 Task: Find connections with filter location Taquarituba with filter topic #Jobinterviewswith filter profile language French with filter current company Embassy Group with filter school St. Joseph's High School with filter industry Appliances, Electrical, and Electronics Manufacturing with filter service category WordPress Design with filter keywords title Taper
Action: Mouse moved to (664, 109)
Screenshot: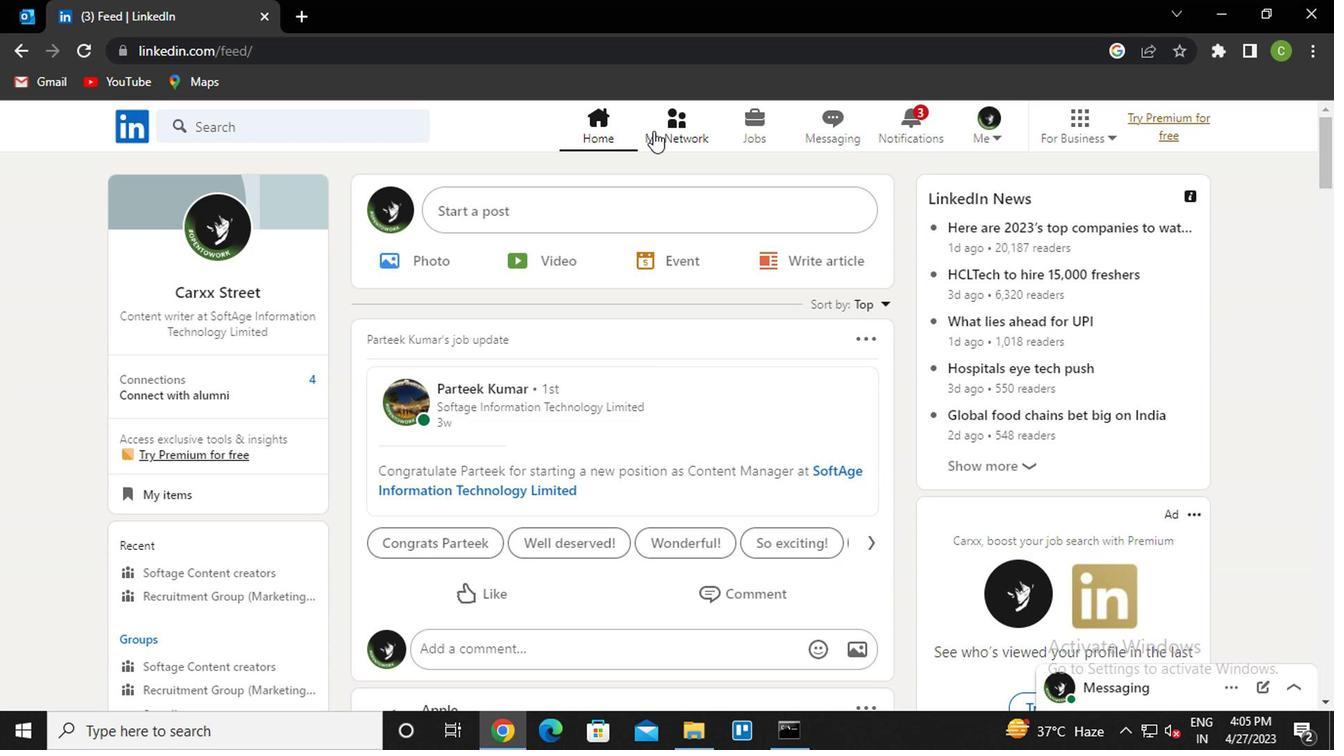 
Action: Mouse pressed left at (664, 109)
Screenshot: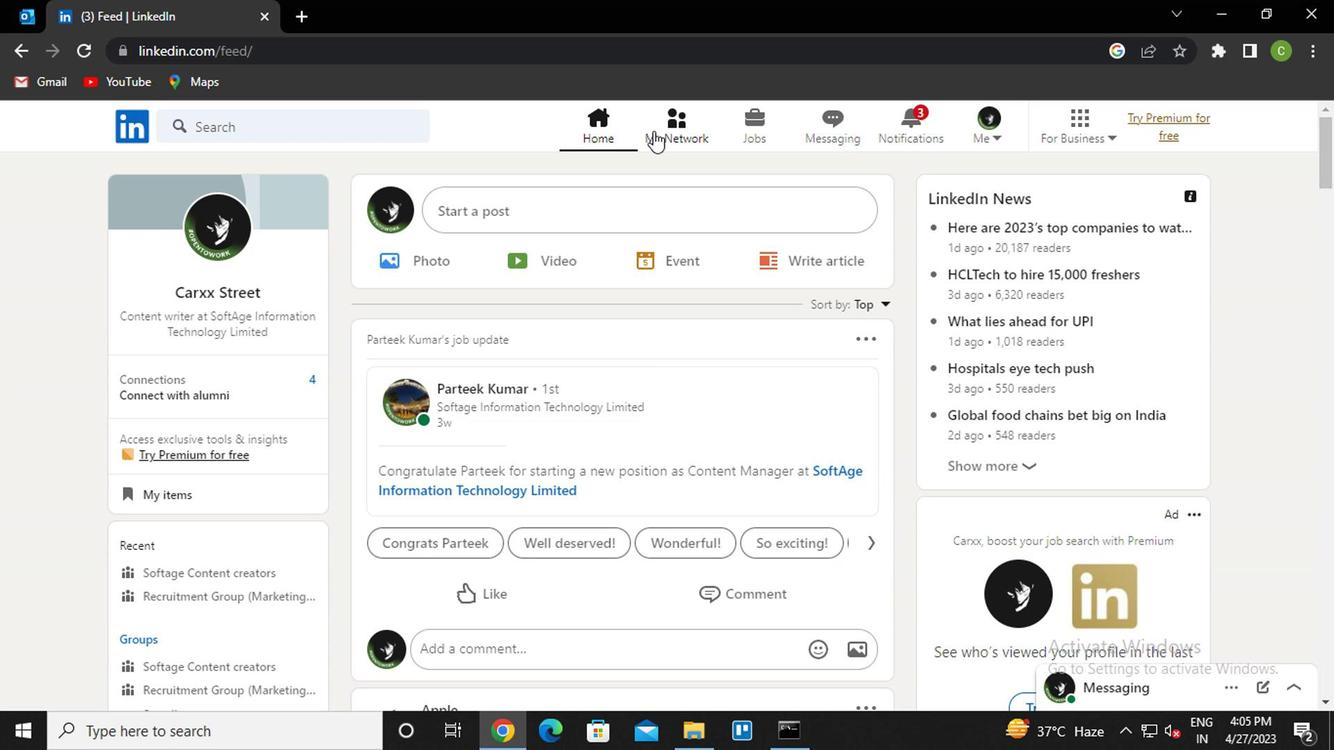 
Action: Mouse moved to (244, 224)
Screenshot: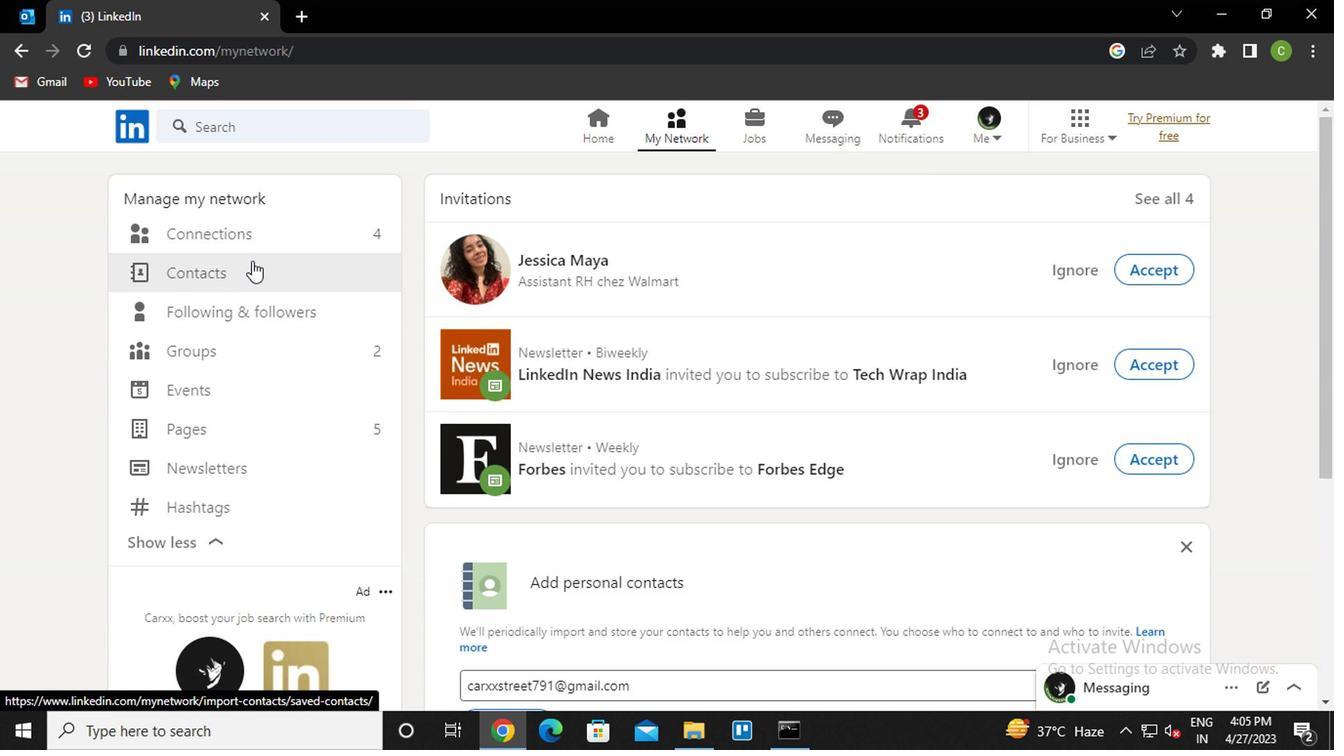
Action: Mouse pressed left at (244, 224)
Screenshot: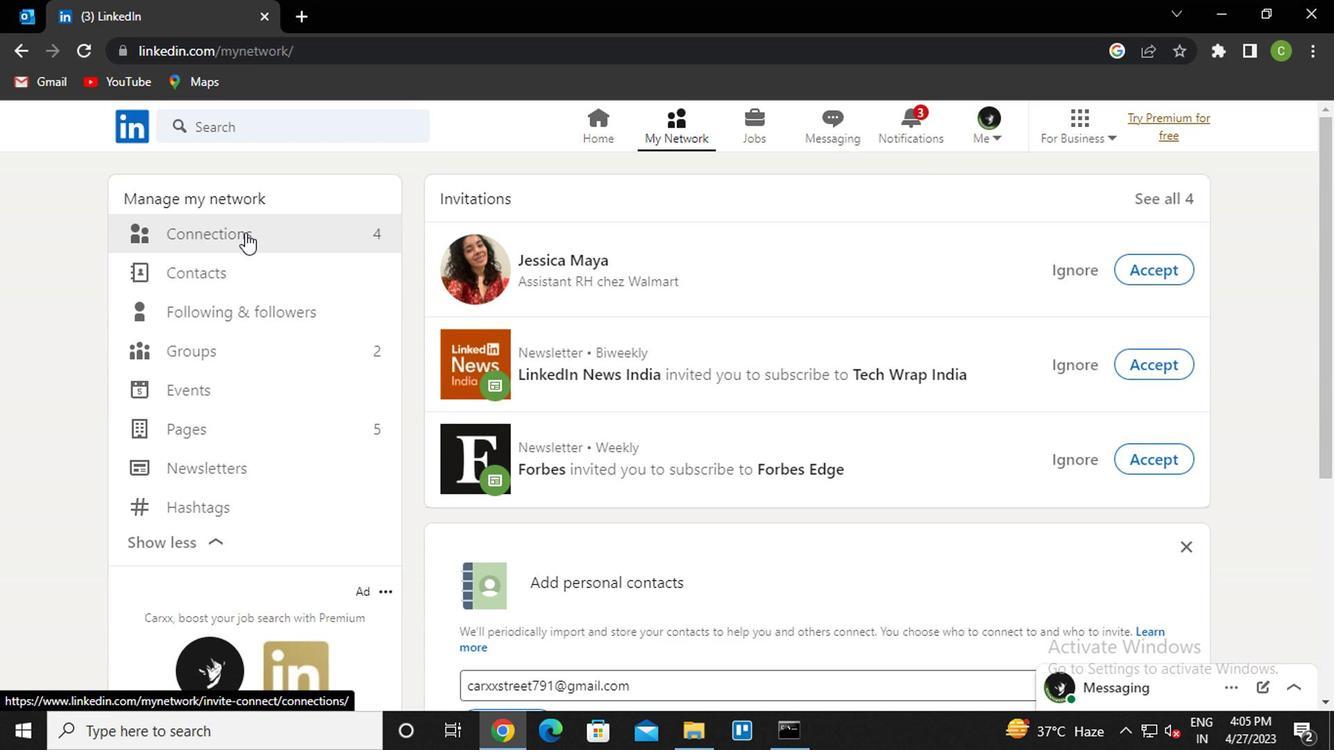 
Action: Mouse moved to (809, 226)
Screenshot: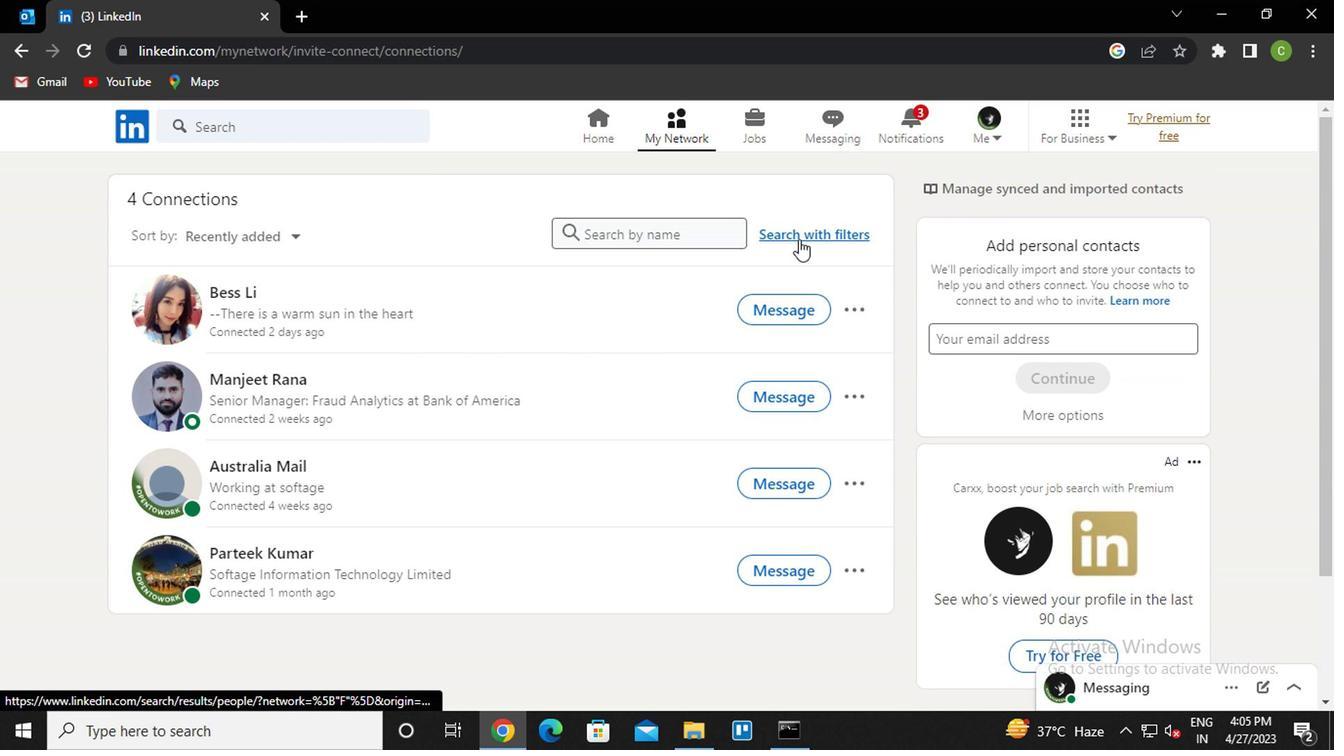 
Action: Mouse pressed left at (809, 226)
Screenshot: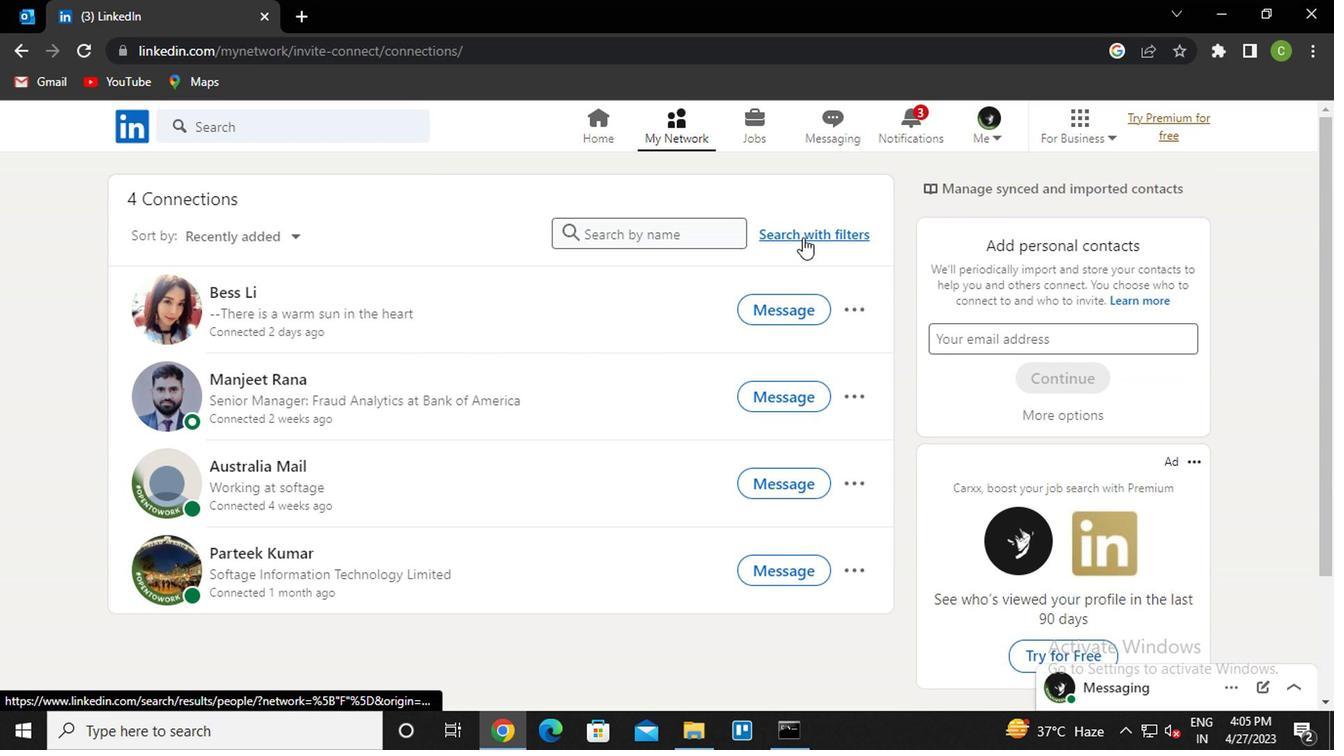 
Action: Mouse moved to (738, 177)
Screenshot: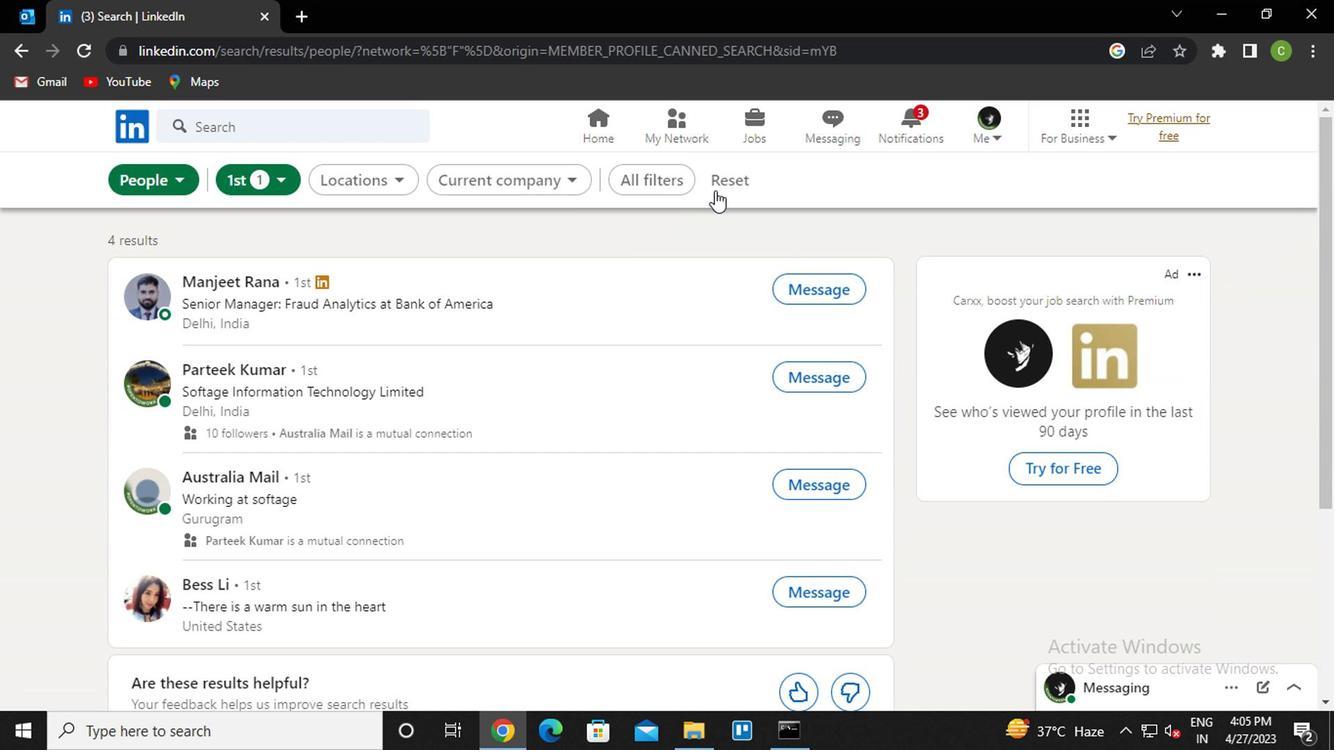
Action: Mouse pressed left at (738, 177)
Screenshot: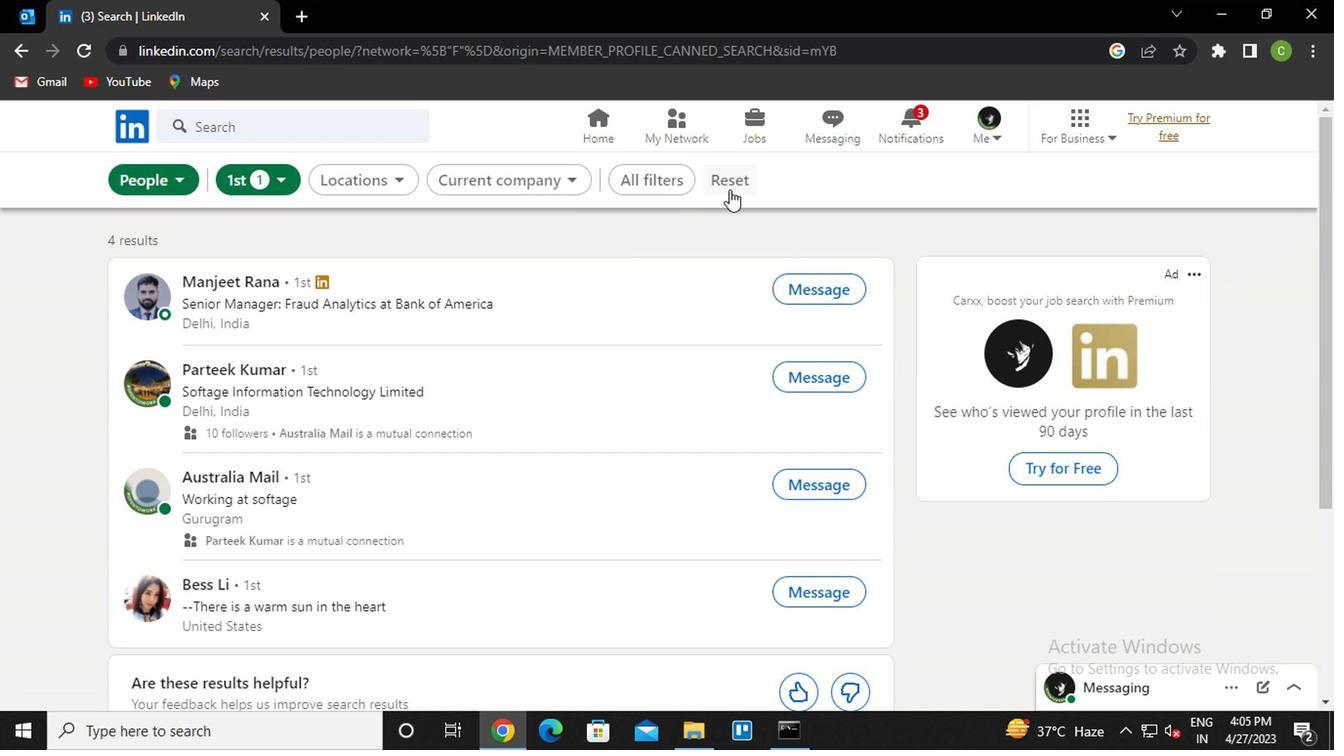 
Action: Mouse moved to (715, 161)
Screenshot: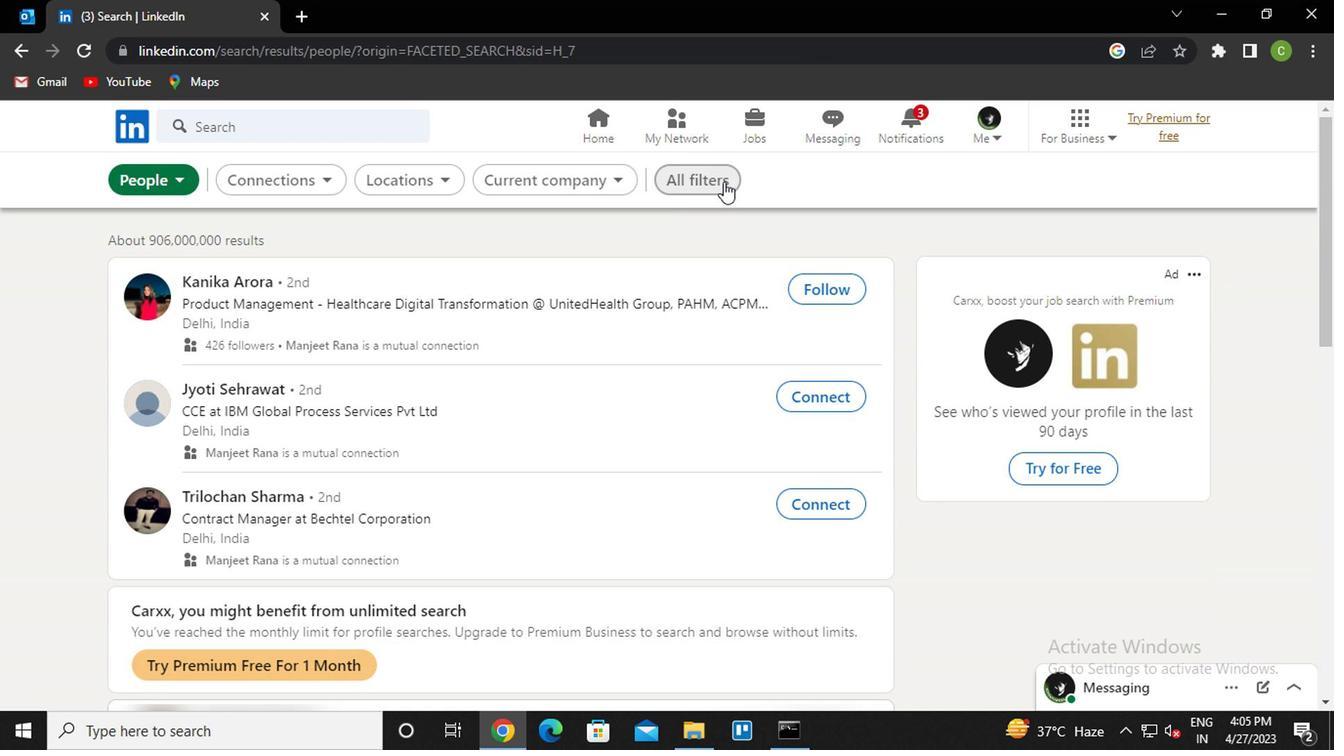 
Action: Mouse pressed left at (715, 161)
Screenshot: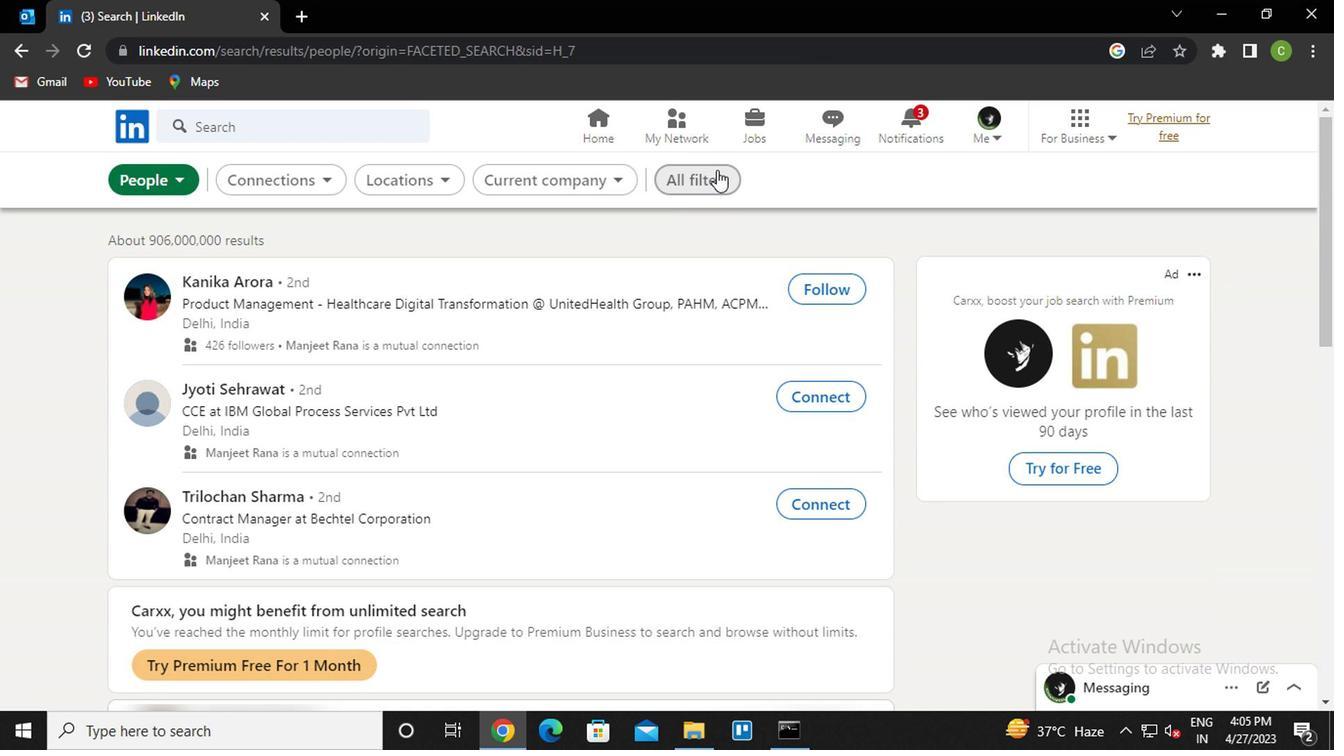 
Action: Mouse moved to (1039, 474)
Screenshot: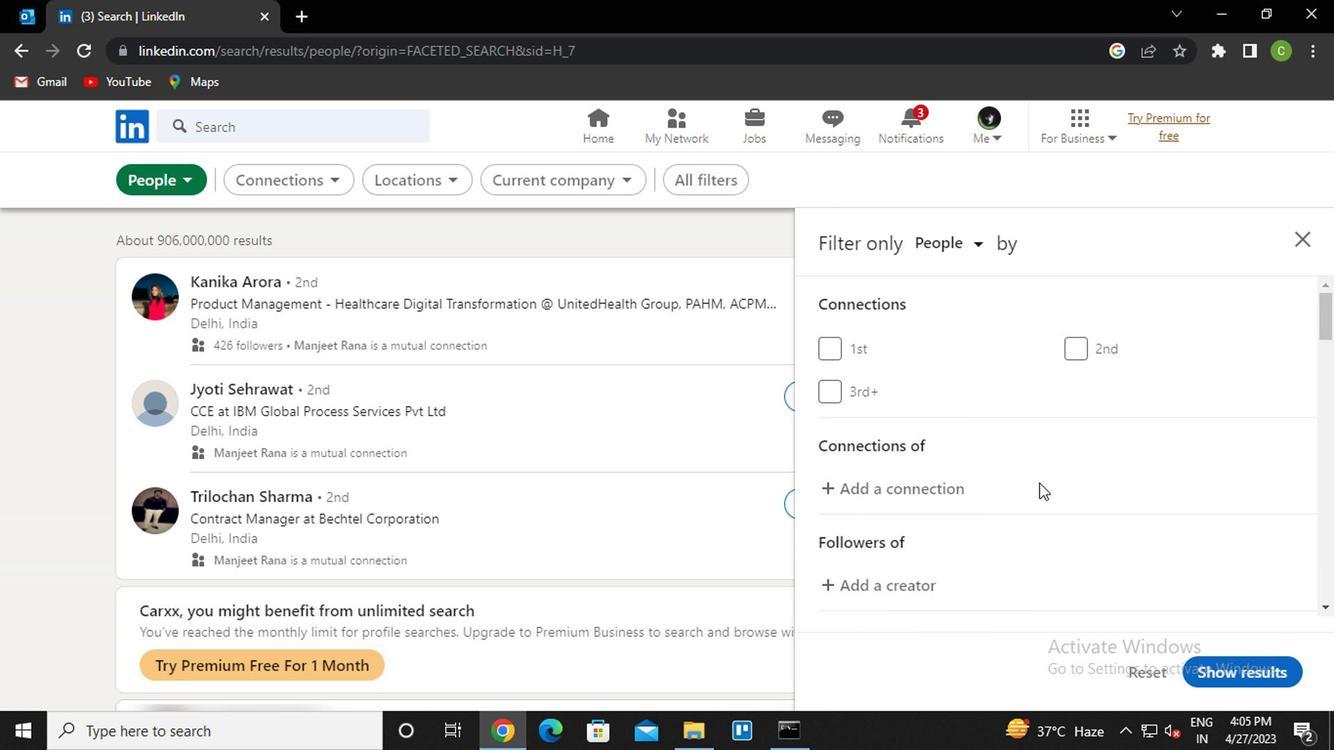 
Action: Mouse scrolled (1039, 474) with delta (0, 0)
Screenshot: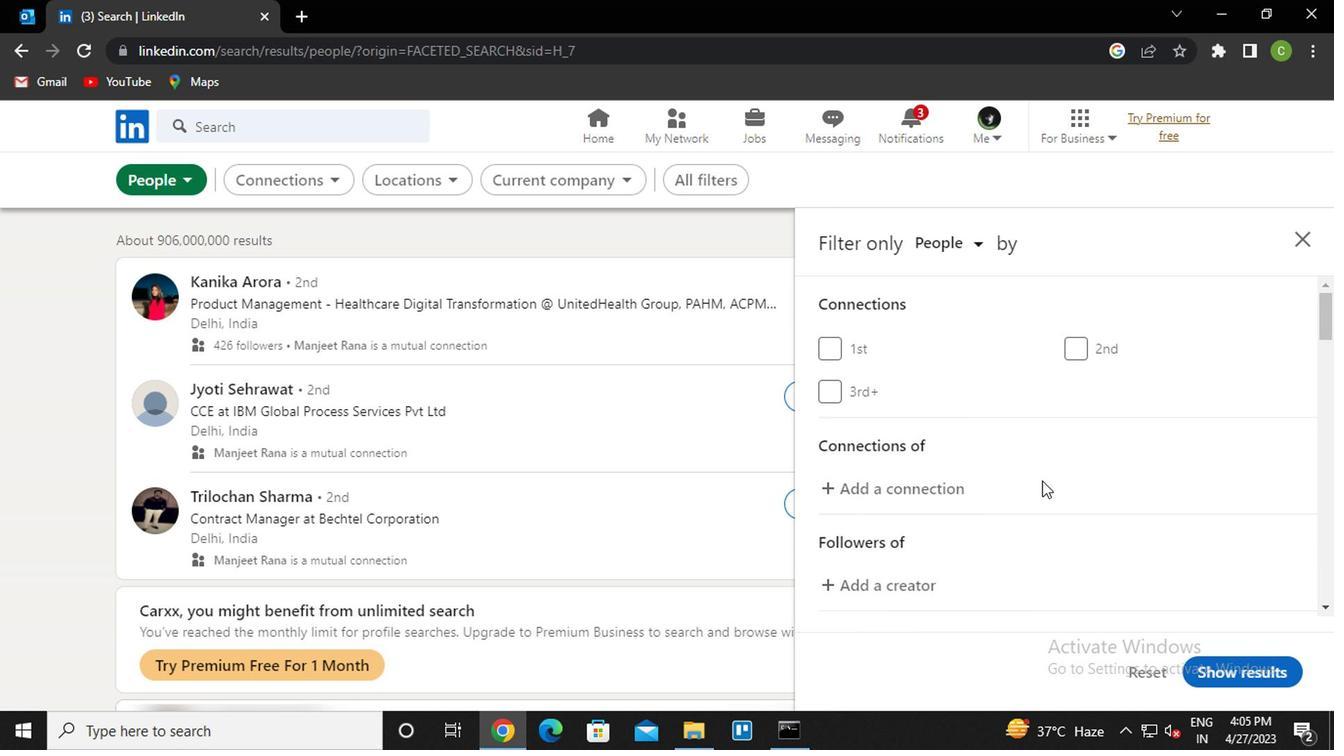 
Action: Mouse scrolled (1039, 474) with delta (0, 0)
Screenshot: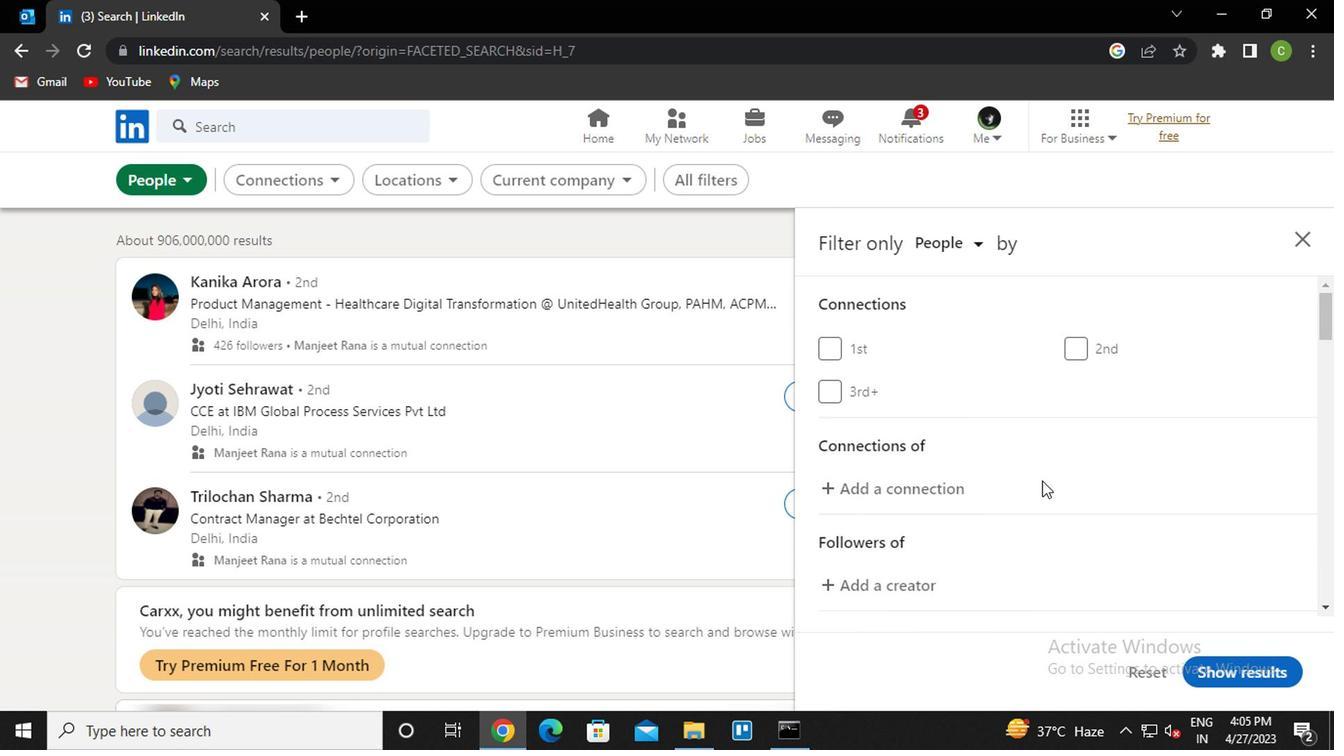 
Action: Mouse scrolled (1039, 474) with delta (0, 0)
Screenshot: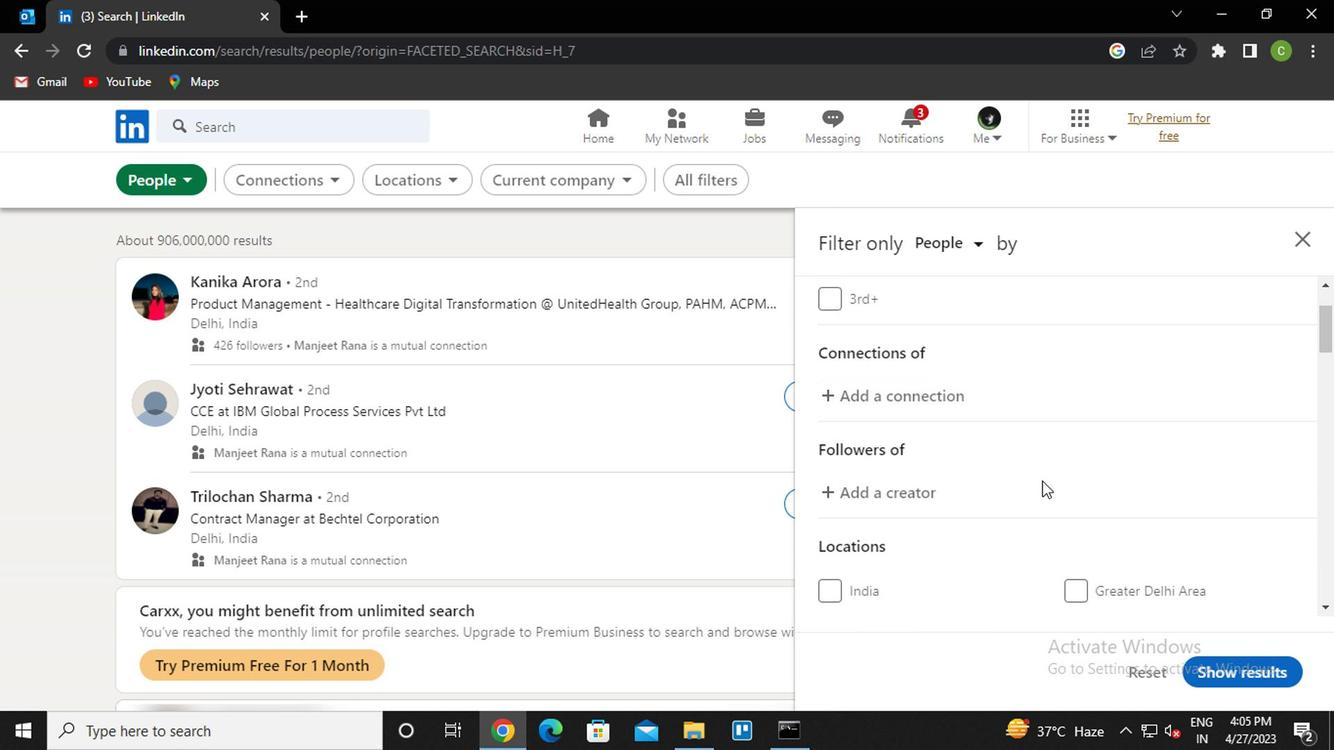 
Action: Mouse moved to (1124, 462)
Screenshot: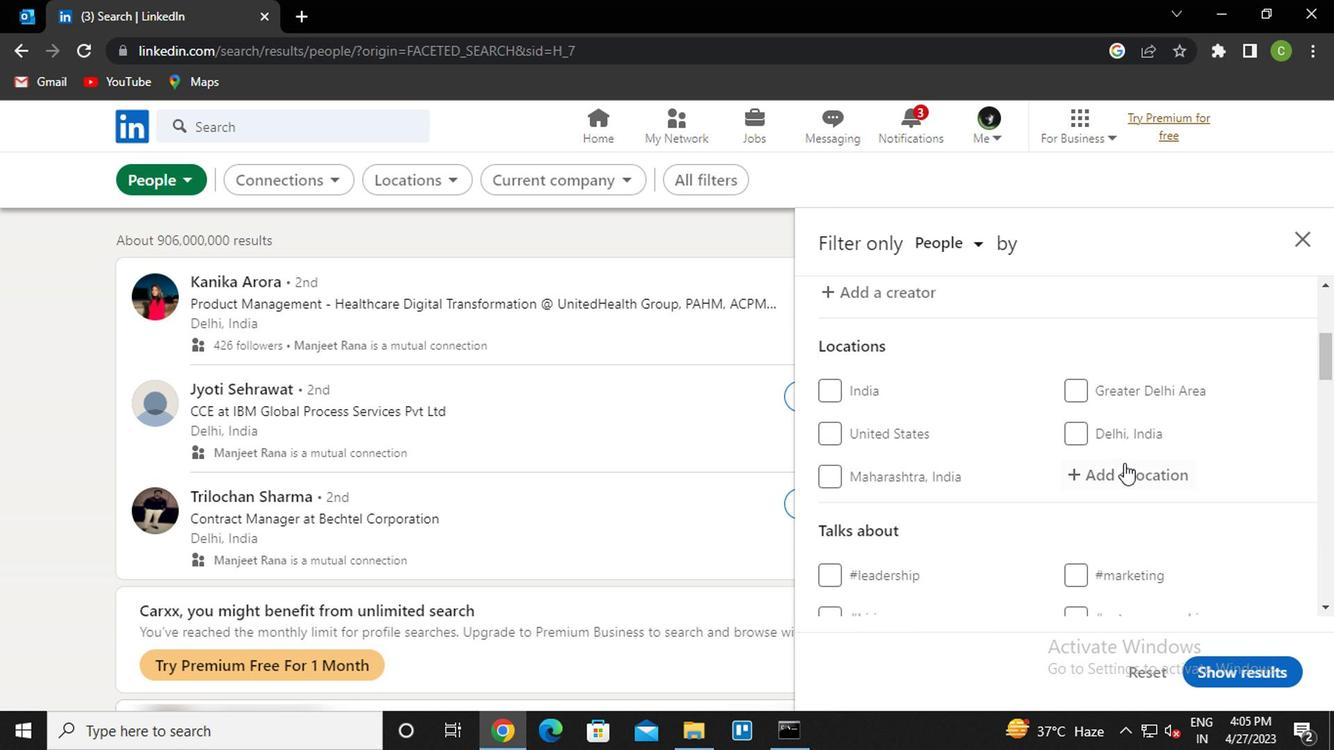 
Action: Mouse pressed left at (1124, 462)
Screenshot: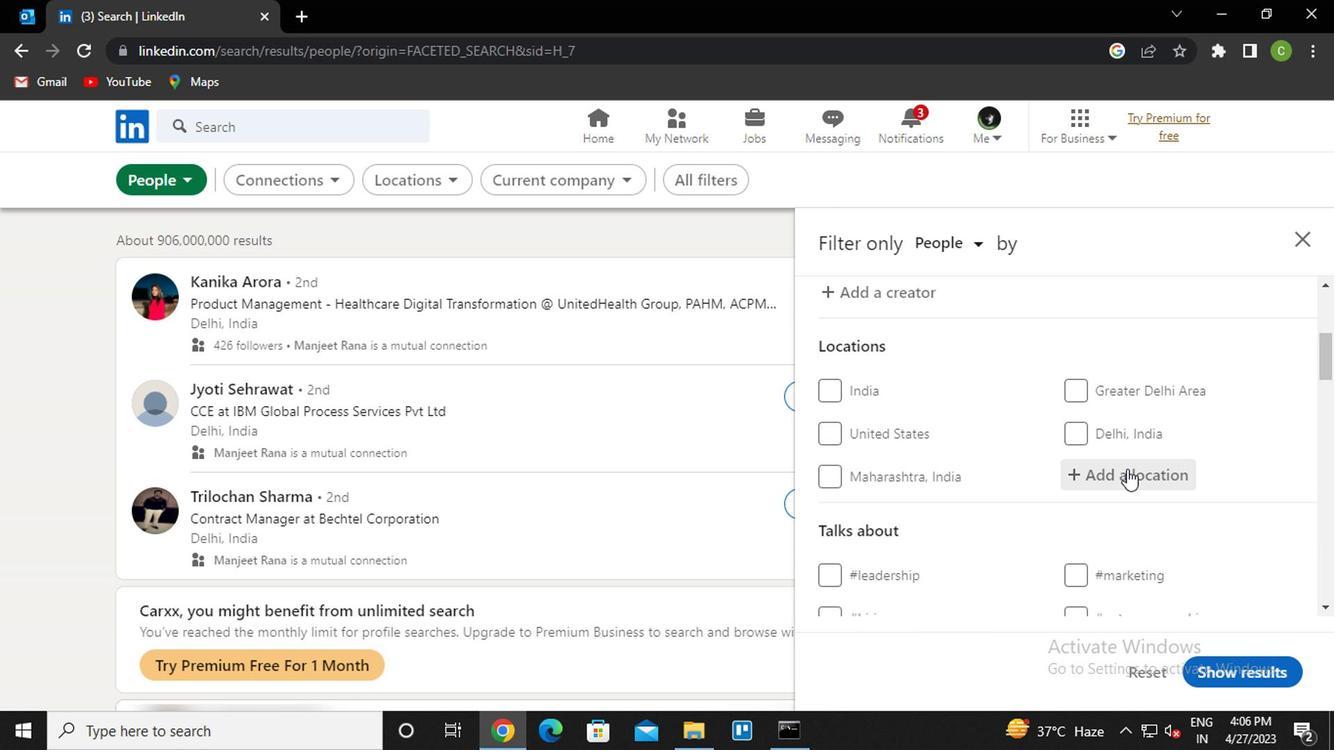 
Action: Key pressed <Key.caps_lock>t<Key.caps_lock>aquarituba<Key.down><Key.enter>
Screenshot: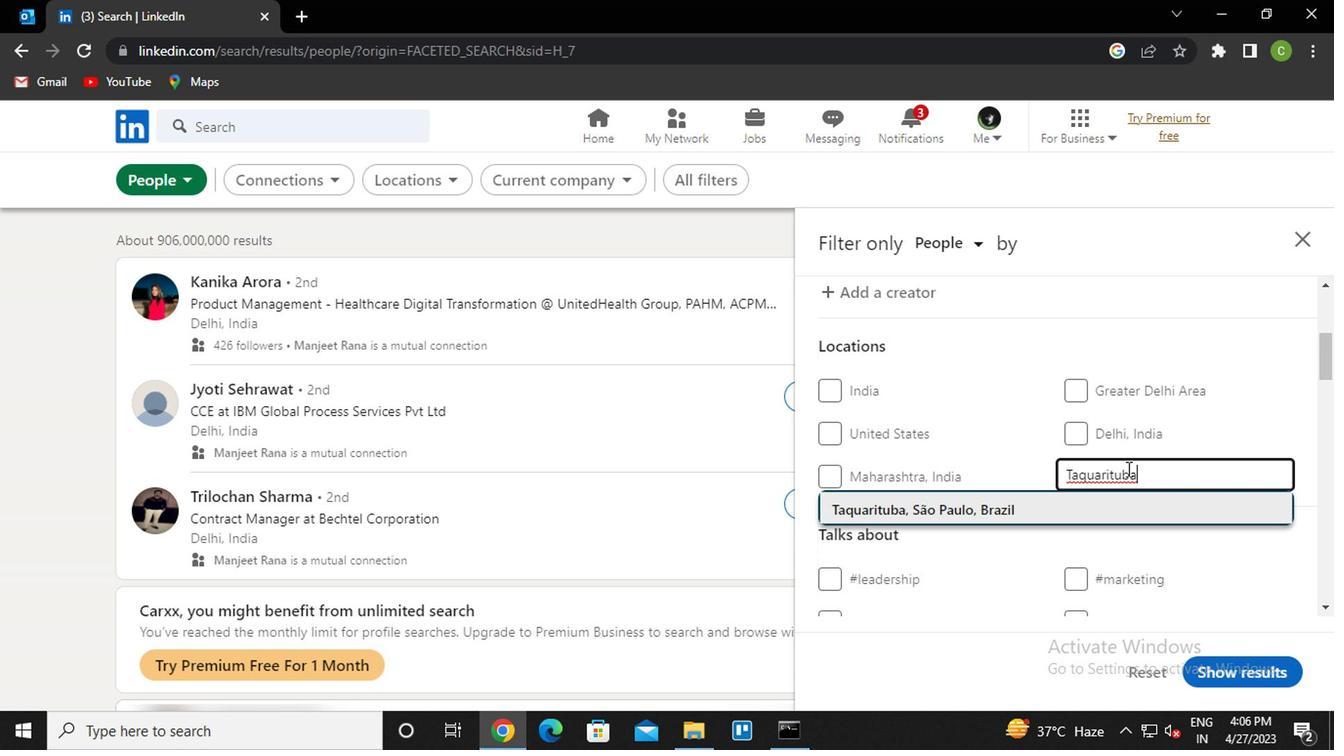 
Action: Mouse moved to (1117, 469)
Screenshot: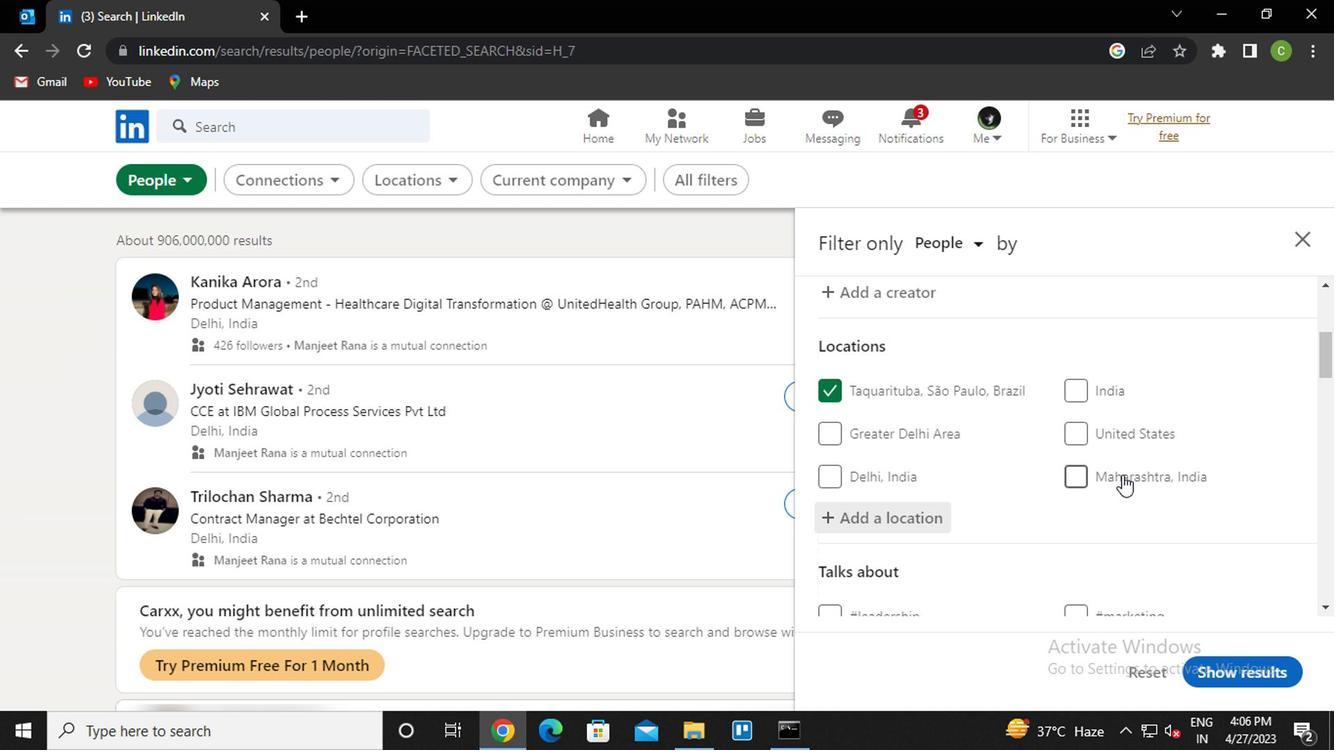 
Action: Mouse scrolled (1117, 469) with delta (0, 0)
Screenshot: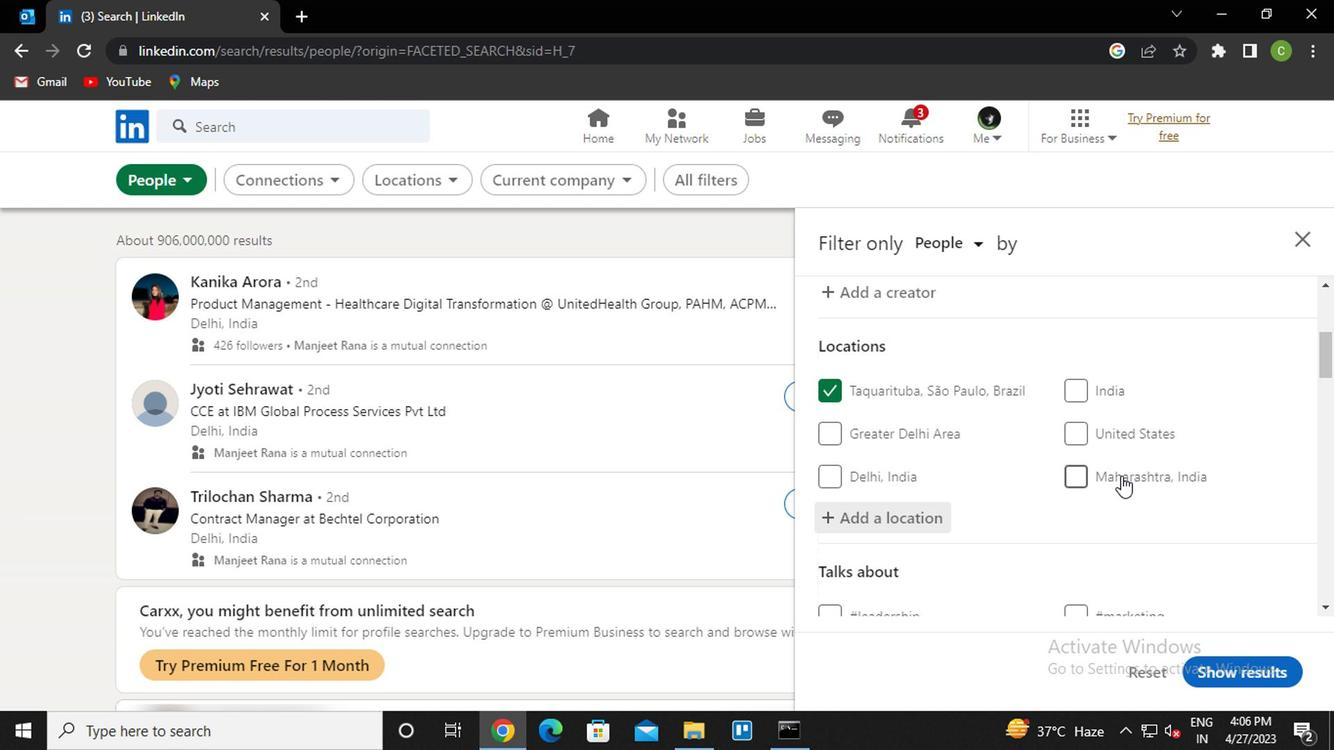 
Action: Mouse scrolled (1117, 469) with delta (0, 0)
Screenshot: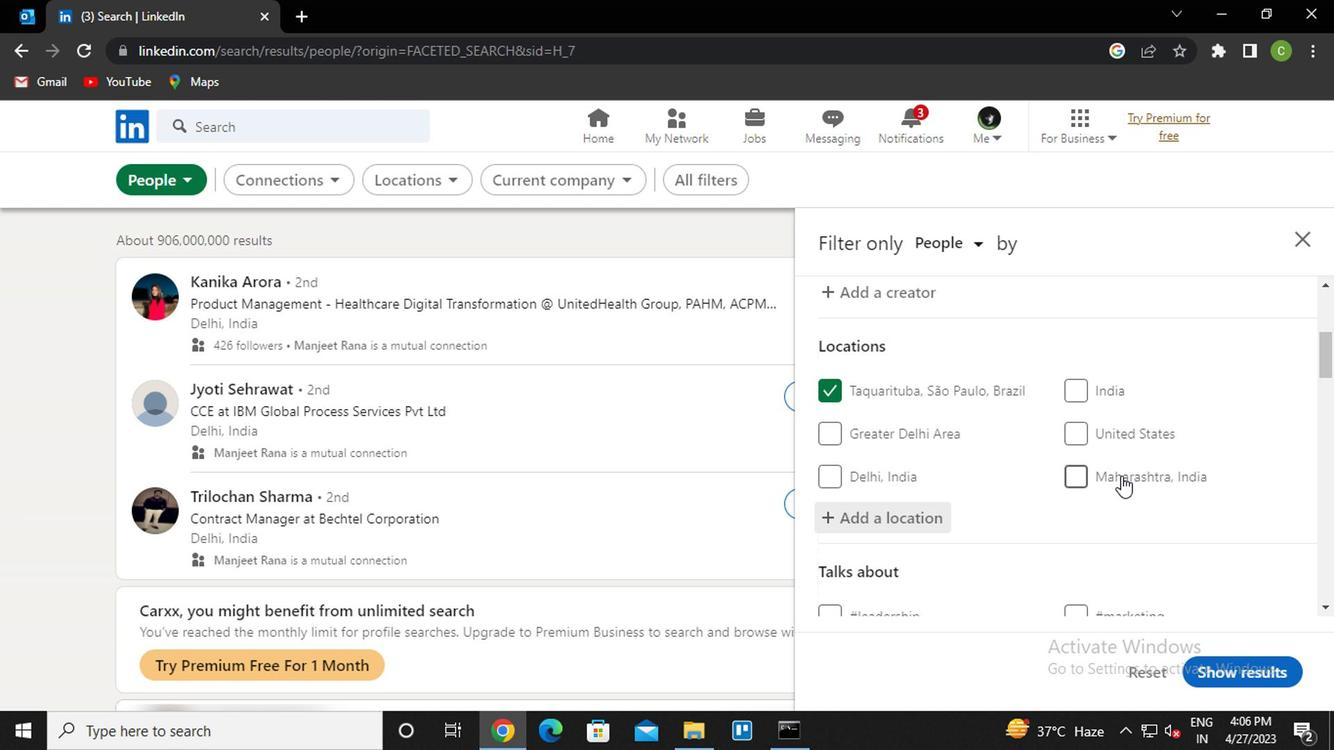 
Action: Mouse scrolled (1117, 469) with delta (0, 0)
Screenshot: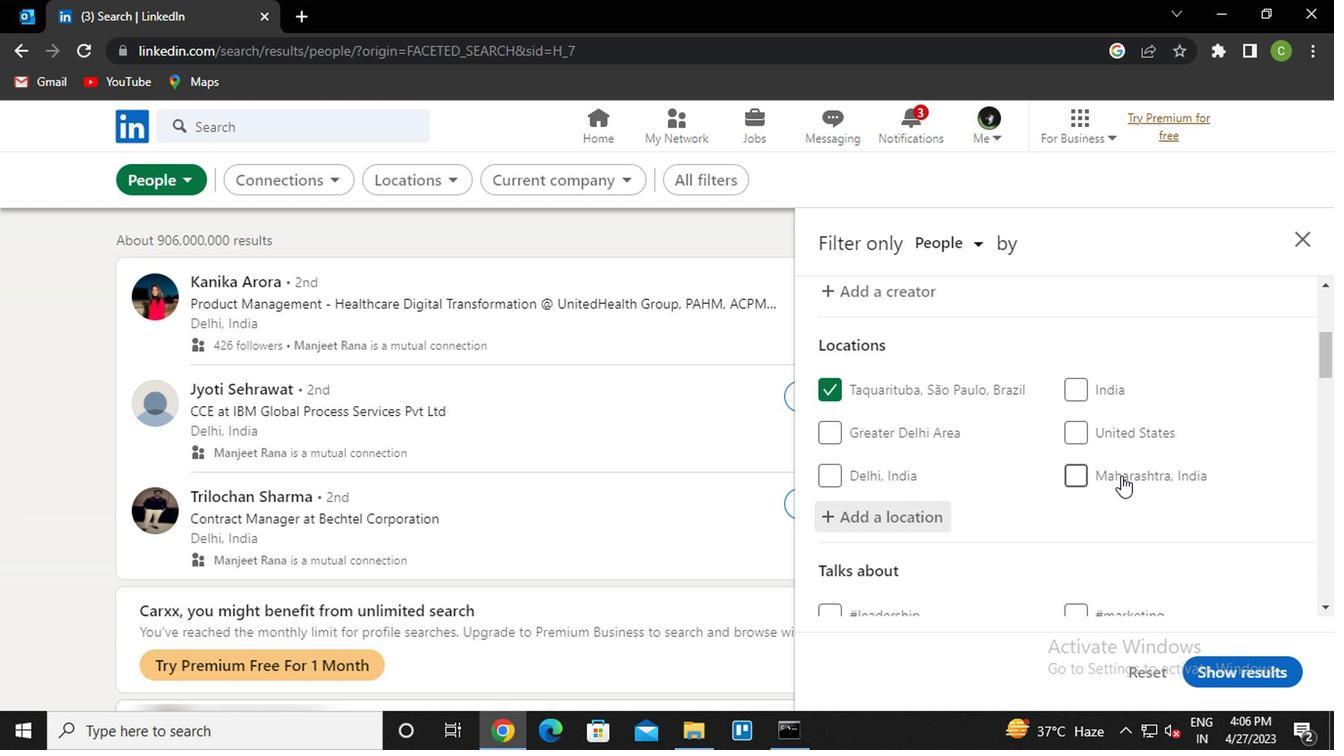 
Action: Mouse moved to (1115, 472)
Screenshot: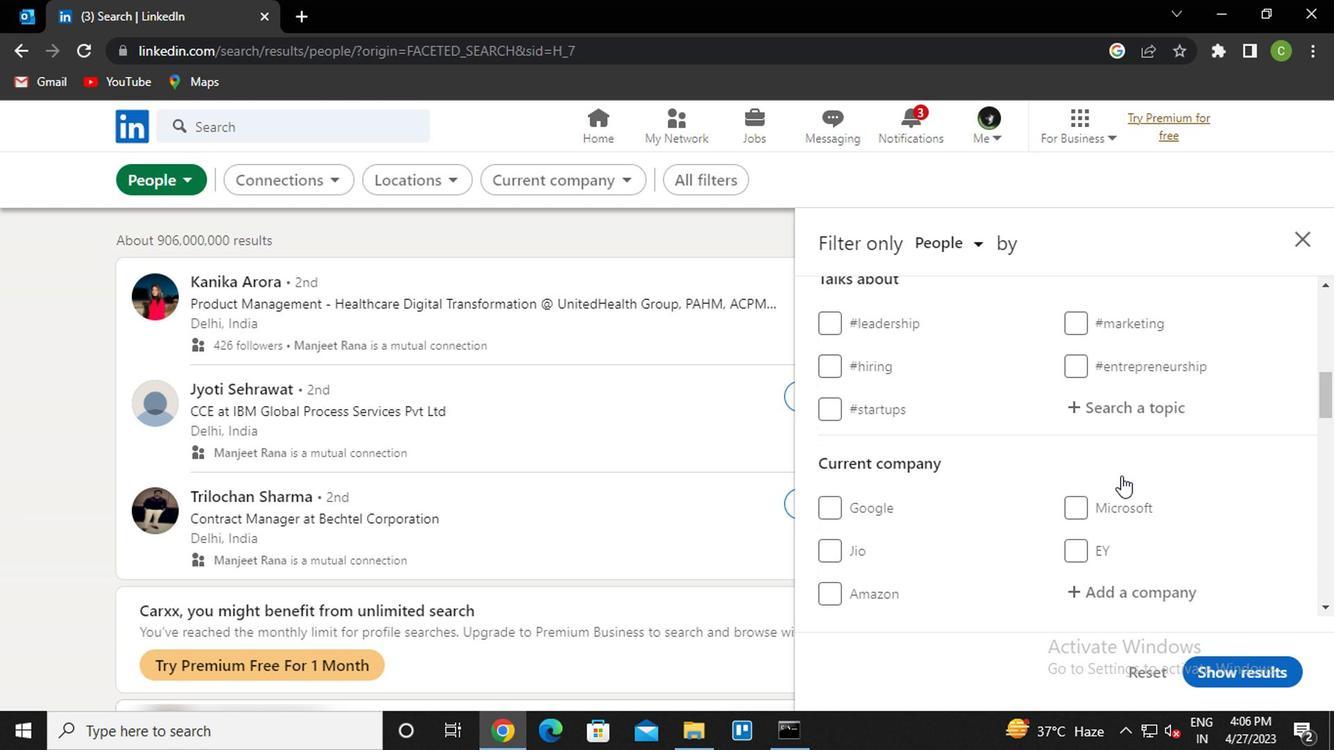 
Action: Mouse scrolled (1115, 472) with delta (0, 0)
Screenshot: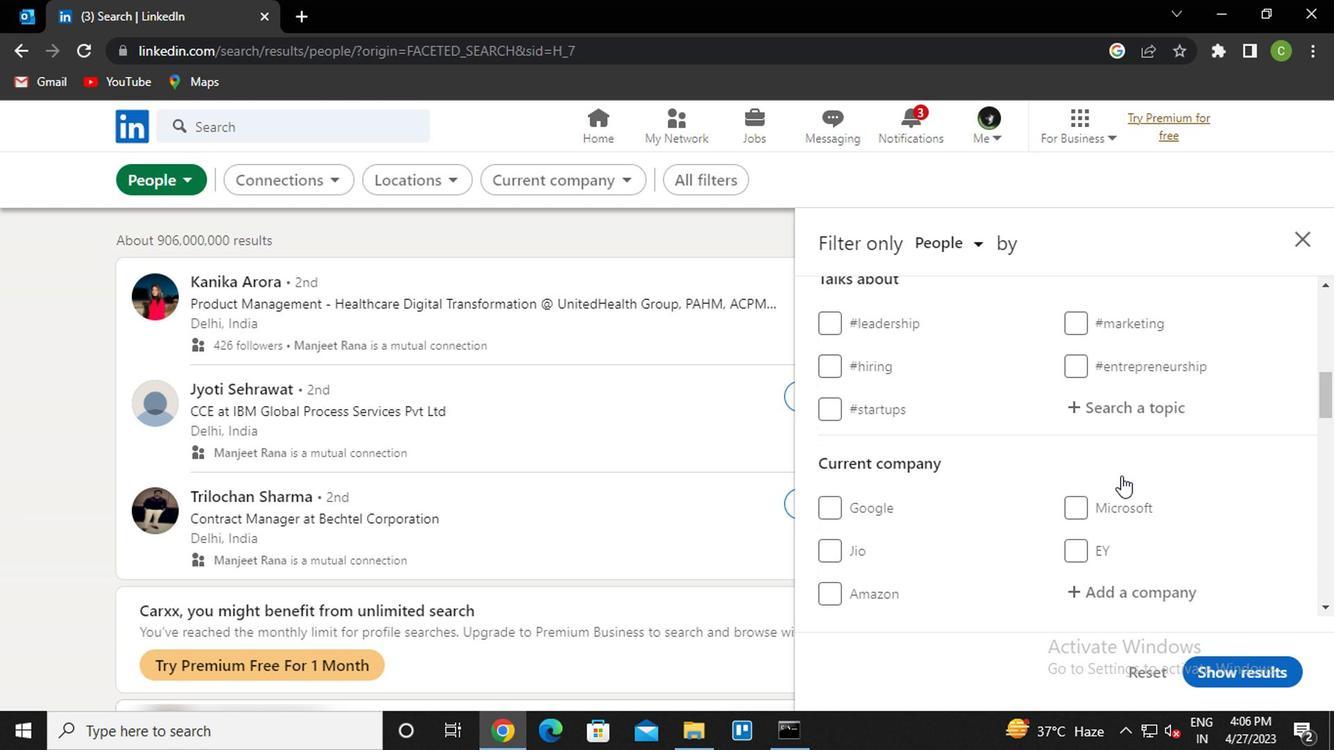 
Action: Mouse scrolled (1115, 472) with delta (0, 0)
Screenshot: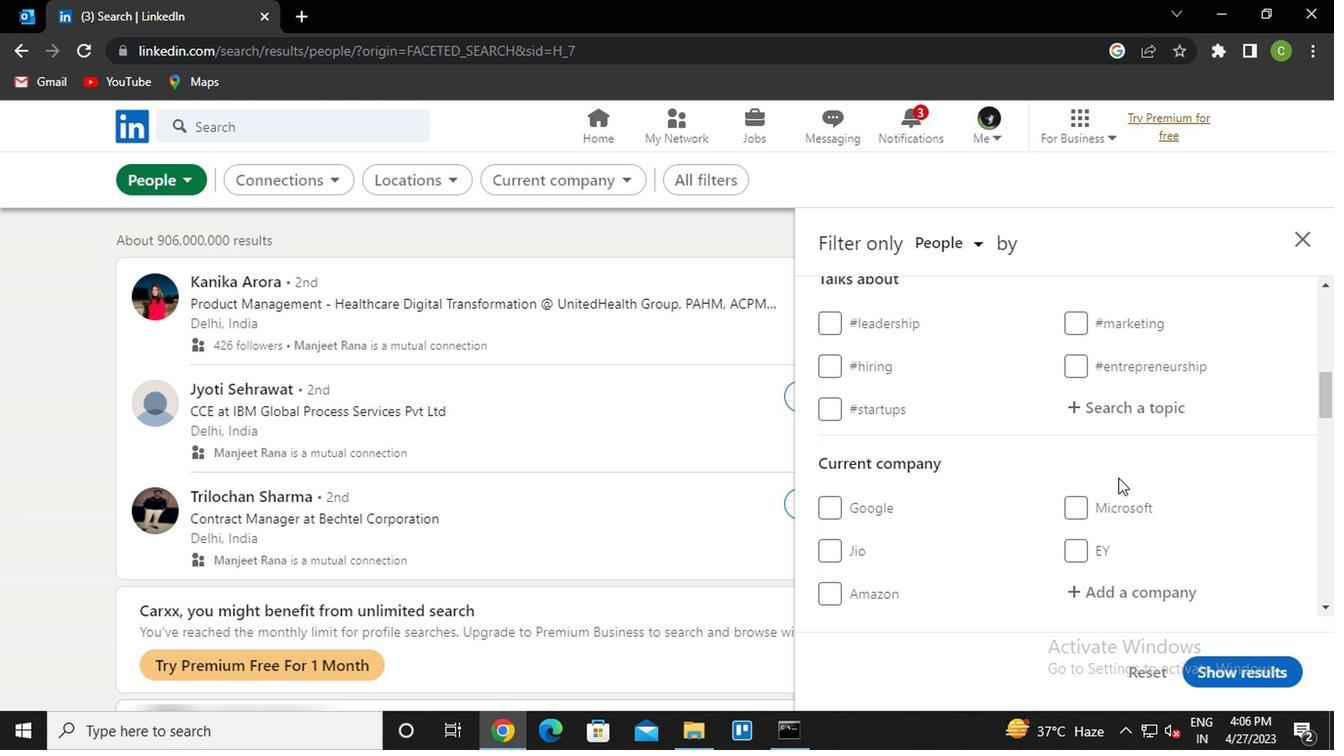 
Action: Mouse scrolled (1115, 470) with delta (0, -1)
Screenshot: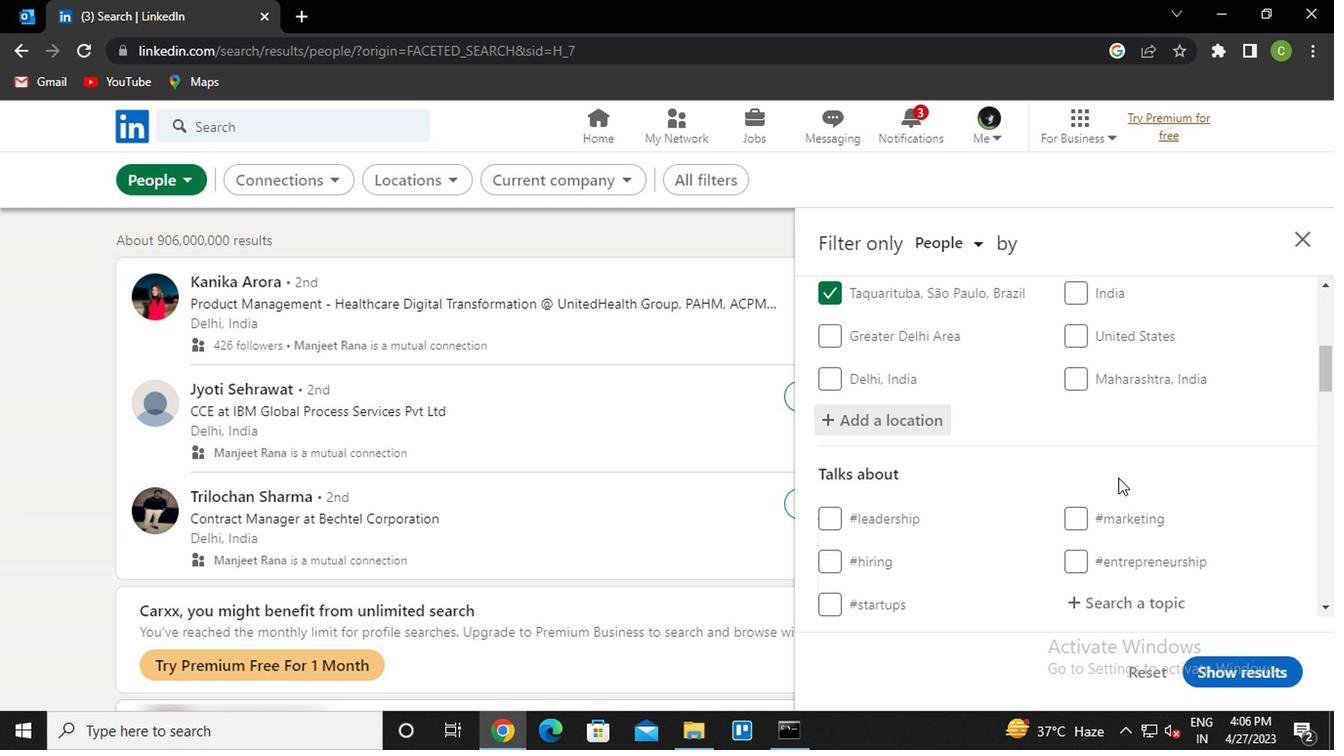 
Action: Mouse moved to (1107, 497)
Screenshot: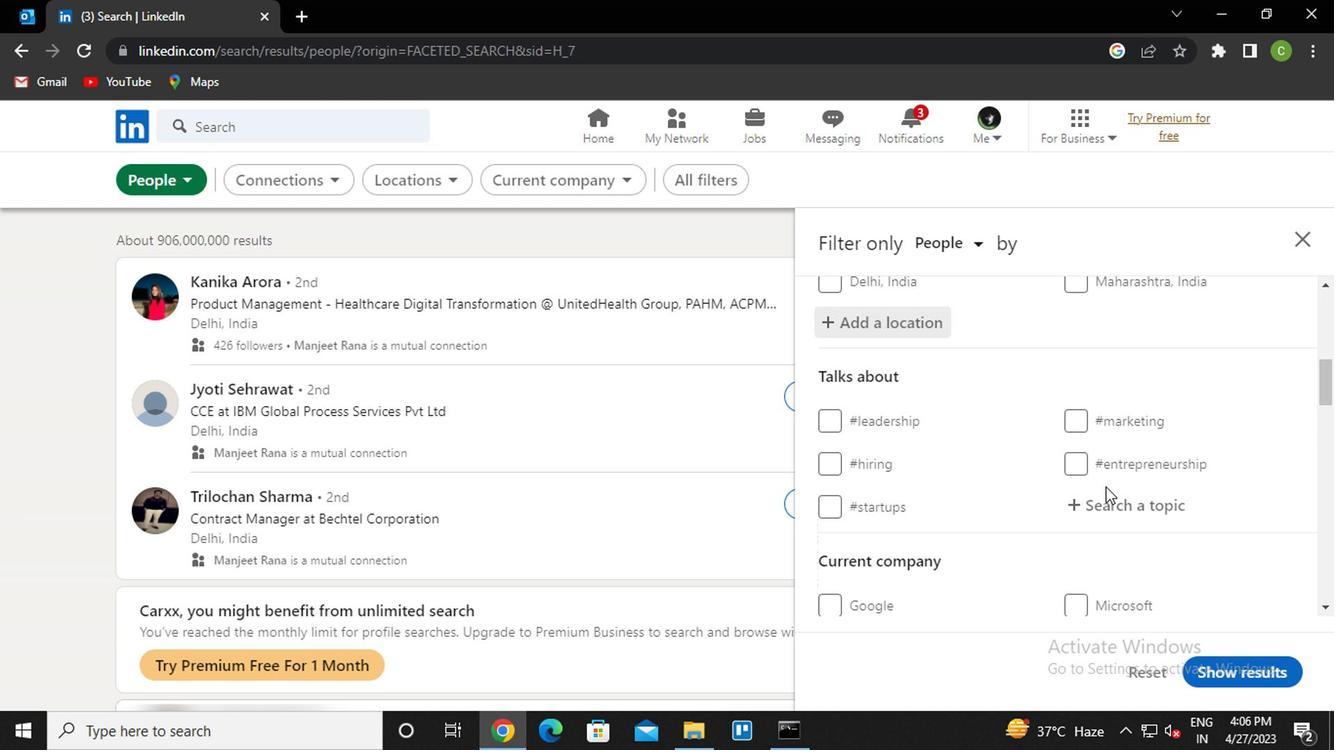 
Action: Mouse pressed left at (1107, 497)
Screenshot: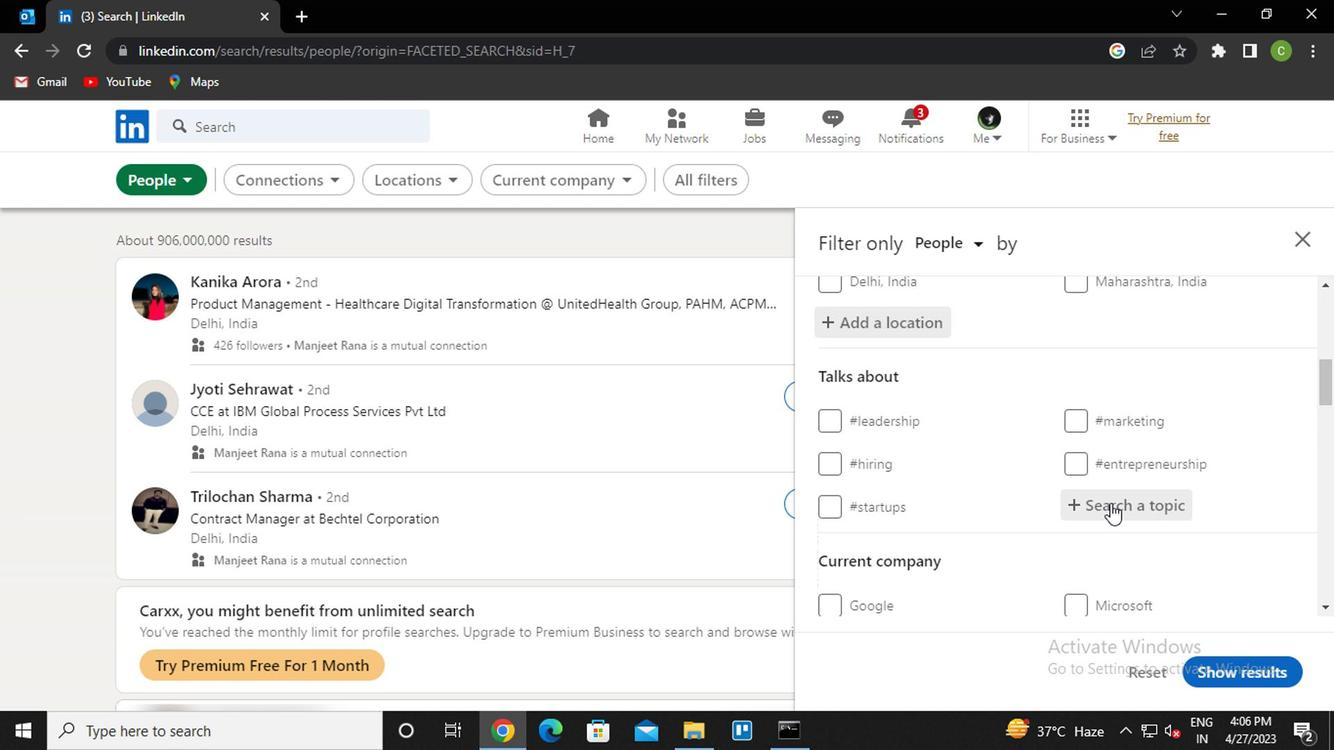 
Action: Key pressed jobinter<Key.down><Key.down><Key.enter>
Screenshot: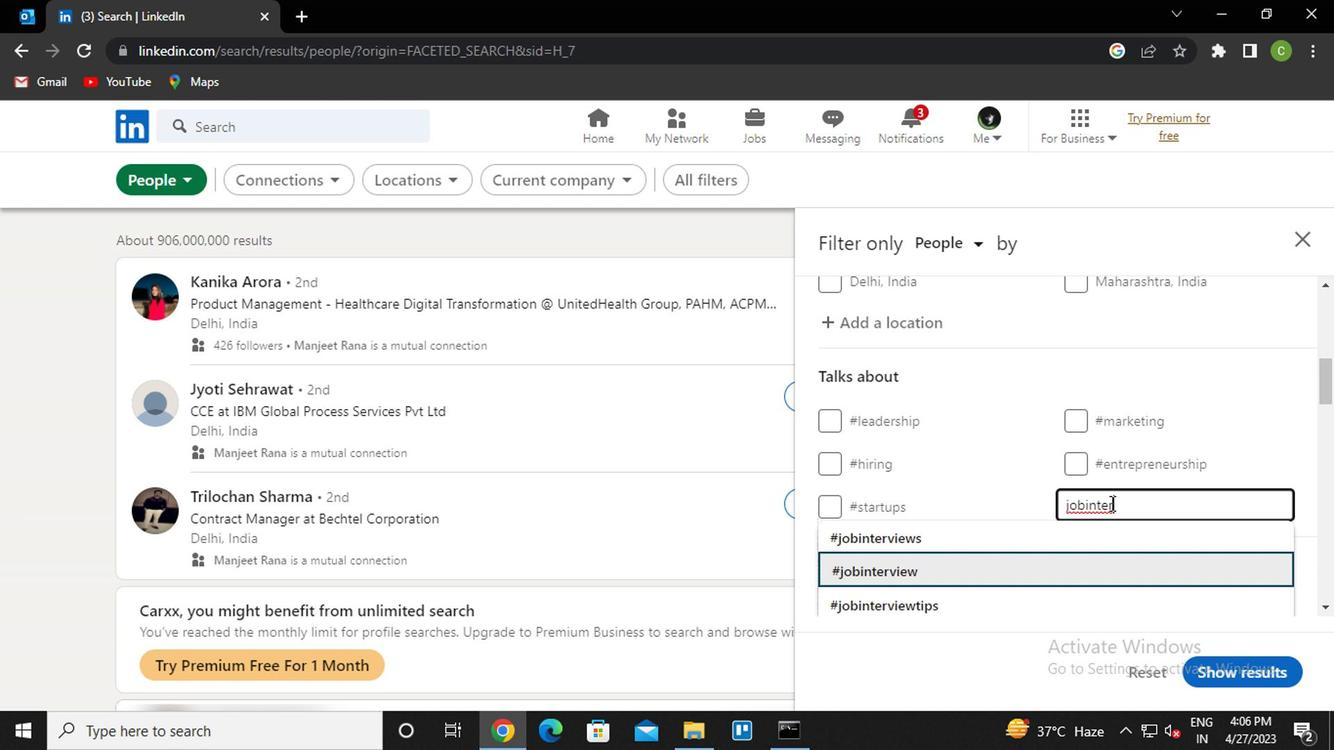 
Action: Mouse scrolled (1107, 496) with delta (0, -1)
Screenshot: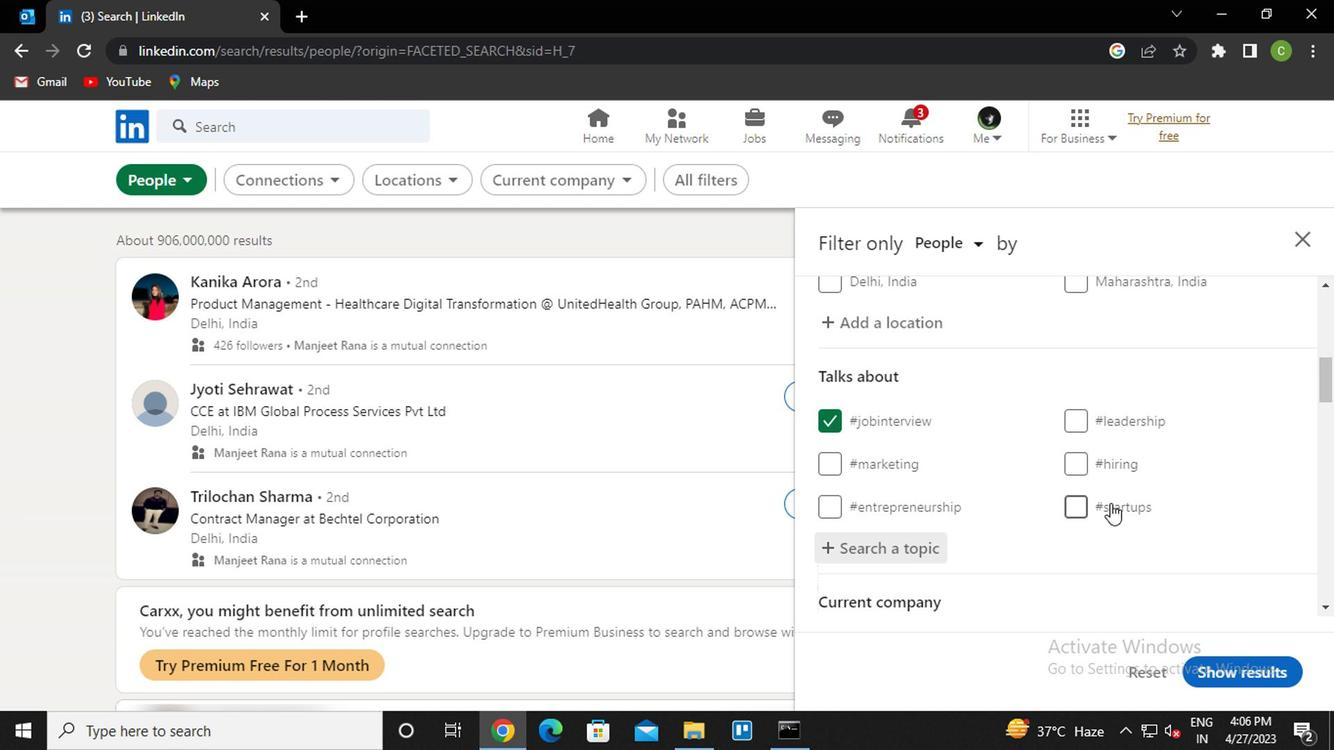 
Action: Mouse scrolled (1107, 496) with delta (0, -1)
Screenshot: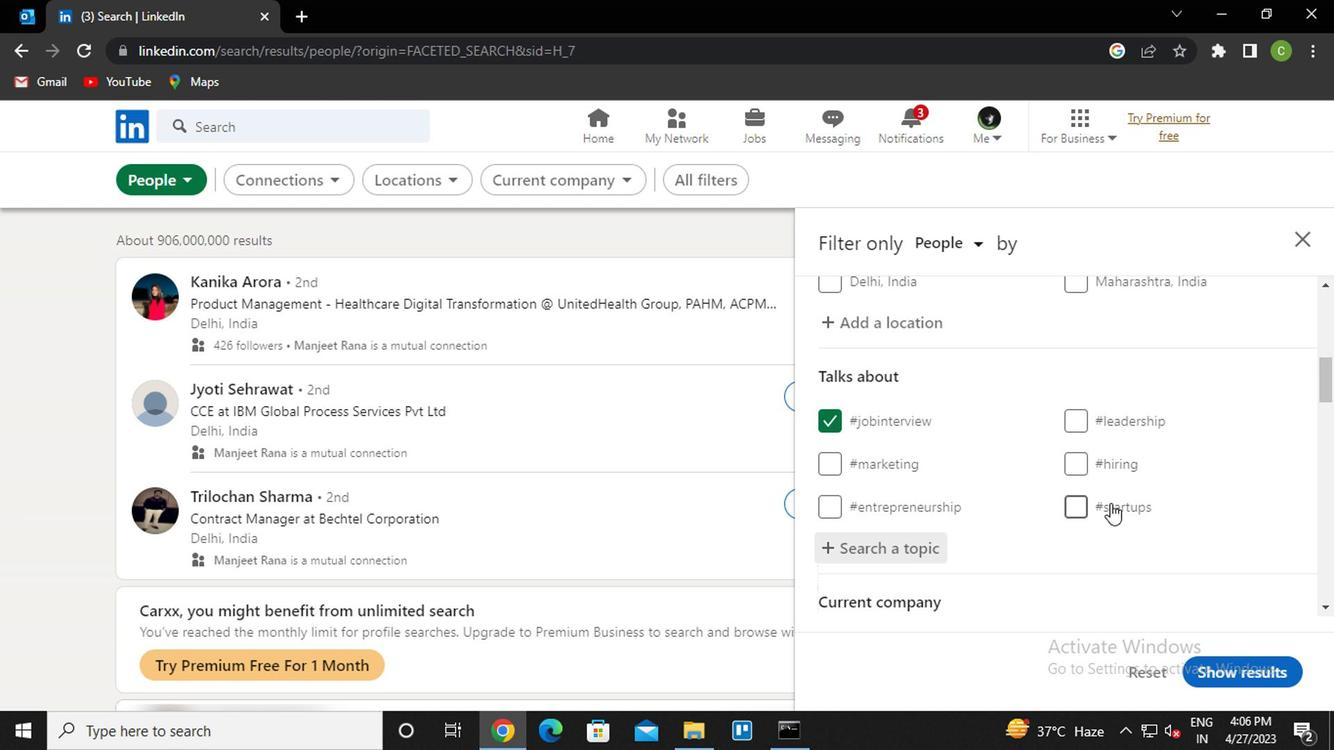 
Action: Mouse scrolled (1107, 496) with delta (0, -1)
Screenshot: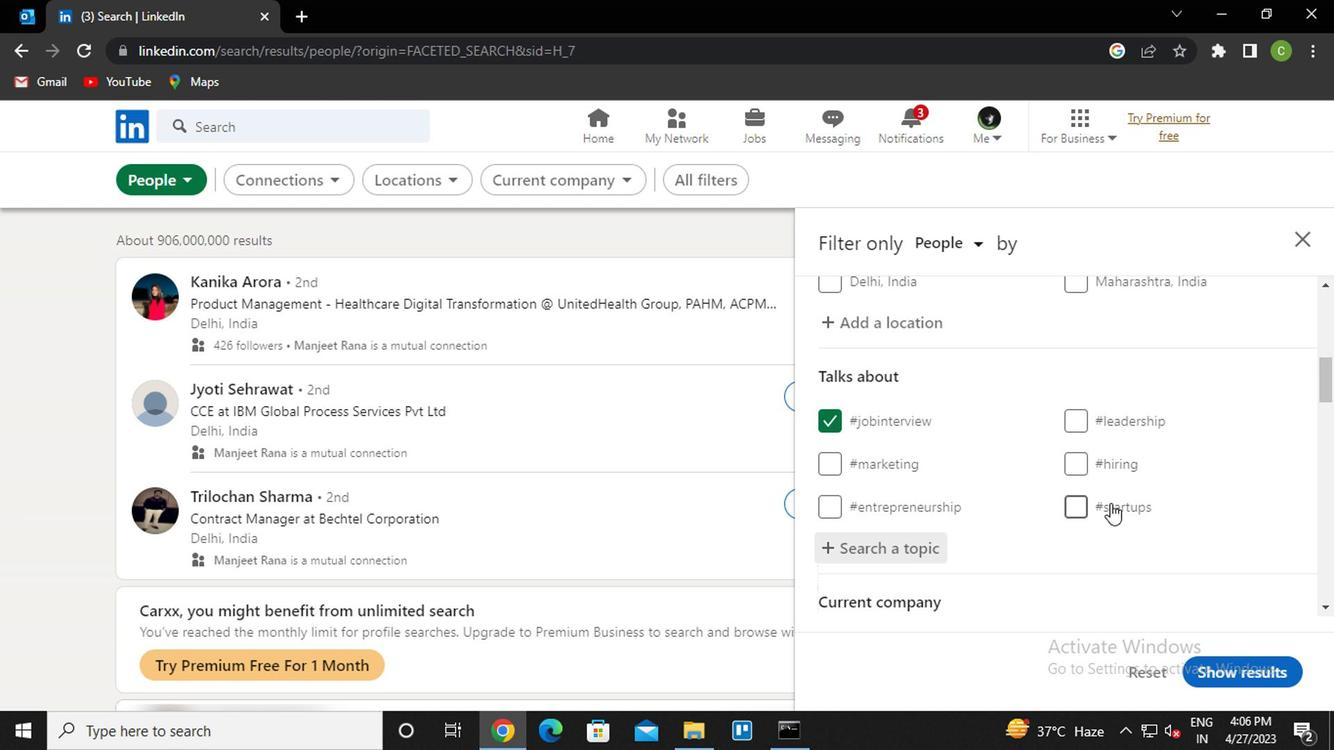 
Action: Mouse moved to (1107, 498)
Screenshot: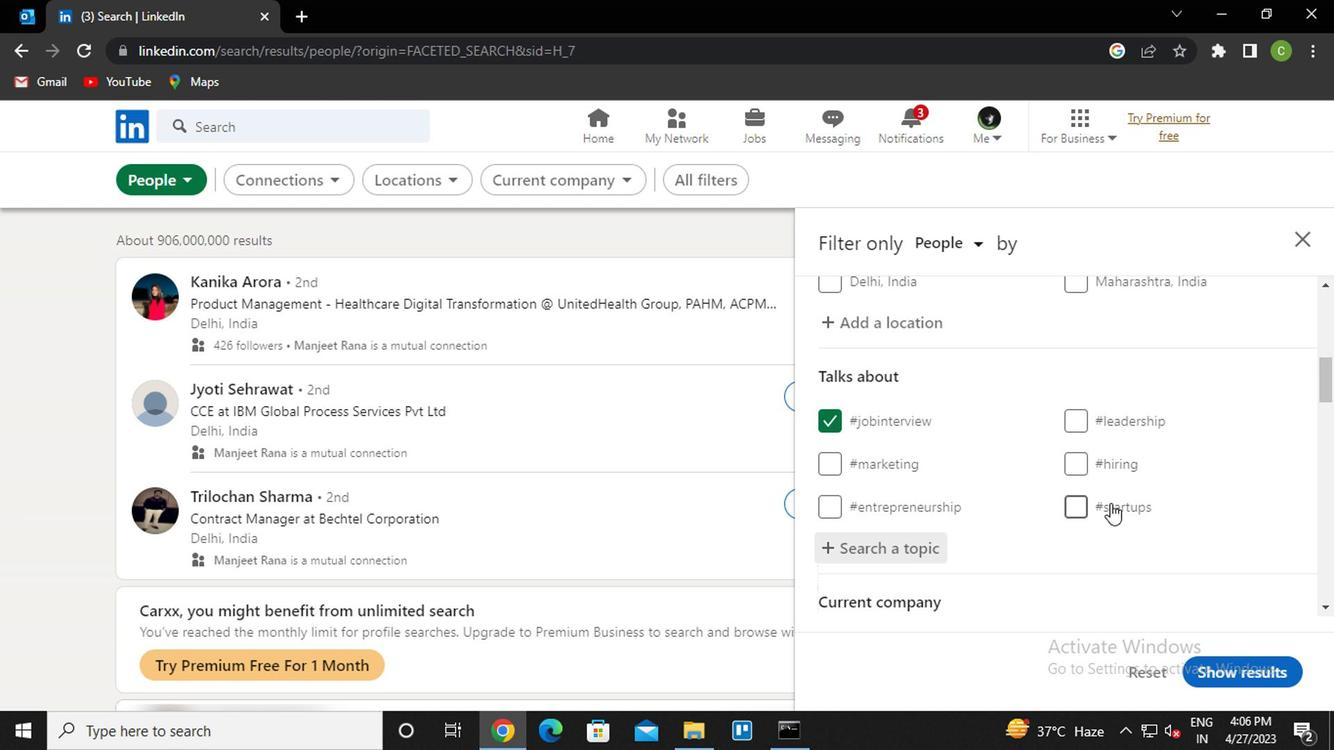 
Action: Mouse scrolled (1107, 497) with delta (0, 0)
Screenshot: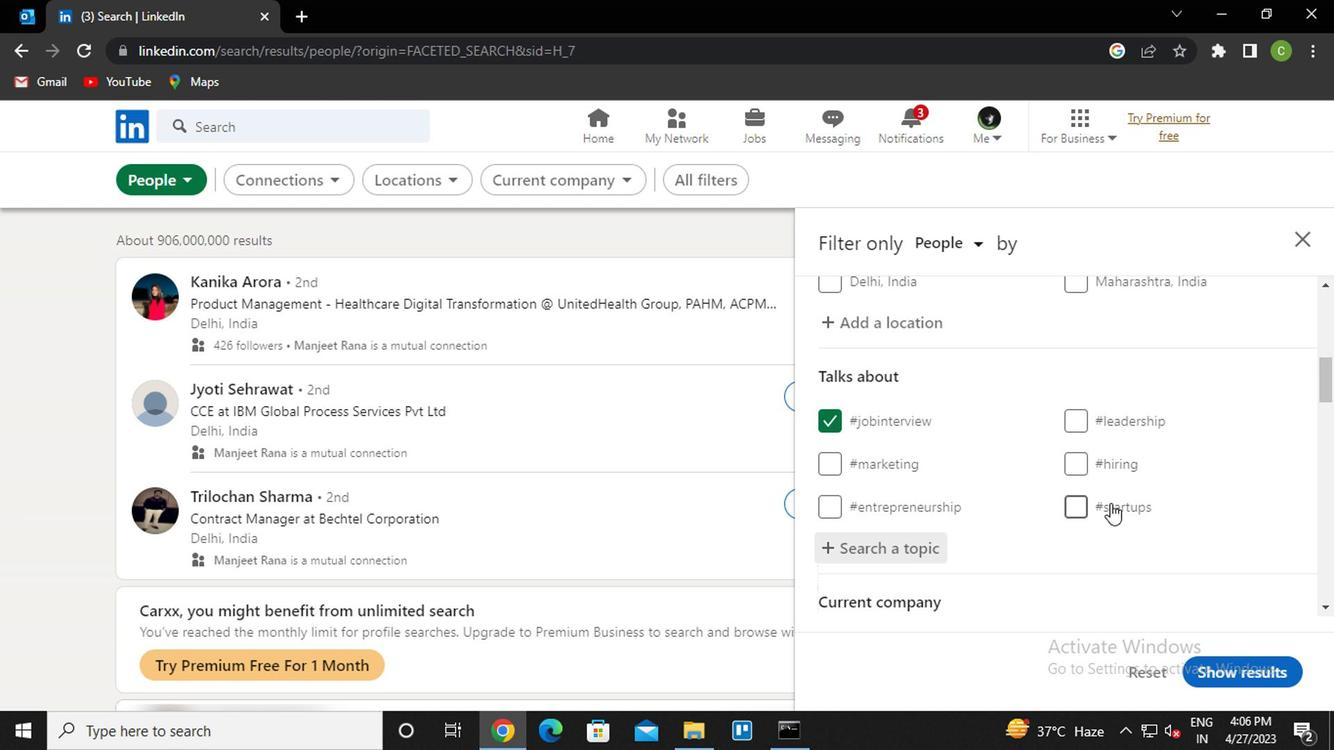 
Action: Mouse scrolled (1107, 497) with delta (0, 0)
Screenshot: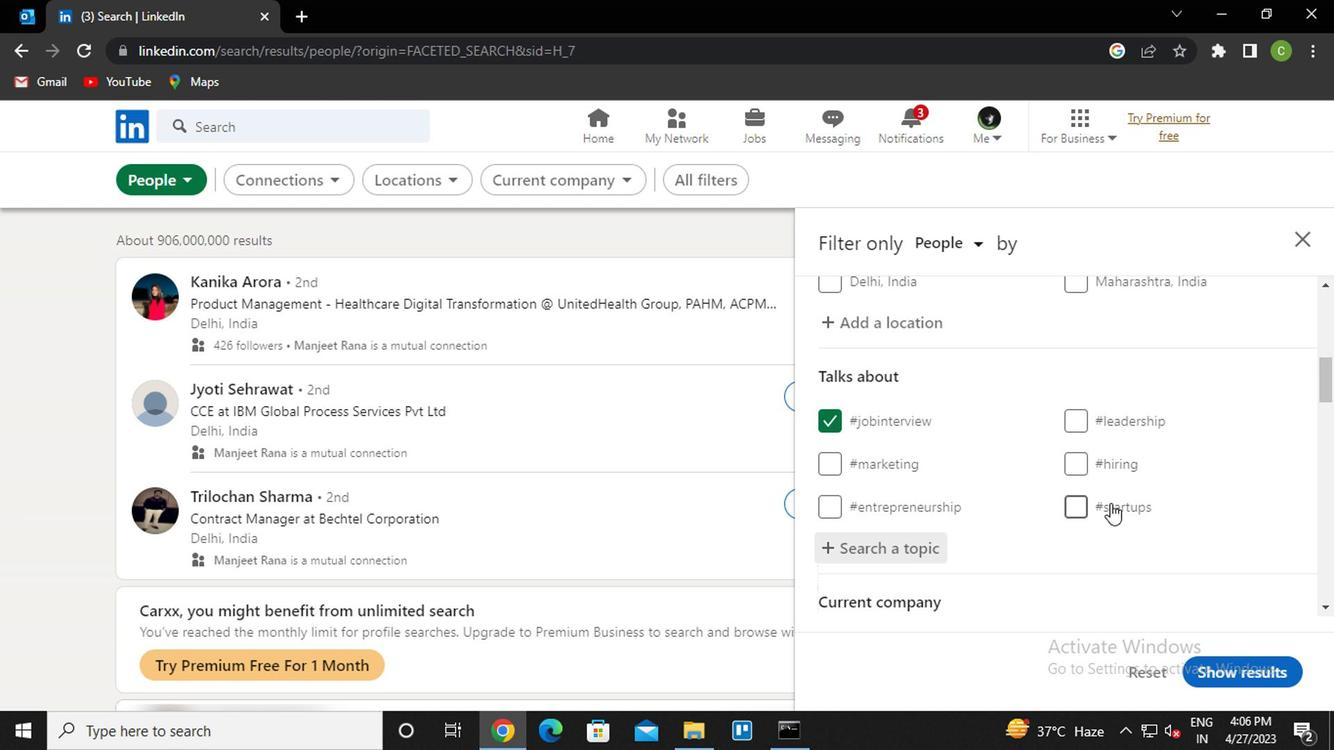 
Action: Mouse scrolled (1107, 497) with delta (0, 0)
Screenshot: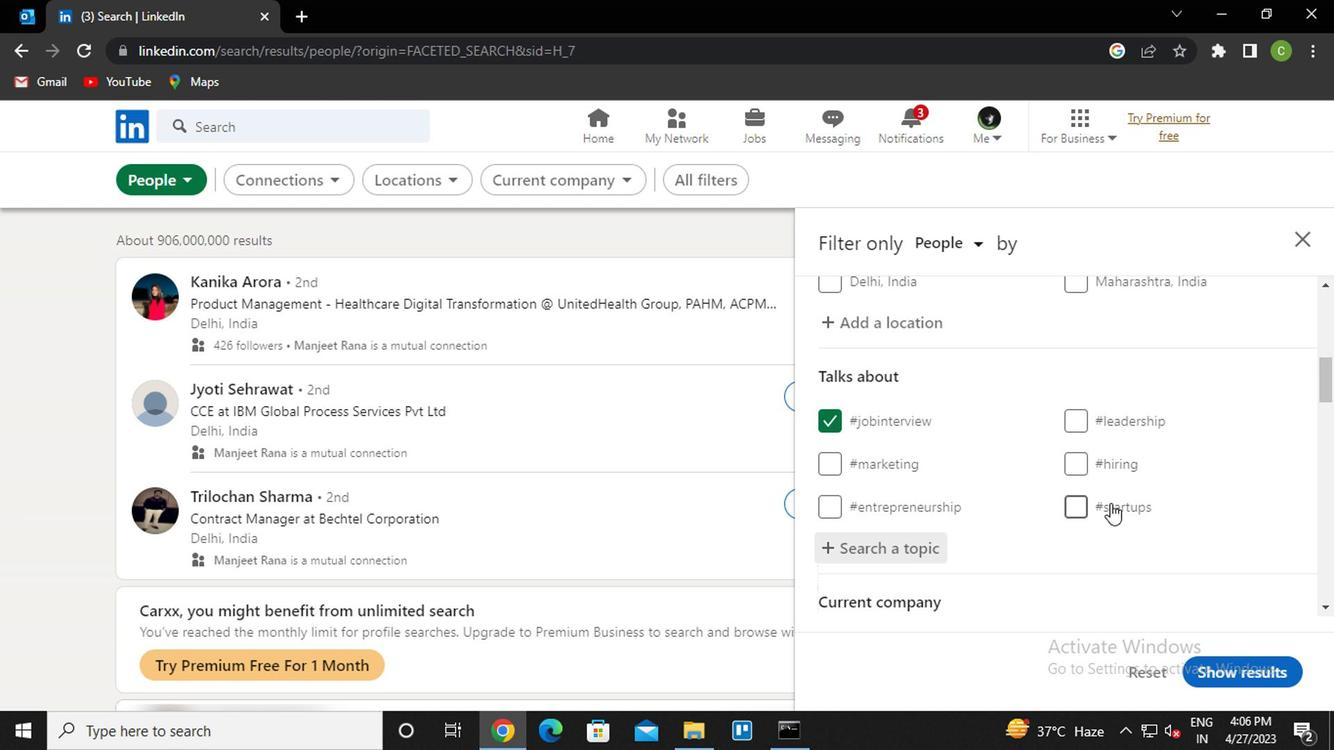 
Action: Mouse scrolled (1107, 497) with delta (0, 0)
Screenshot: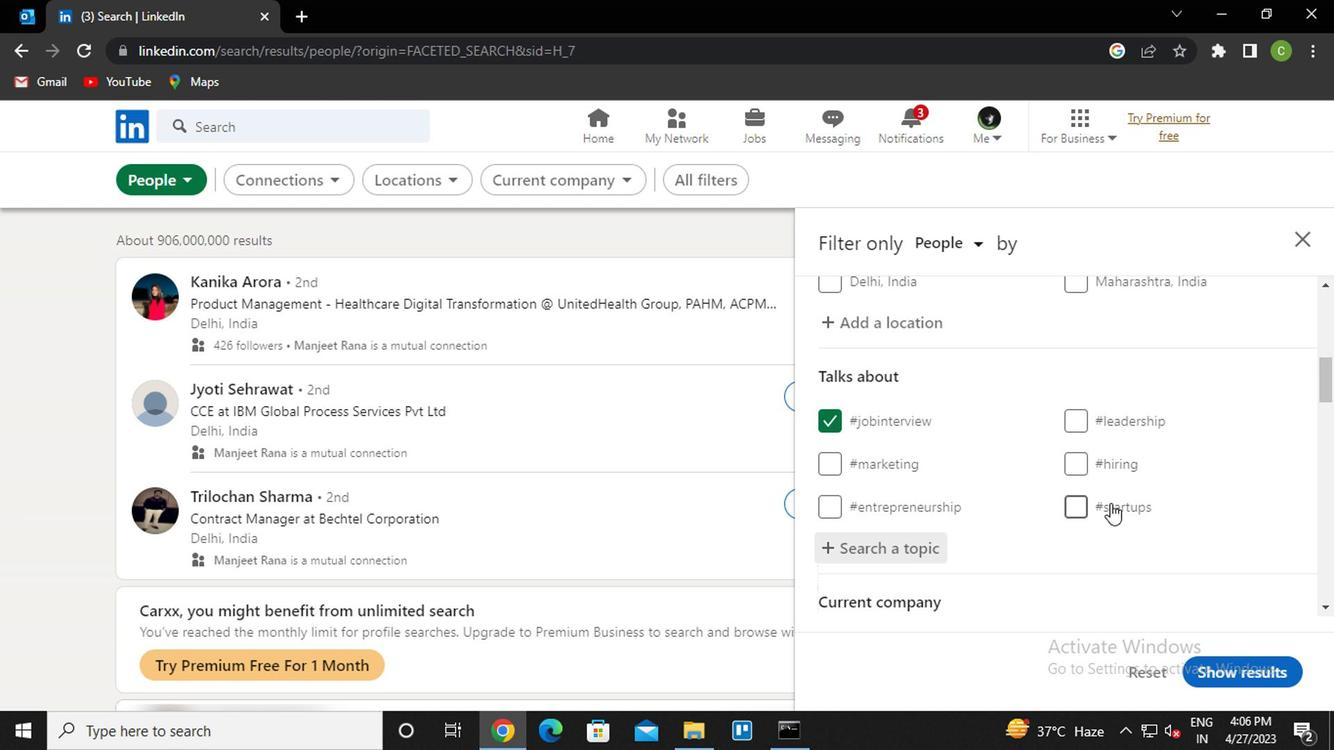 
Action: Mouse scrolled (1107, 497) with delta (0, 0)
Screenshot: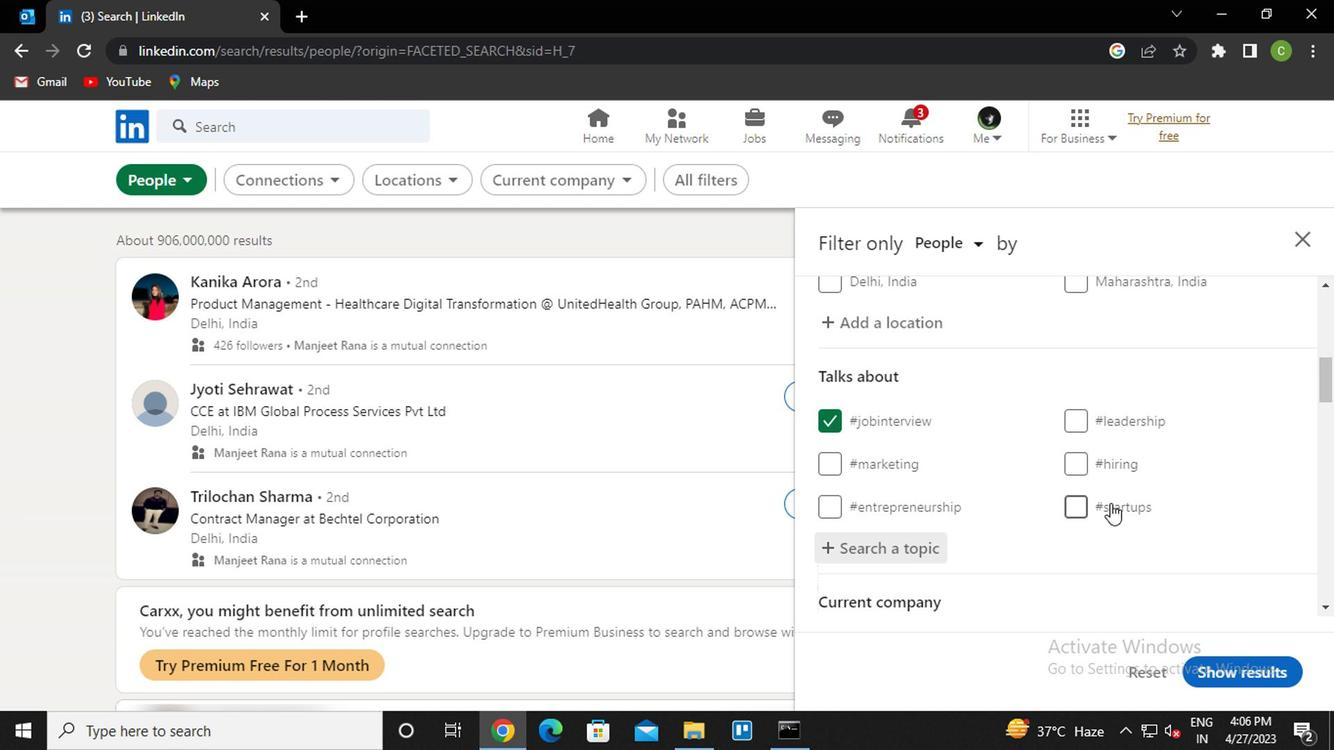 
Action: Mouse scrolled (1107, 497) with delta (0, 0)
Screenshot: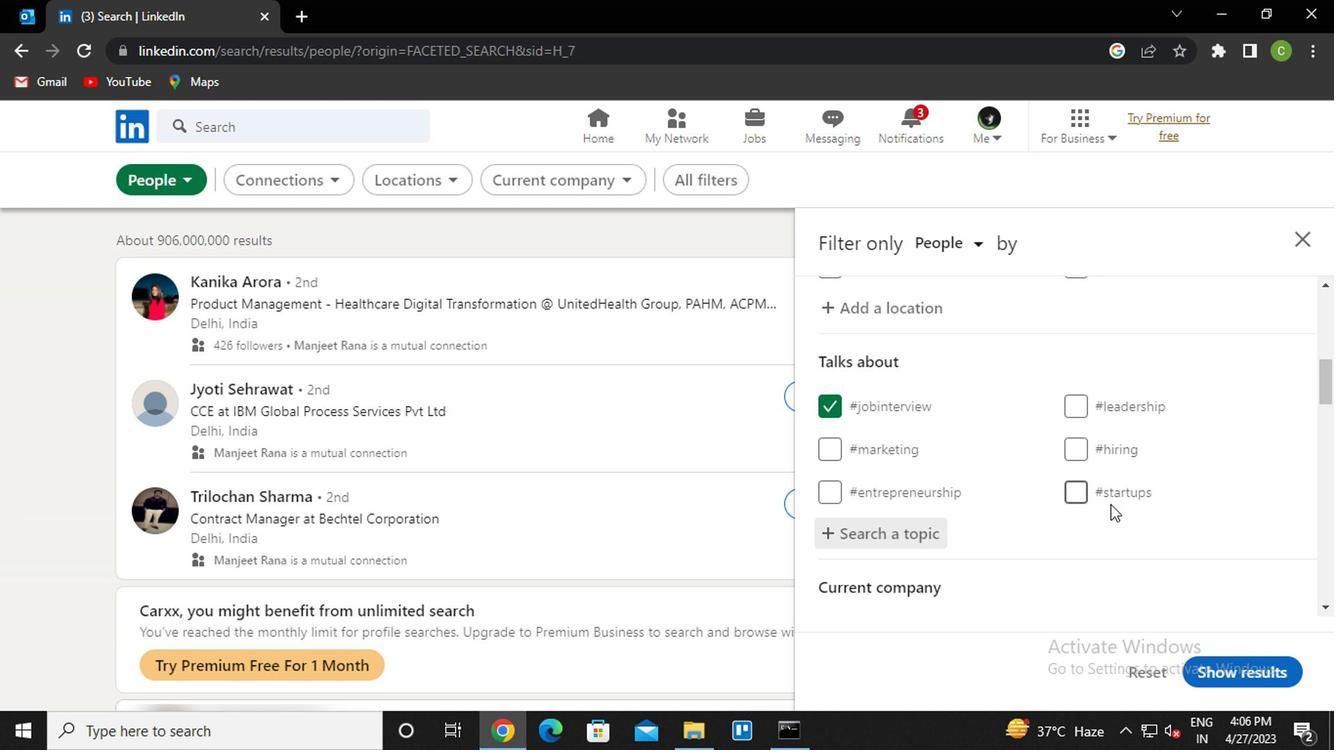 
Action: Mouse scrolled (1107, 497) with delta (0, 0)
Screenshot: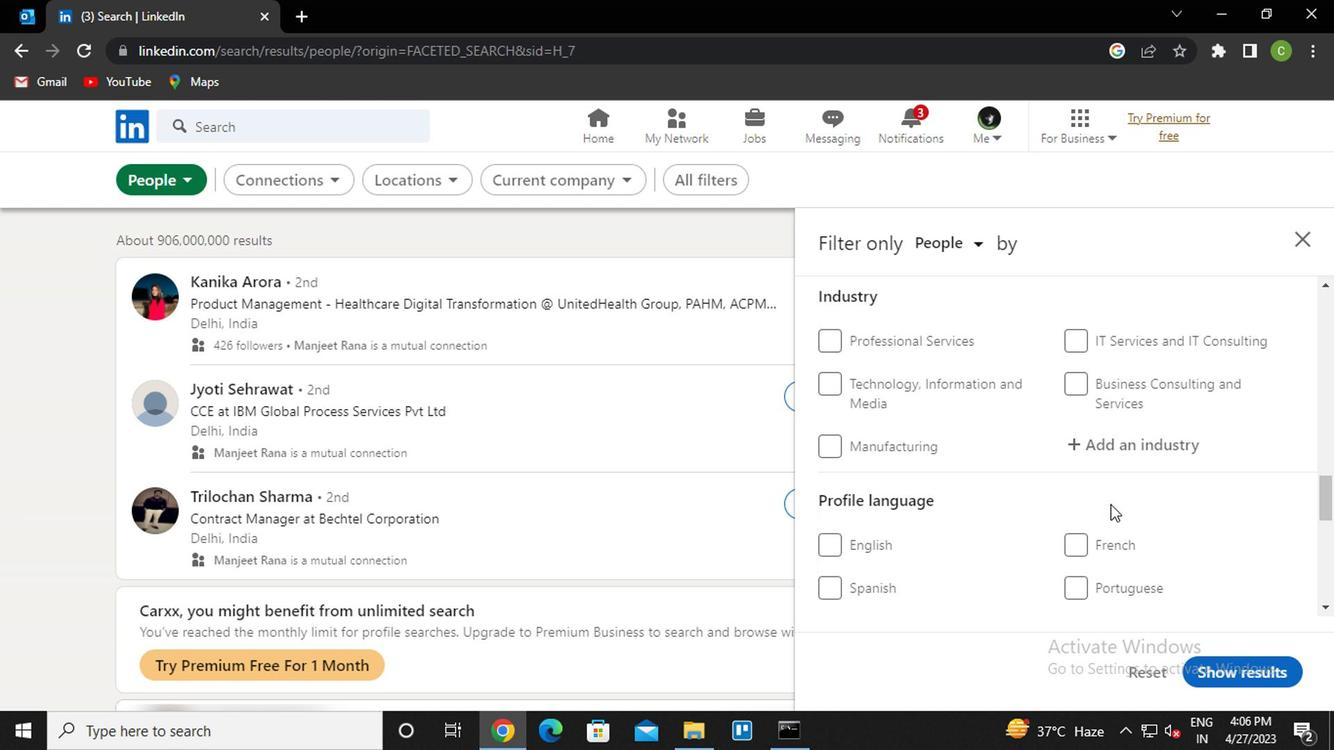 
Action: Mouse moved to (1071, 430)
Screenshot: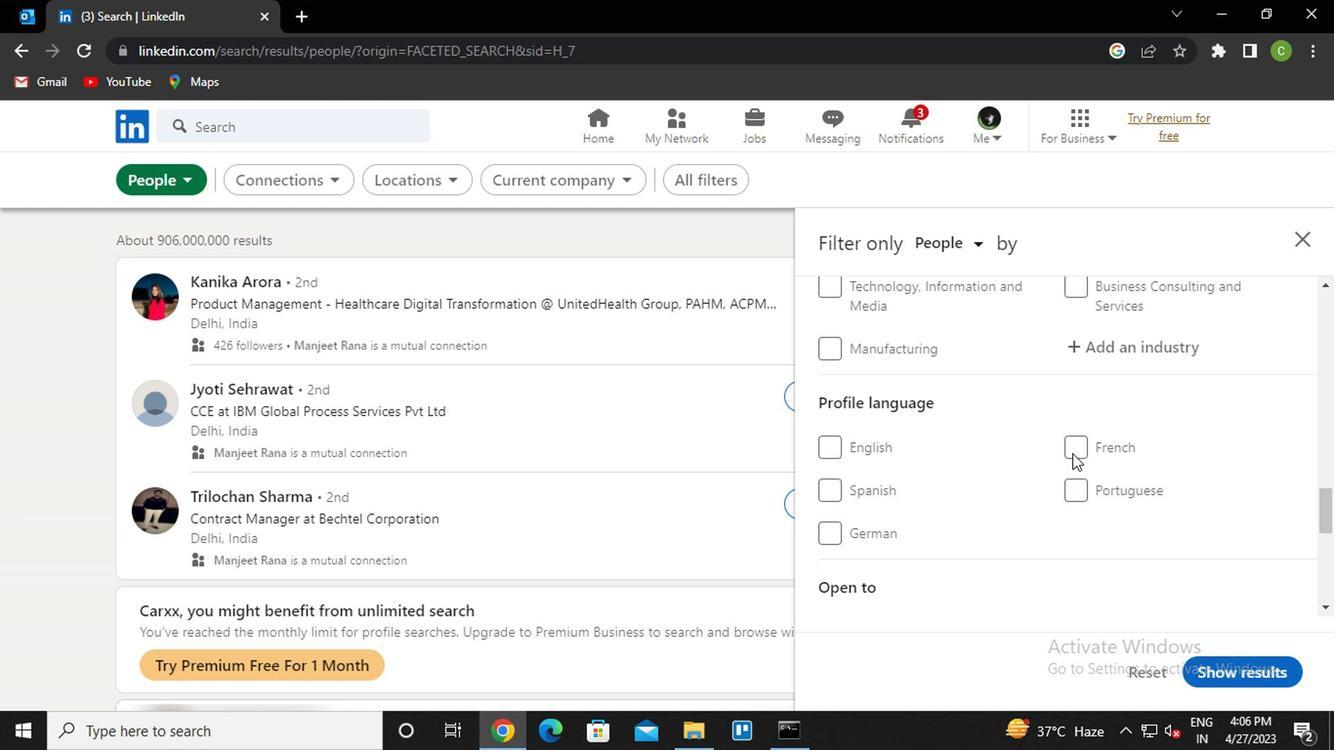 
Action: Mouse pressed left at (1071, 430)
Screenshot: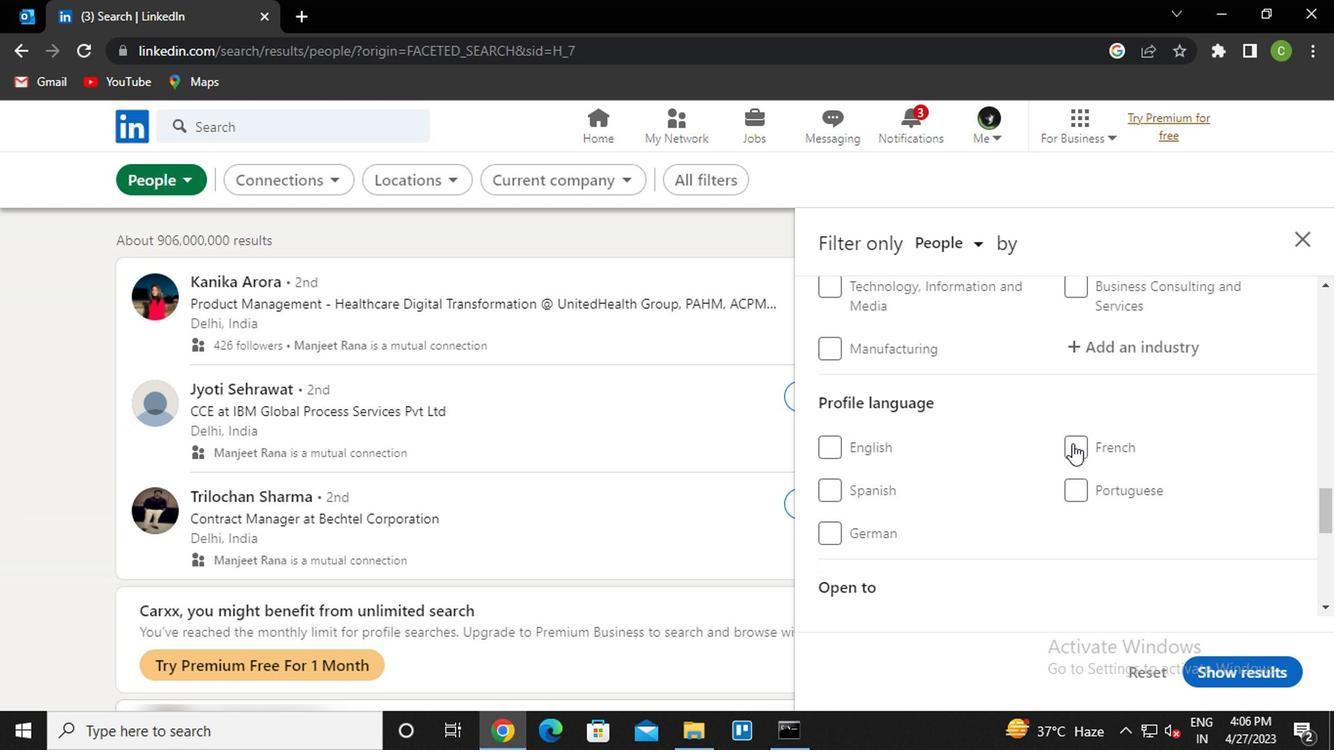 
Action: Mouse moved to (1071, 458)
Screenshot: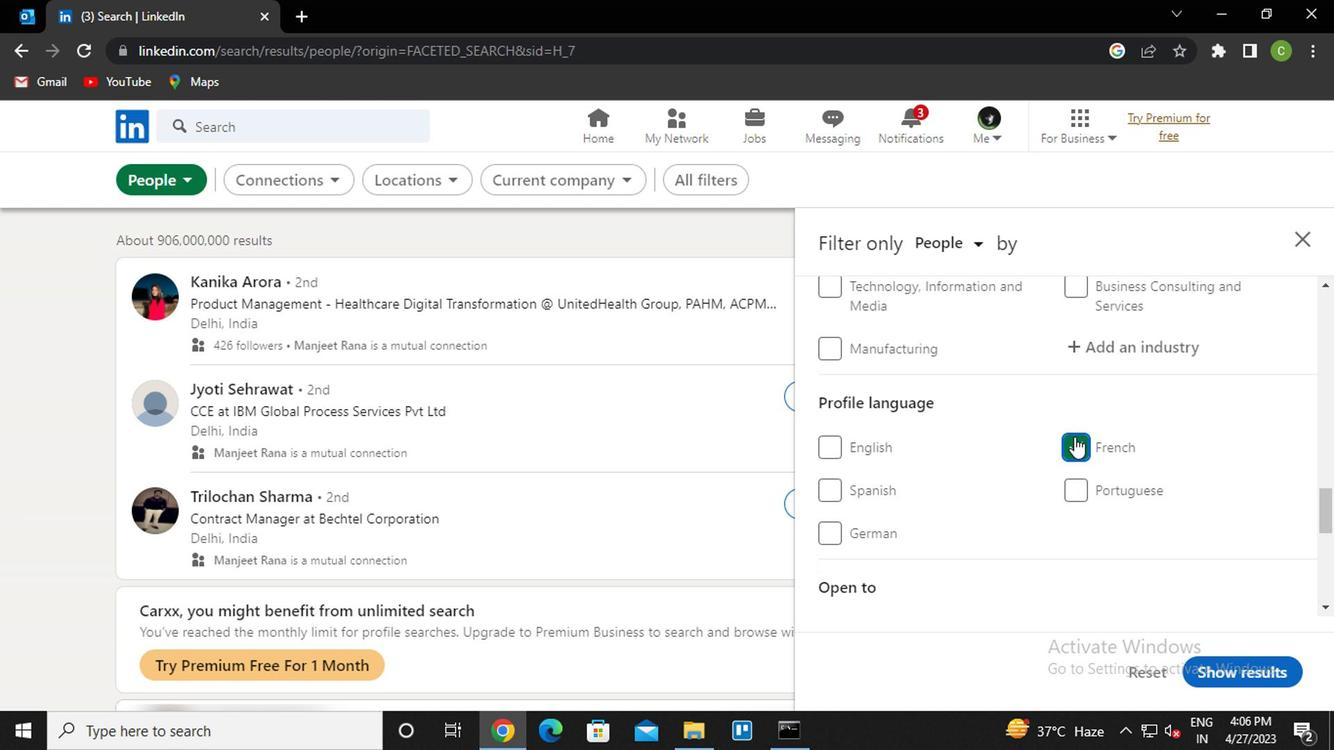 
Action: Mouse scrolled (1071, 458) with delta (0, 0)
Screenshot: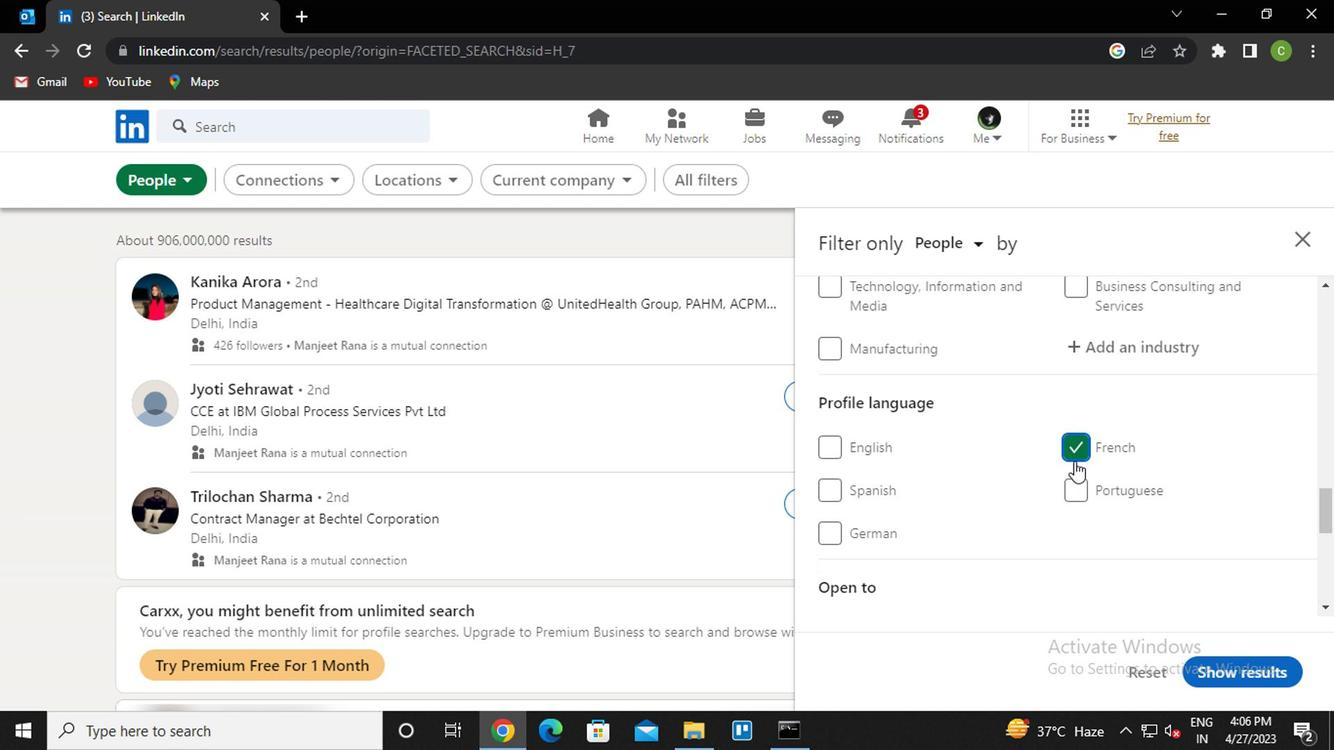 
Action: Mouse scrolled (1071, 458) with delta (0, 0)
Screenshot: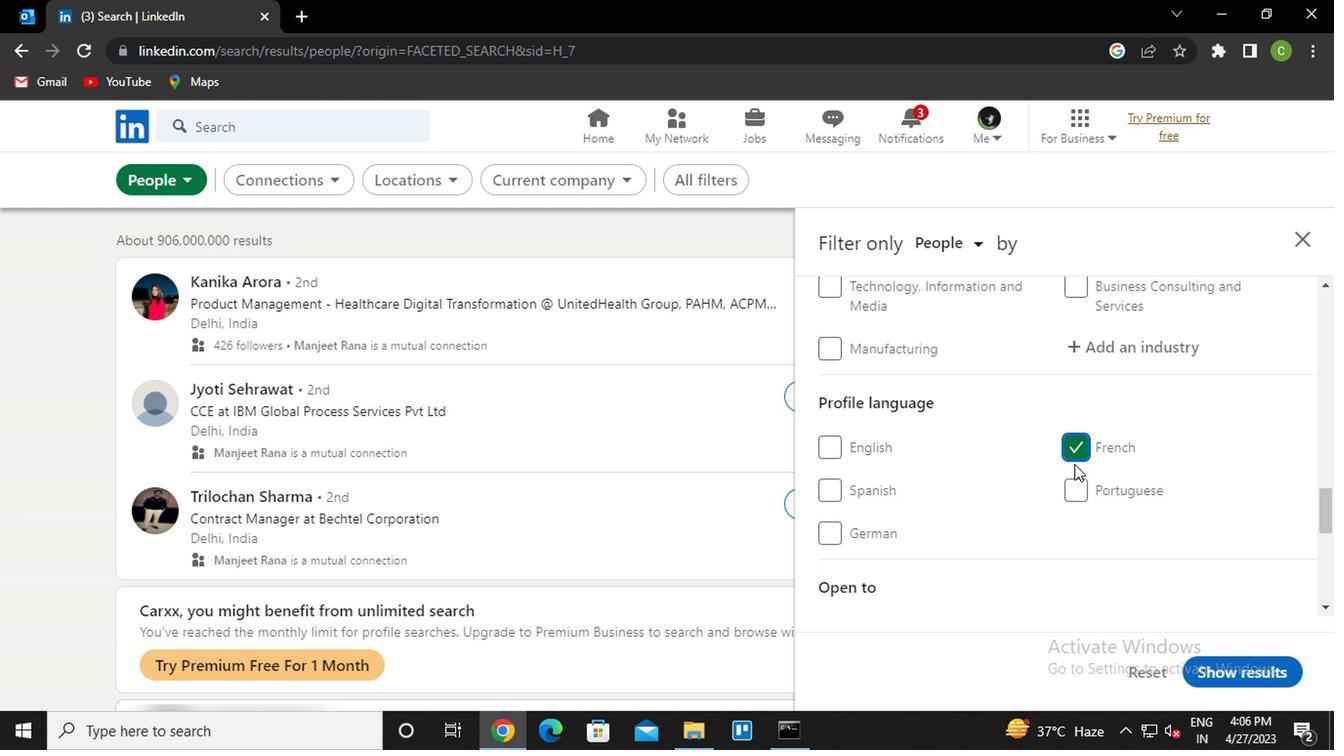 
Action: Mouse scrolled (1071, 458) with delta (0, 0)
Screenshot: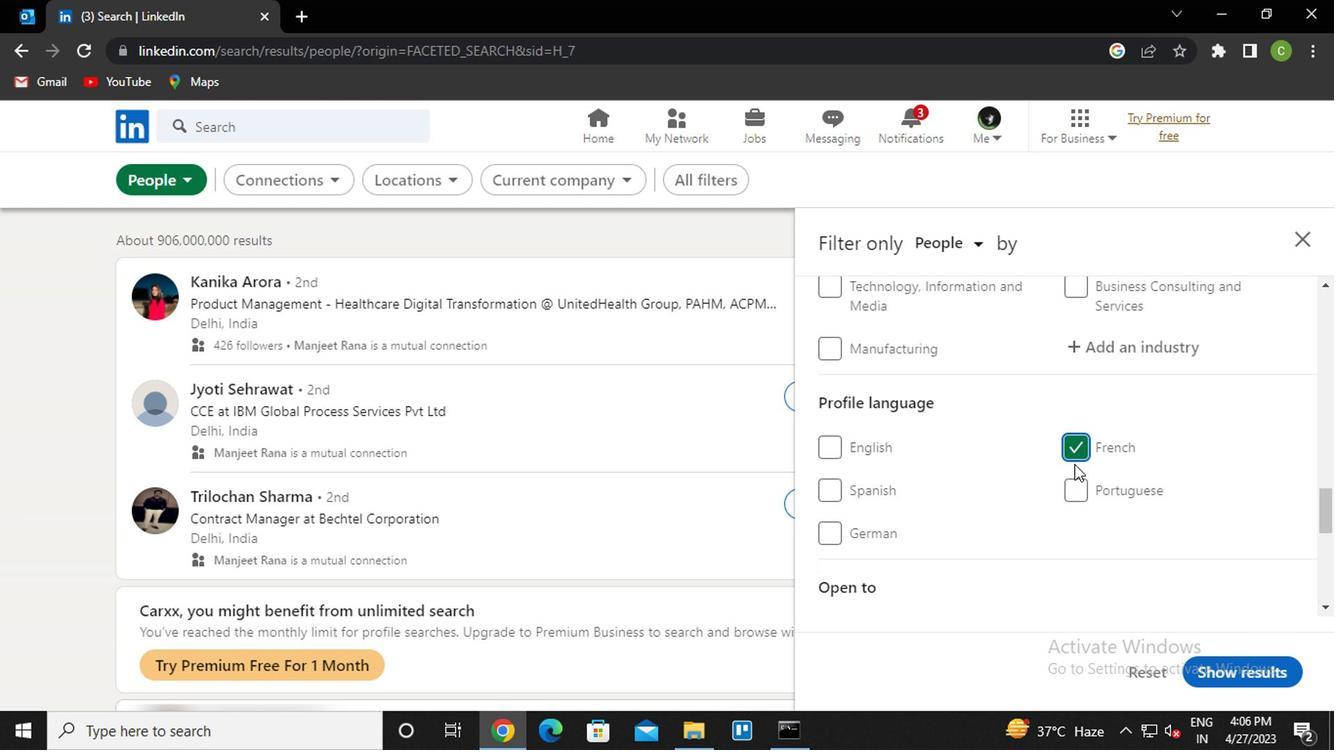
Action: Mouse scrolled (1071, 458) with delta (0, 0)
Screenshot: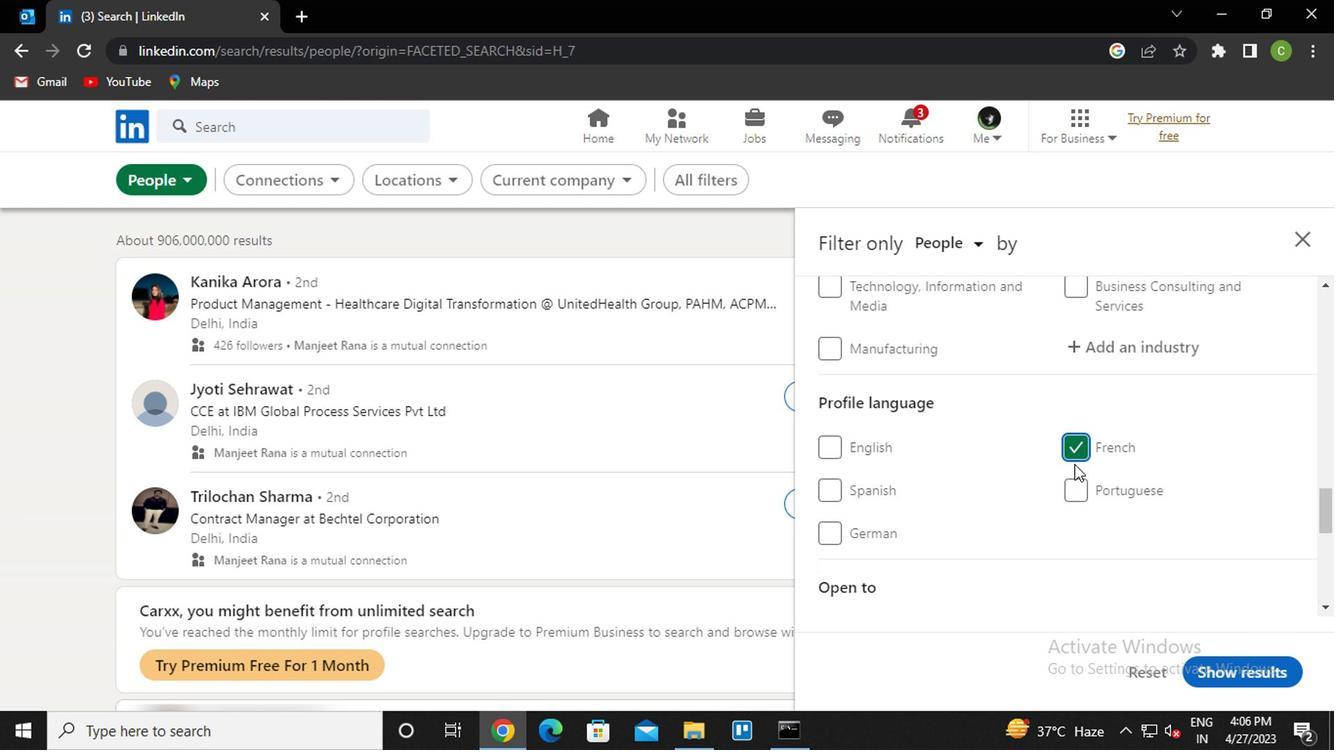 
Action: Mouse scrolled (1071, 458) with delta (0, 0)
Screenshot: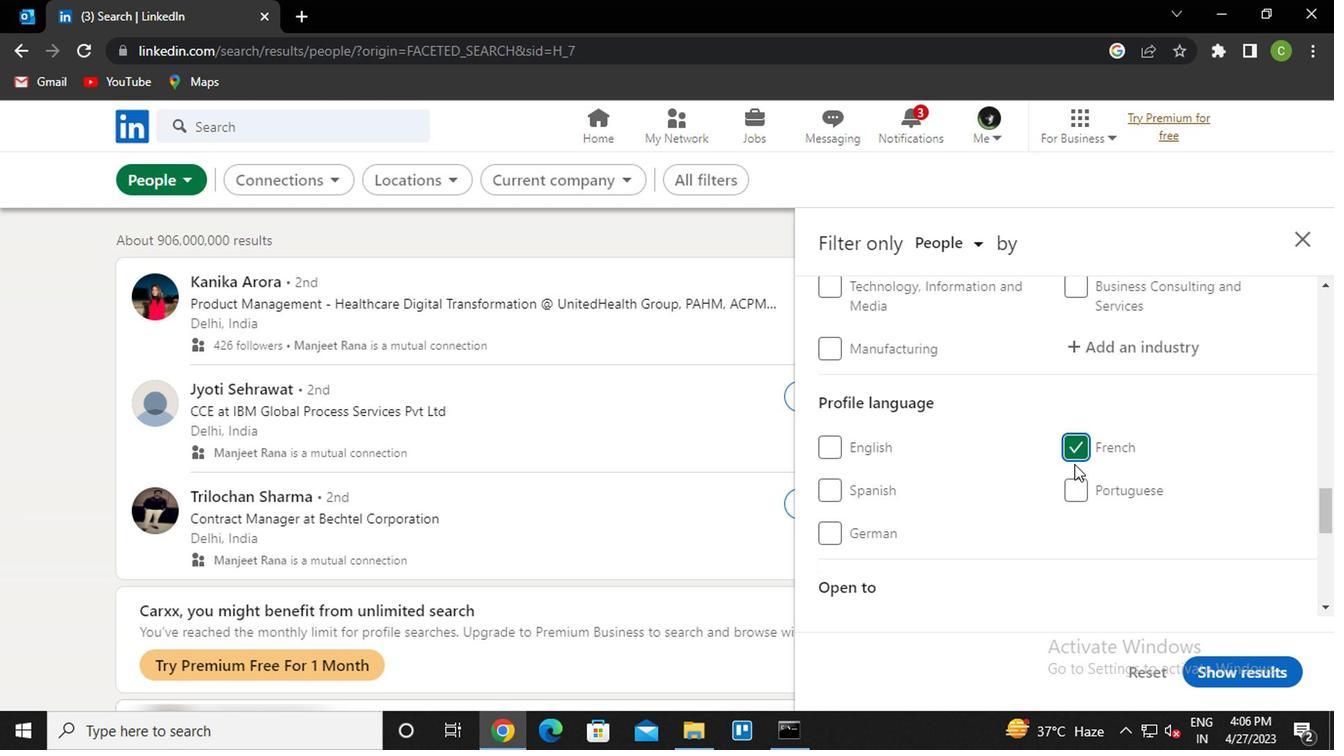 
Action: Mouse scrolled (1071, 458) with delta (0, 0)
Screenshot: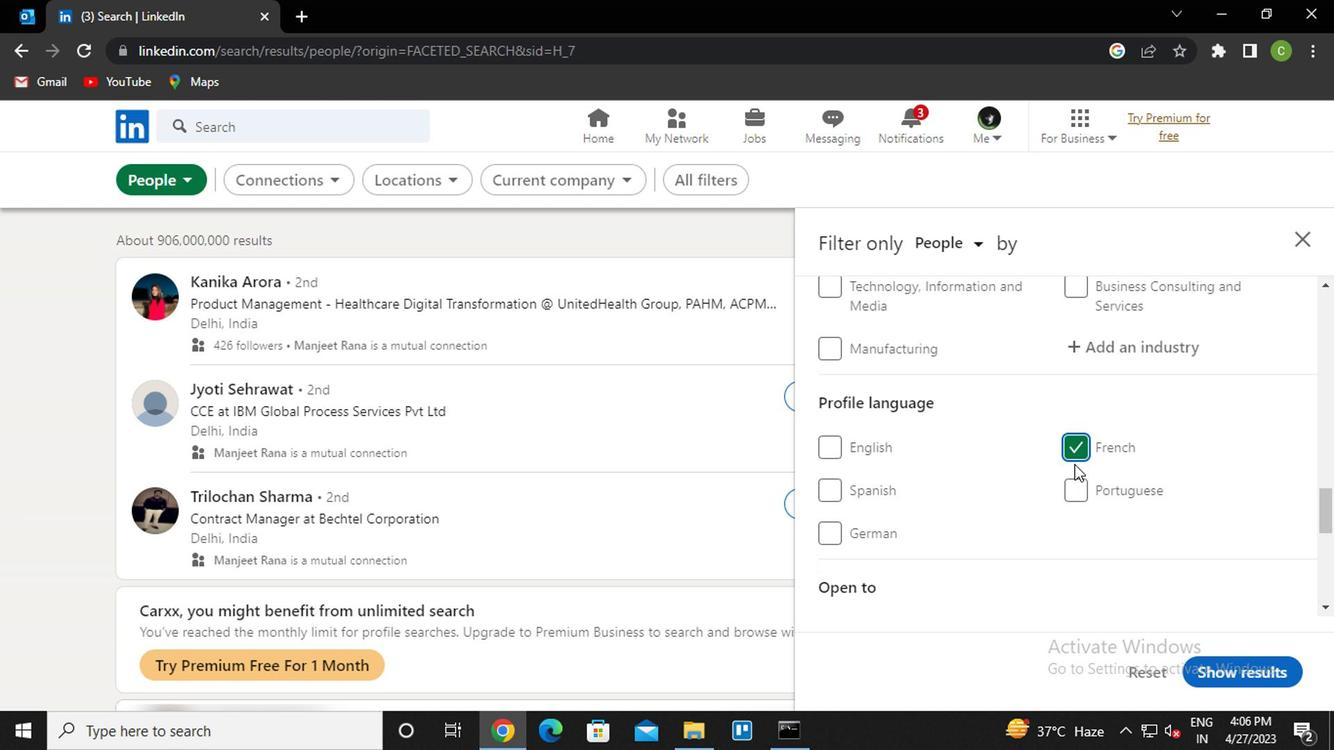 
Action: Mouse scrolled (1071, 458) with delta (0, 0)
Screenshot: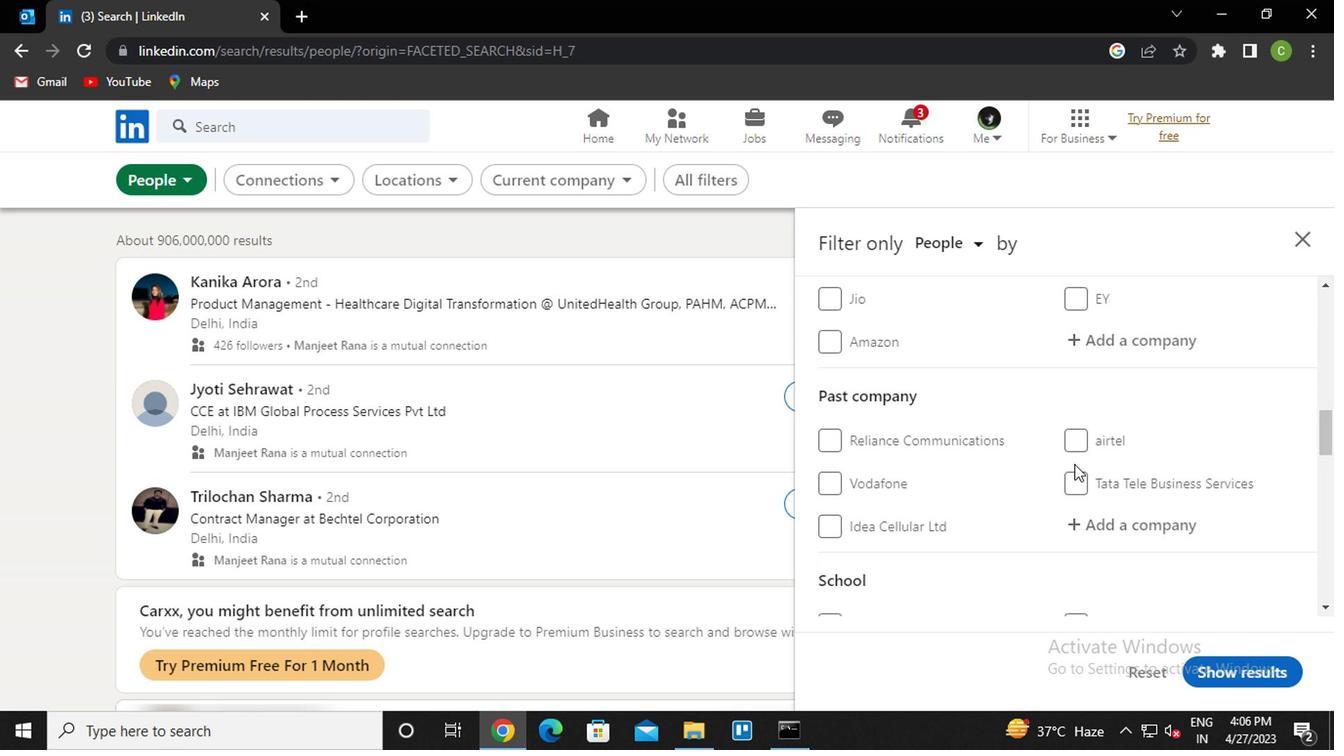 
Action: Mouse scrolled (1071, 458) with delta (0, 0)
Screenshot: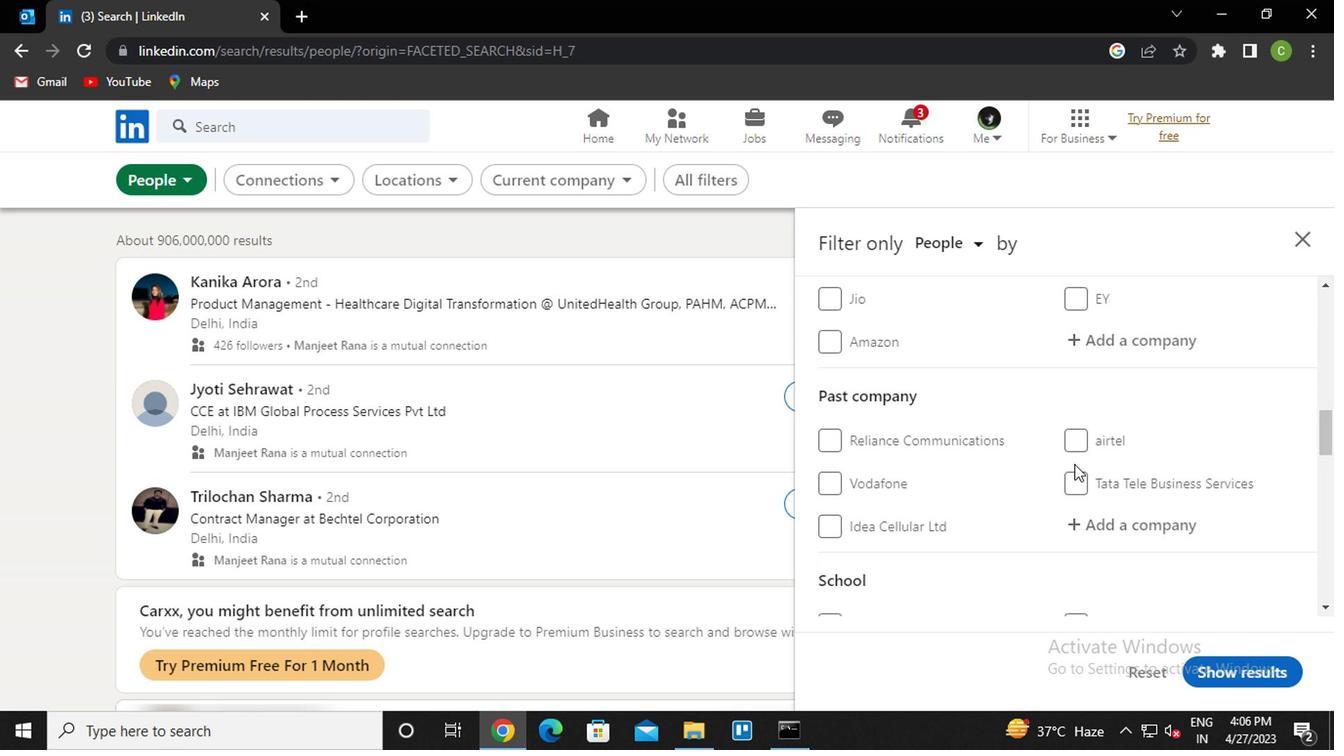
Action: Mouse scrolled (1071, 458) with delta (0, 0)
Screenshot: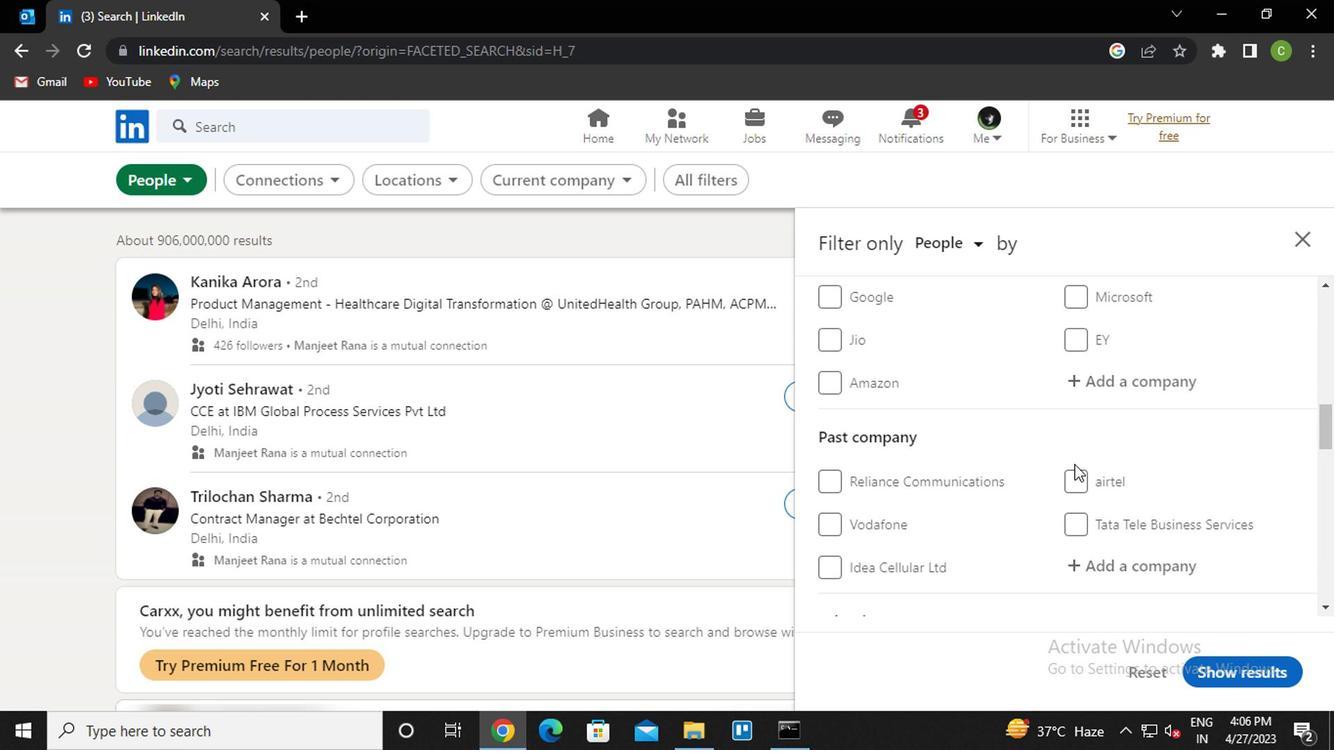 
Action: Mouse scrolled (1071, 458) with delta (0, 0)
Screenshot: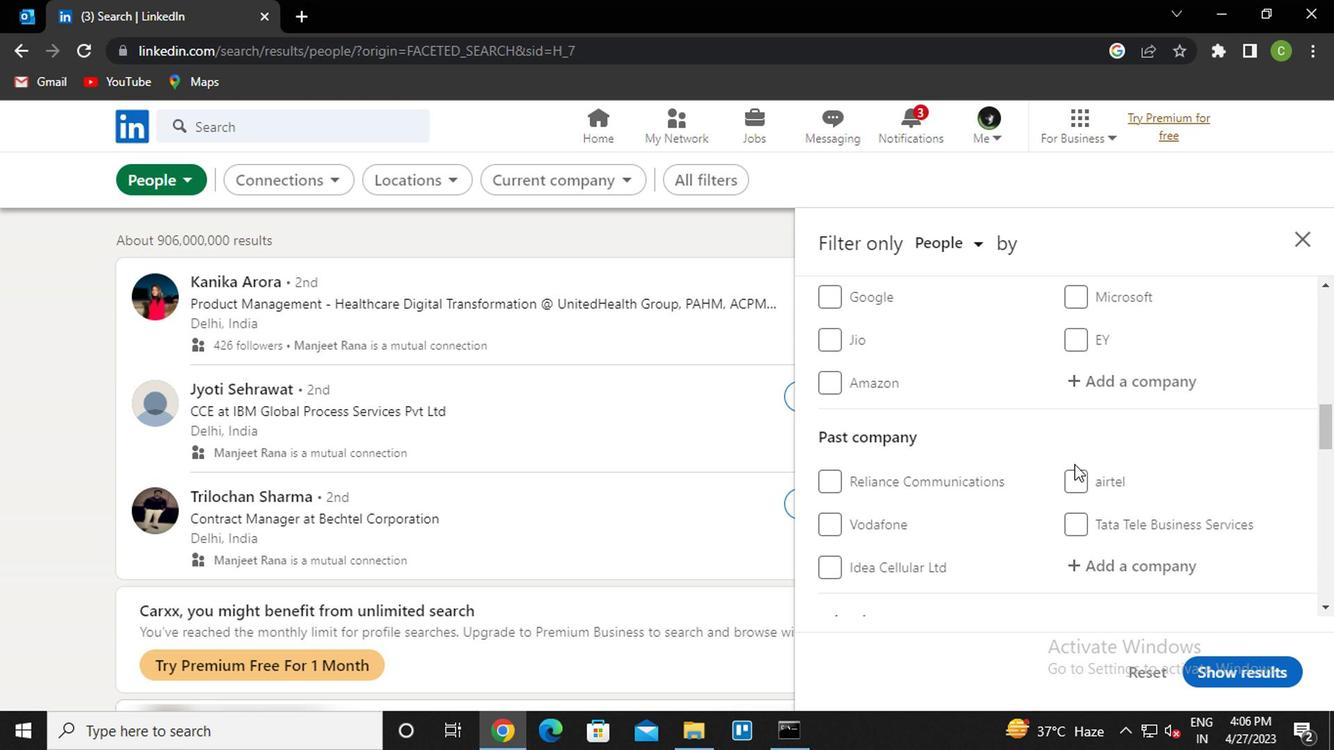 
Action: Mouse scrolled (1071, 457) with delta (0, 0)
Screenshot: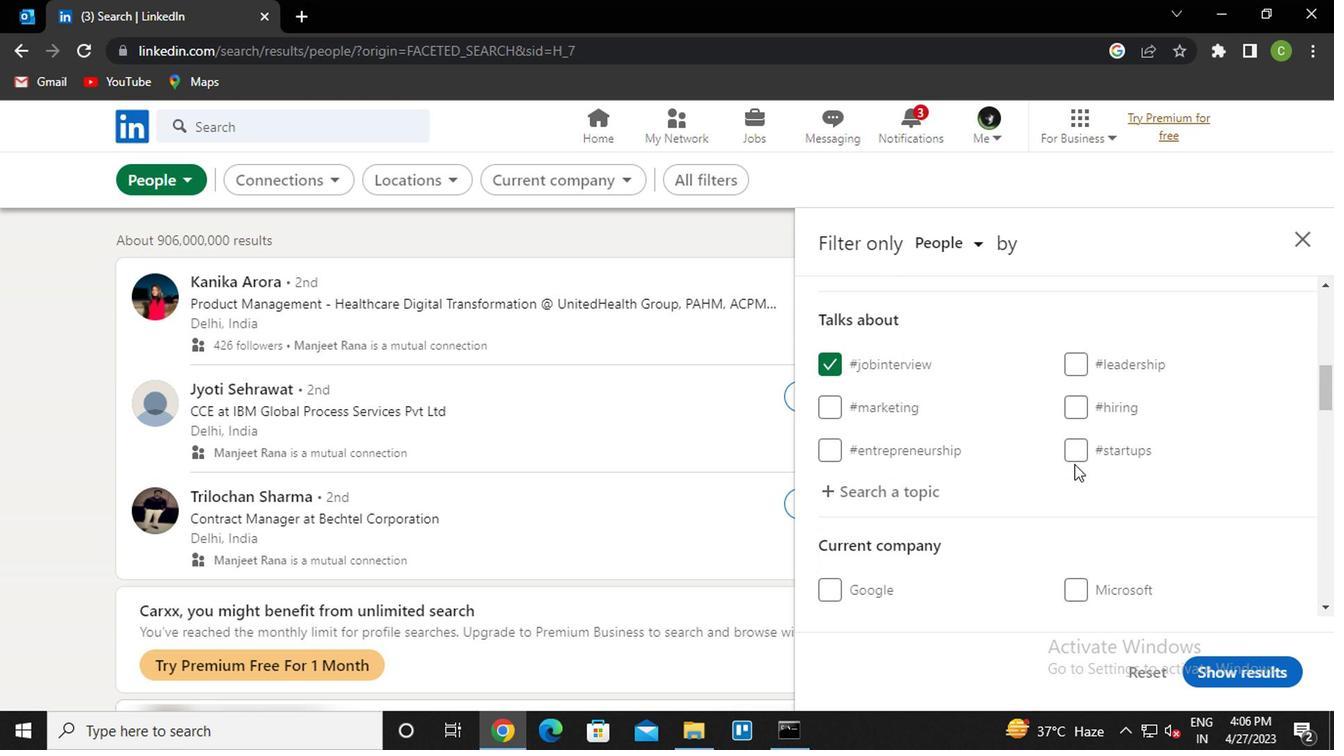 
Action: Mouse scrolled (1071, 457) with delta (0, 0)
Screenshot: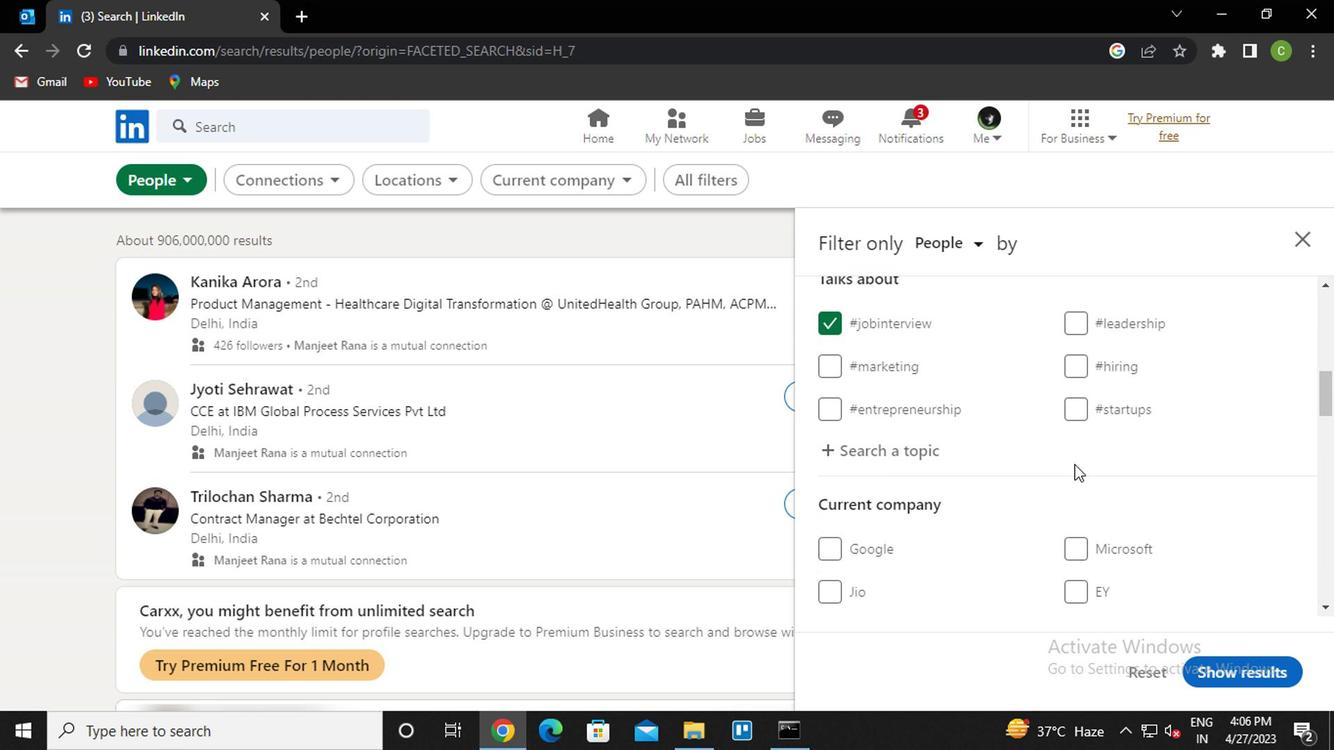 
Action: Mouse moved to (1073, 453)
Screenshot: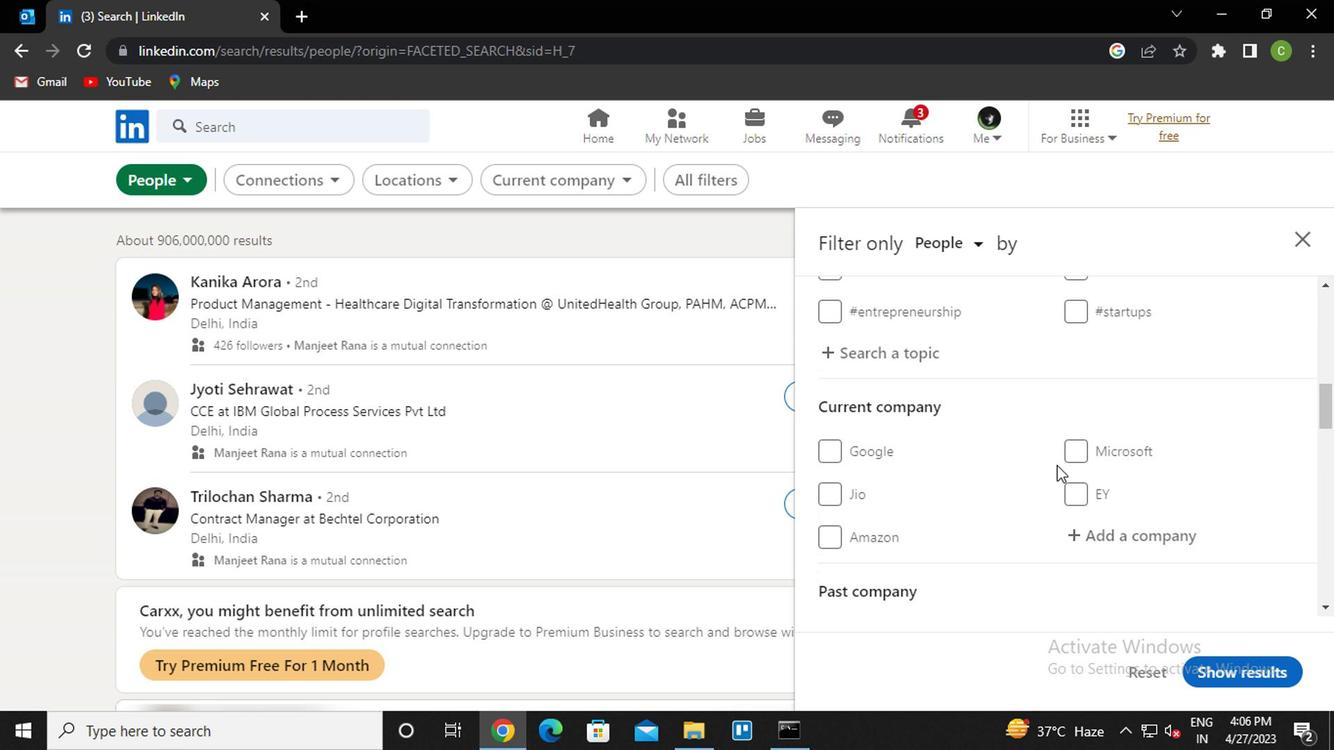 
Action: Mouse scrolled (1073, 451) with delta (0, -1)
Screenshot: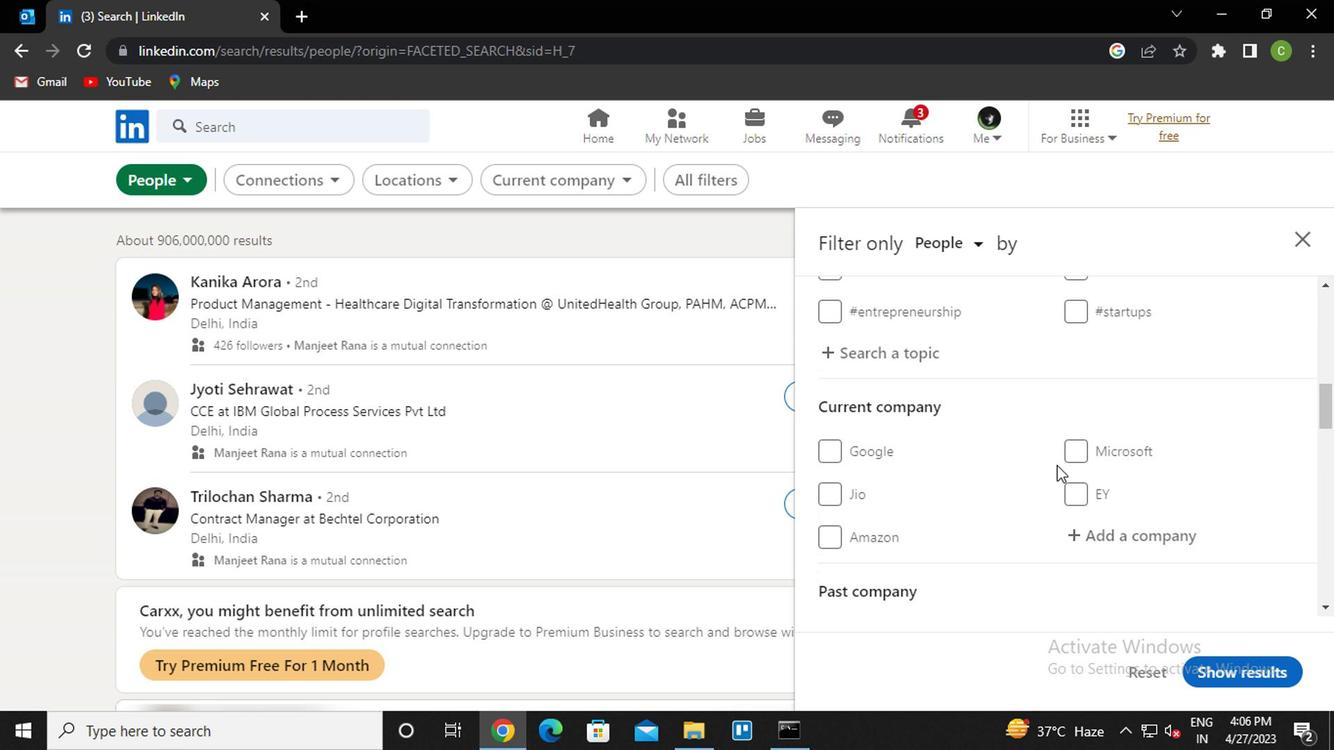 
Action: Mouse moved to (1102, 426)
Screenshot: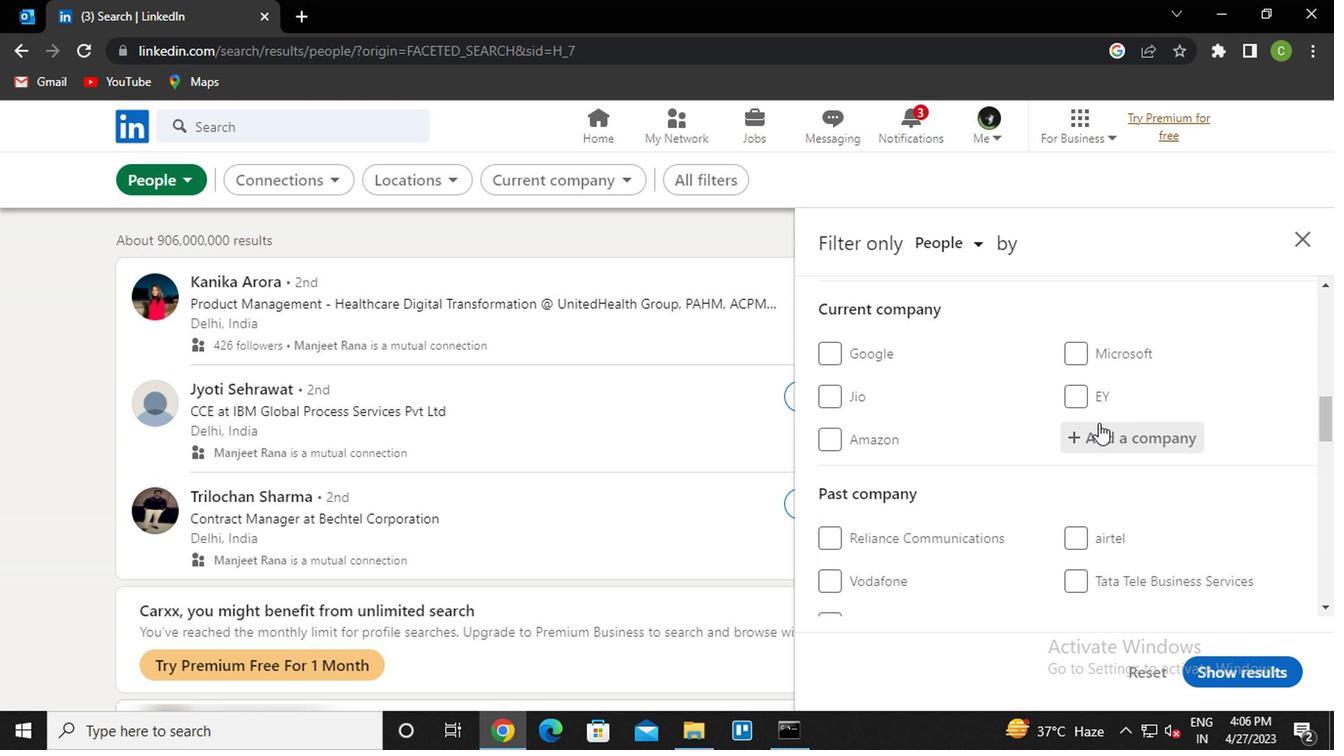 
Action: Mouse pressed left at (1102, 426)
Screenshot: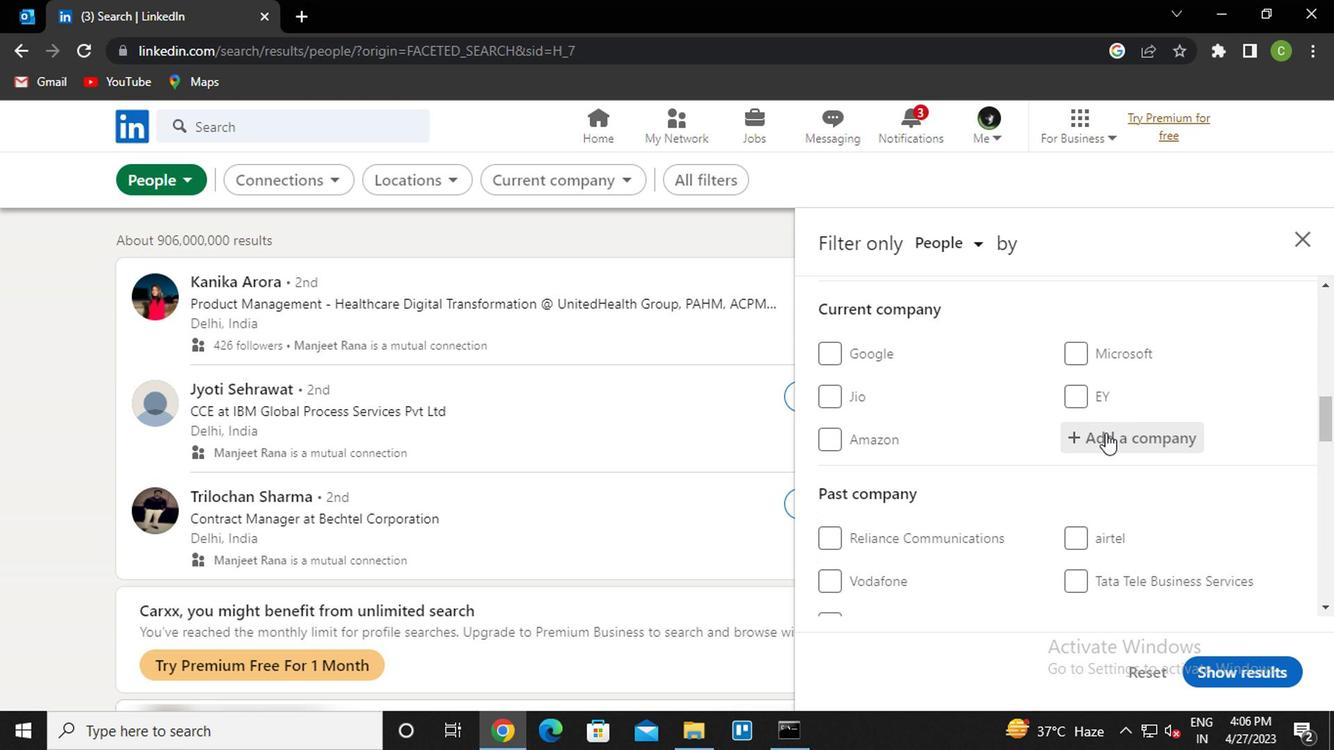 
Action: Key pressed <Key.caps_lock>e<Key.caps_lock>mbass<Key.down><Key.enter>
Screenshot: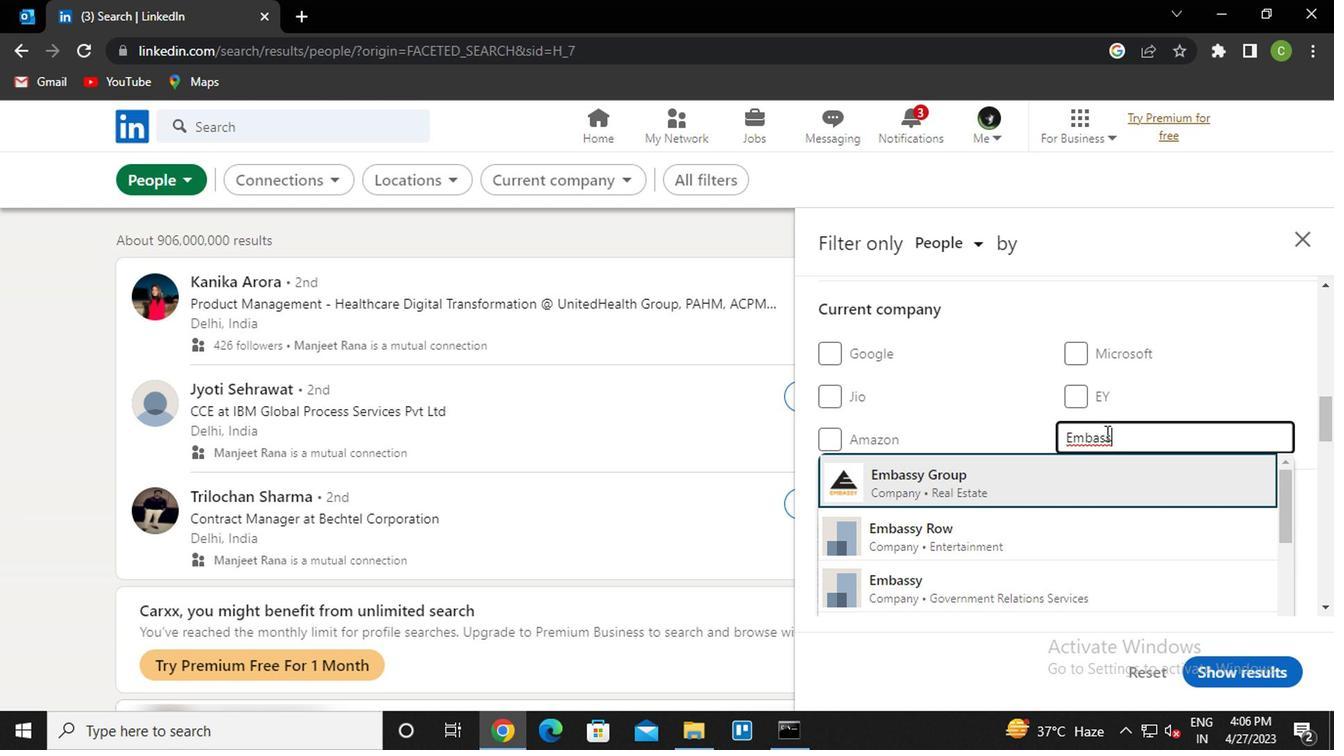 
Action: Mouse moved to (1205, 436)
Screenshot: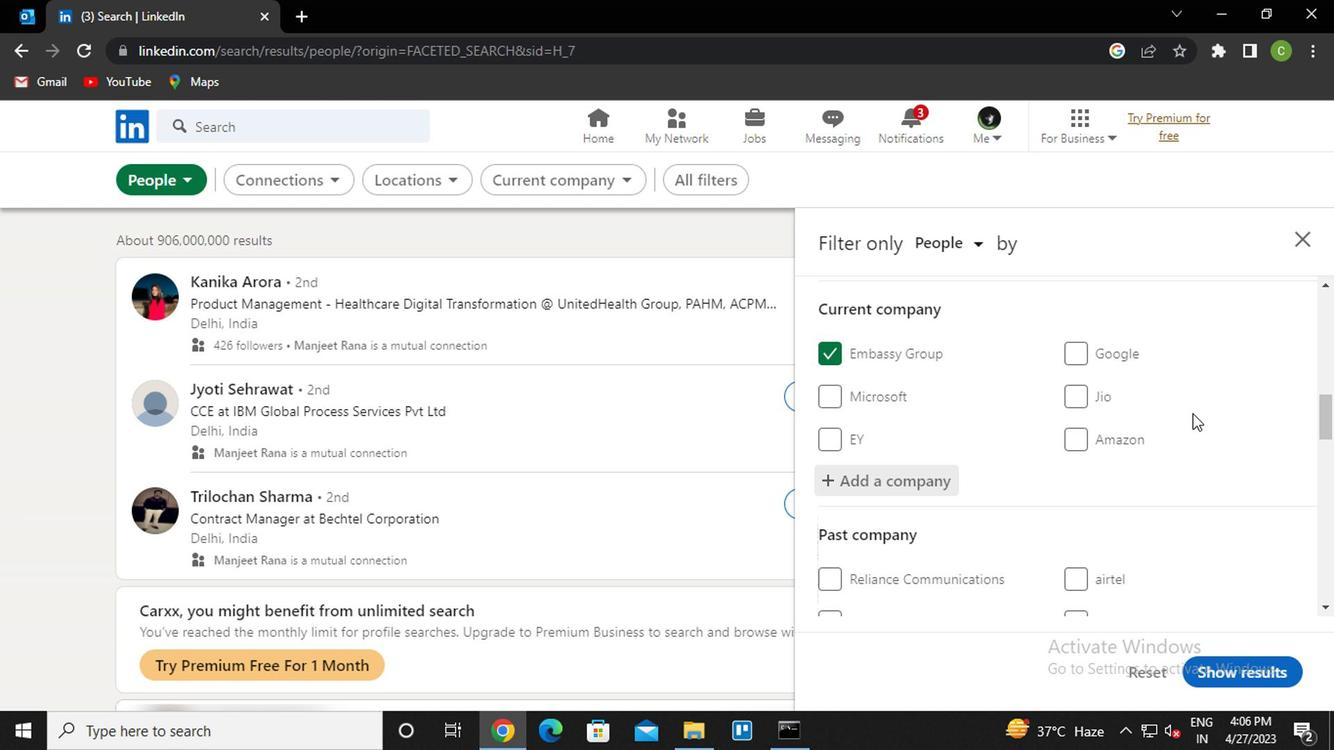
Action: Mouse scrolled (1205, 435) with delta (0, -1)
Screenshot: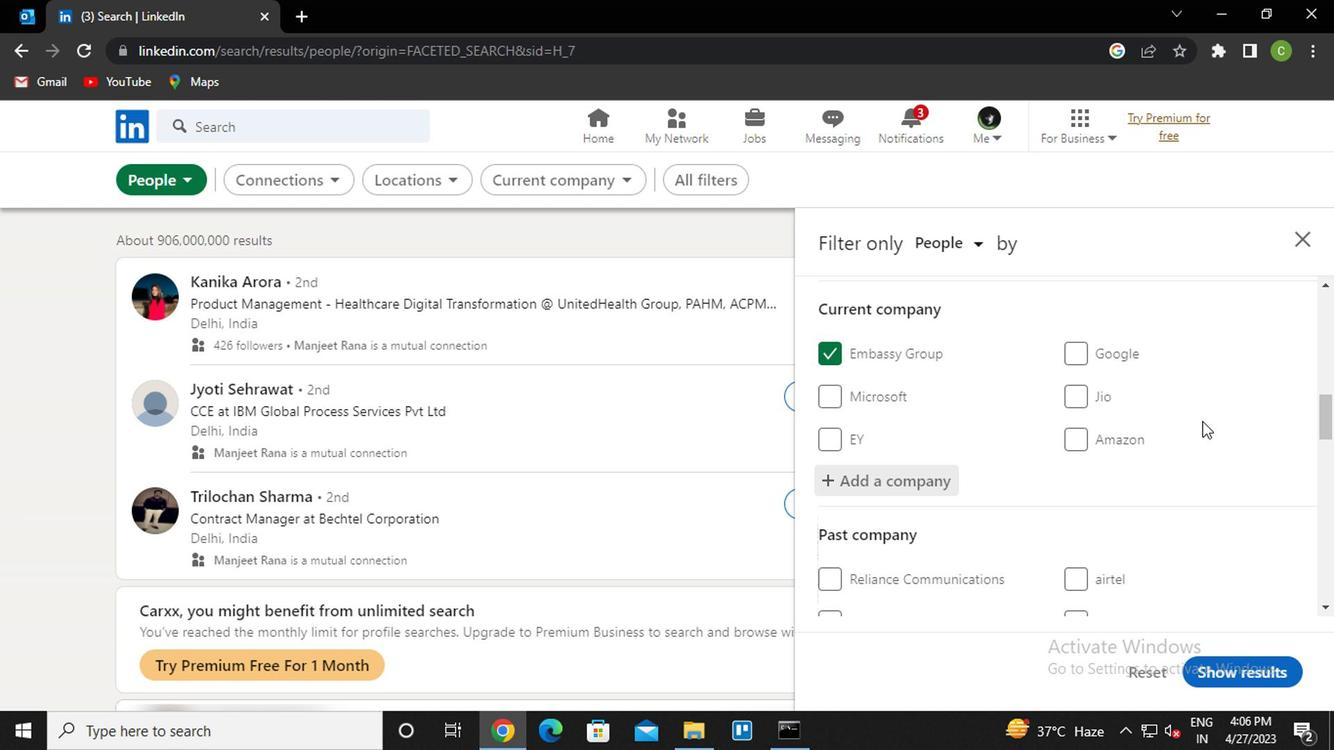
Action: Mouse moved to (1199, 439)
Screenshot: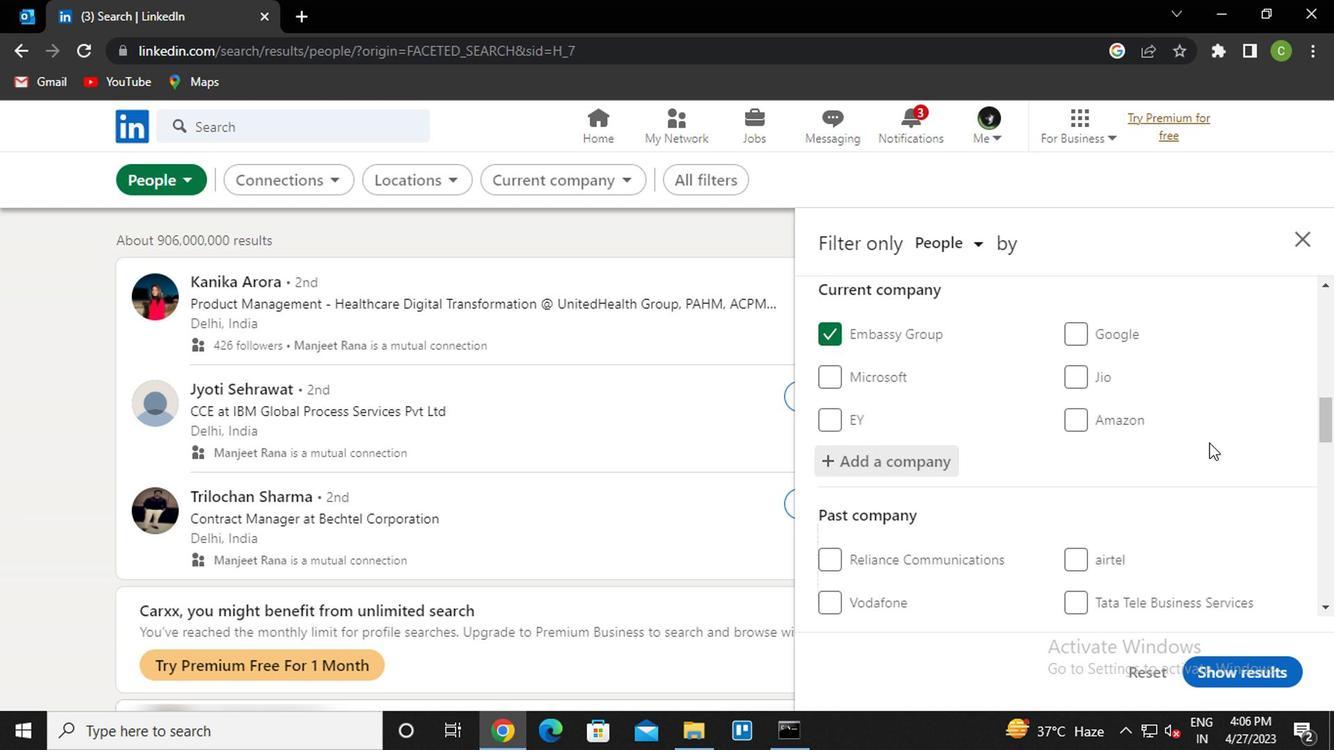 
Action: Mouse scrolled (1199, 438) with delta (0, 0)
Screenshot: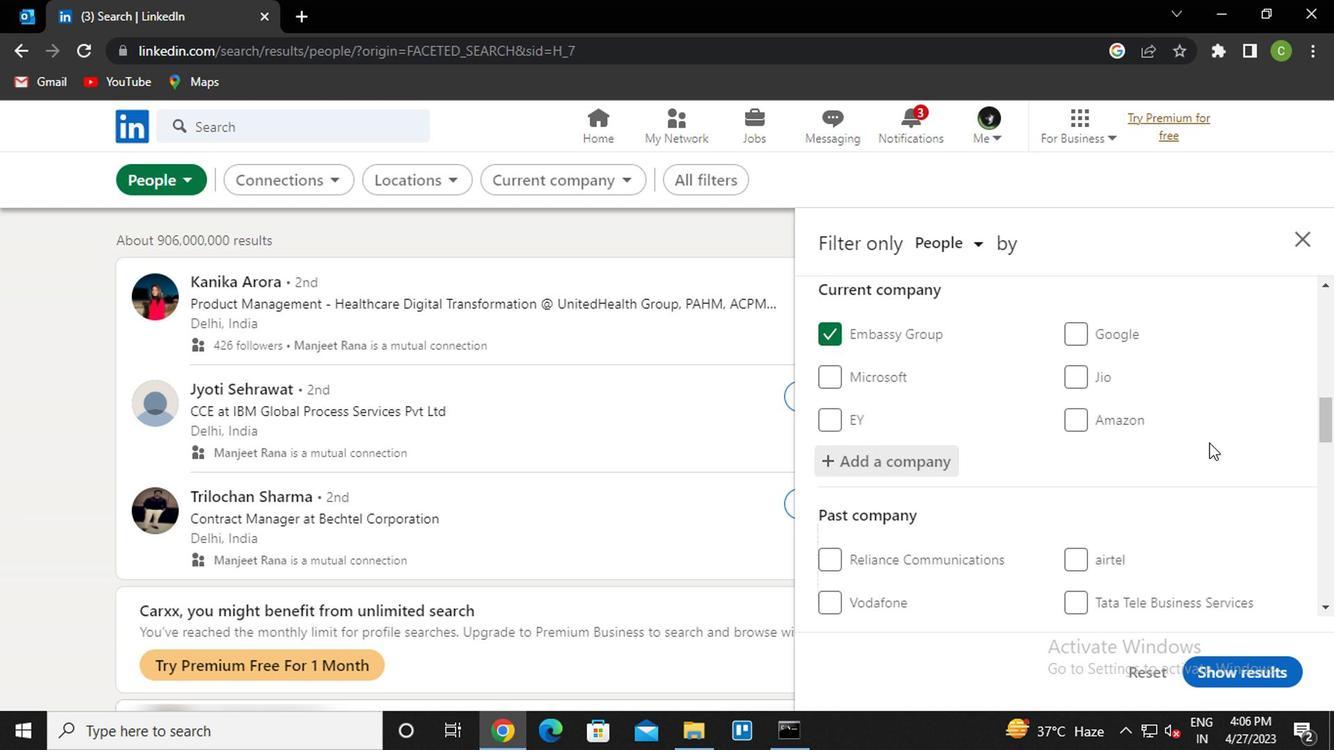 
Action: Mouse moved to (1183, 445)
Screenshot: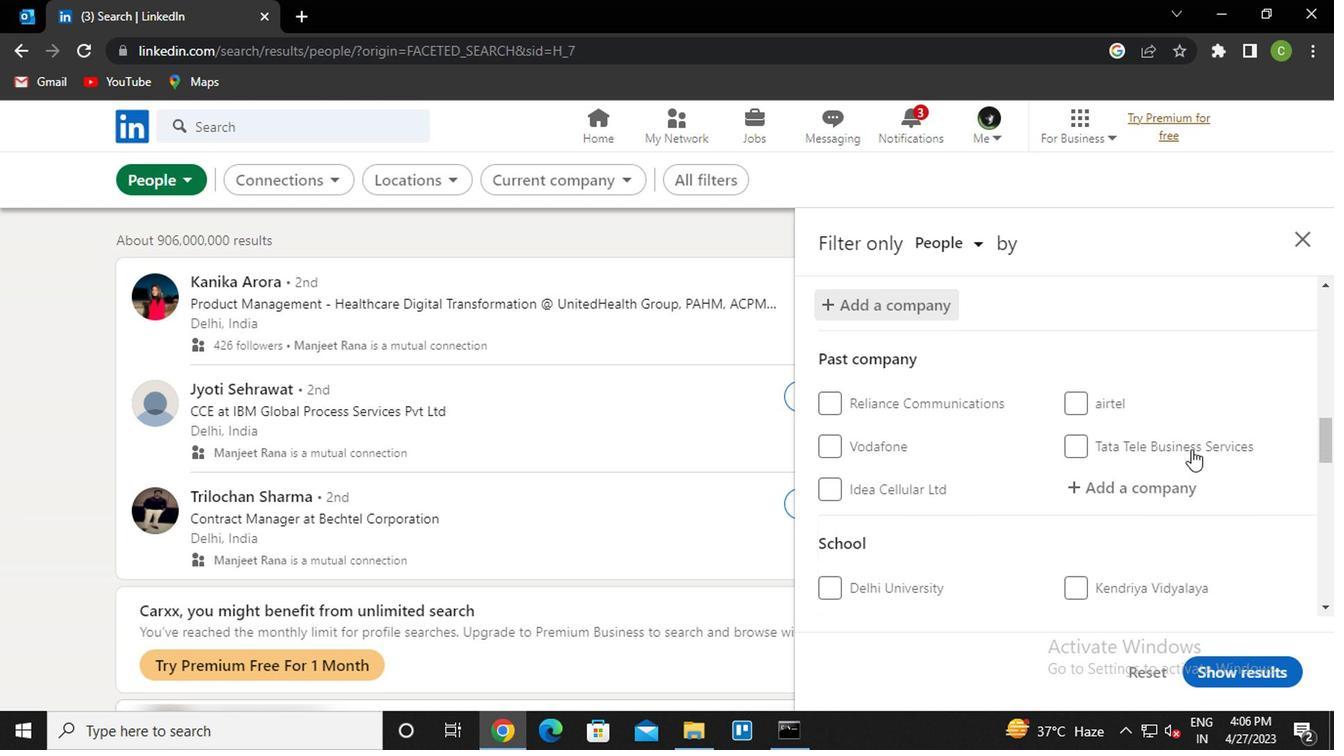 
Action: Mouse scrolled (1183, 444) with delta (0, -1)
Screenshot: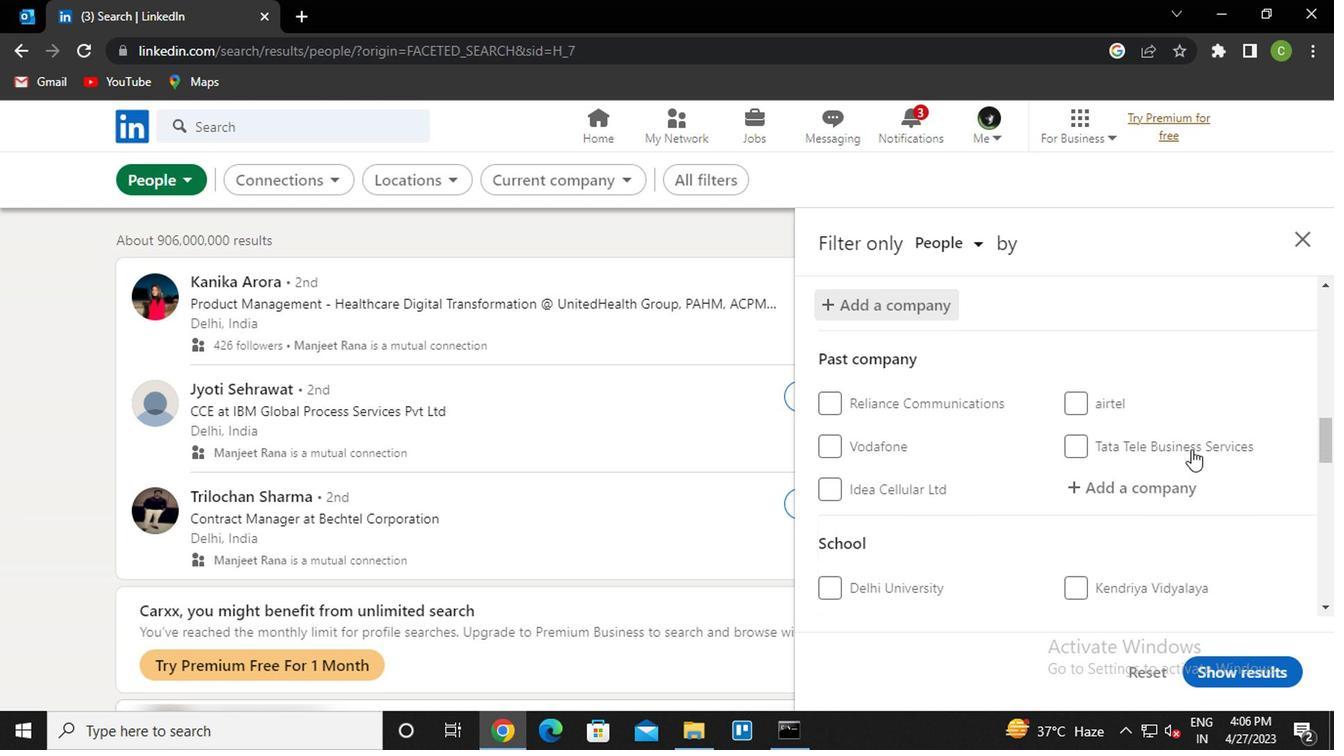 
Action: Mouse moved to (1069, 492)
Screenshot: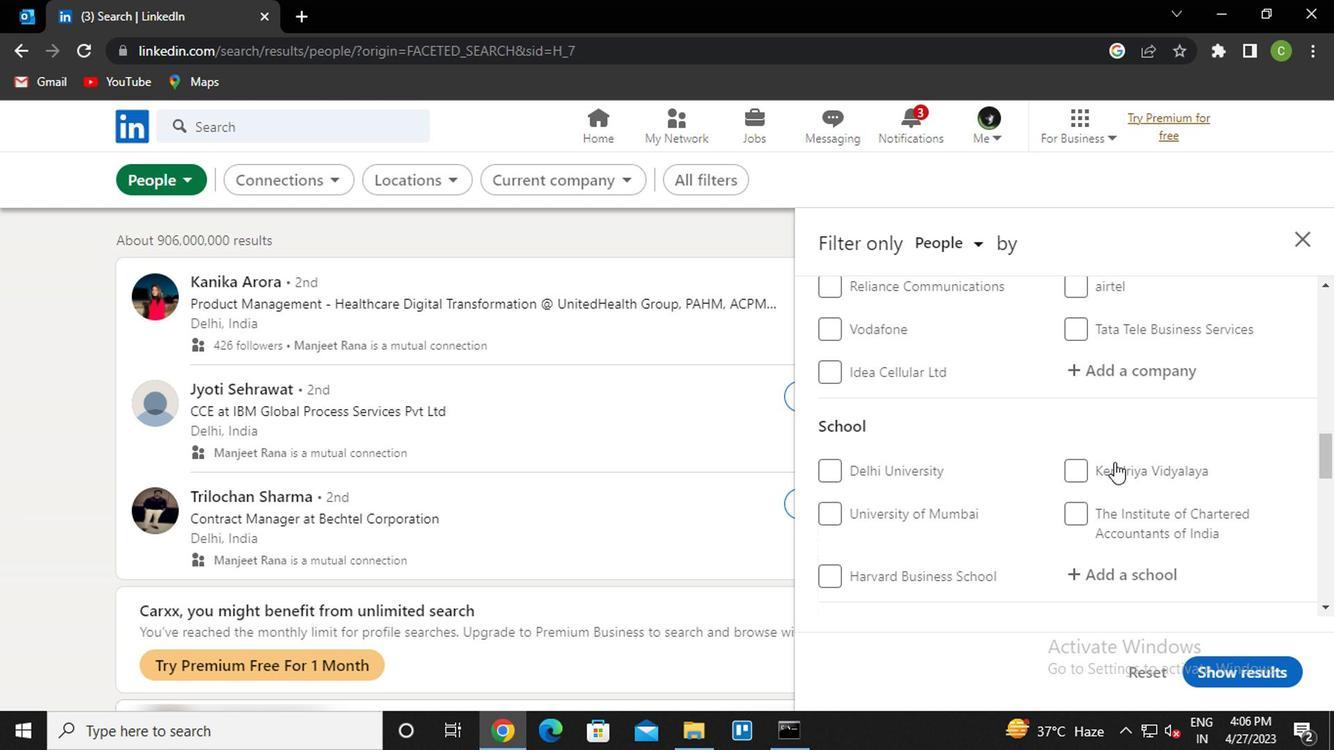 
Action: Mouse scrolled (1069, 491) with delta (0, -1)
Screenshot: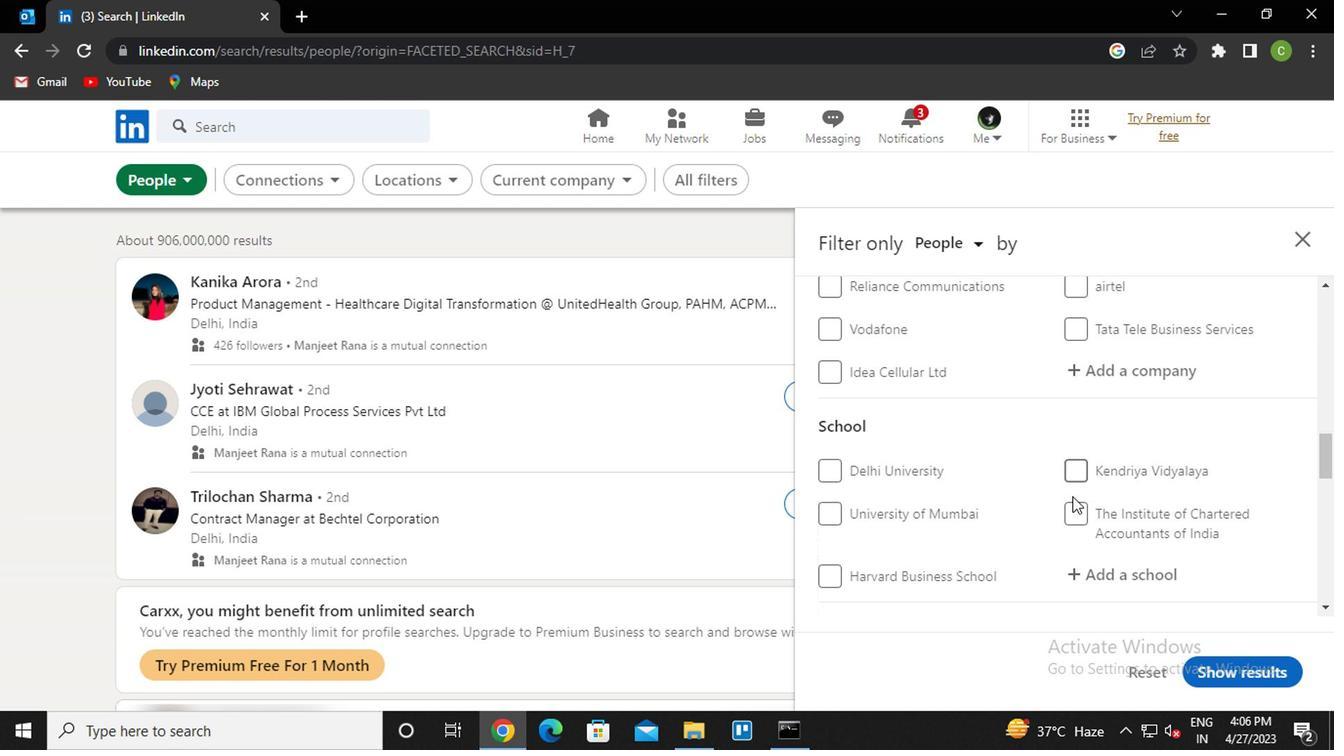 
Action: Mouse moved to (1068, 489)
Screenshot: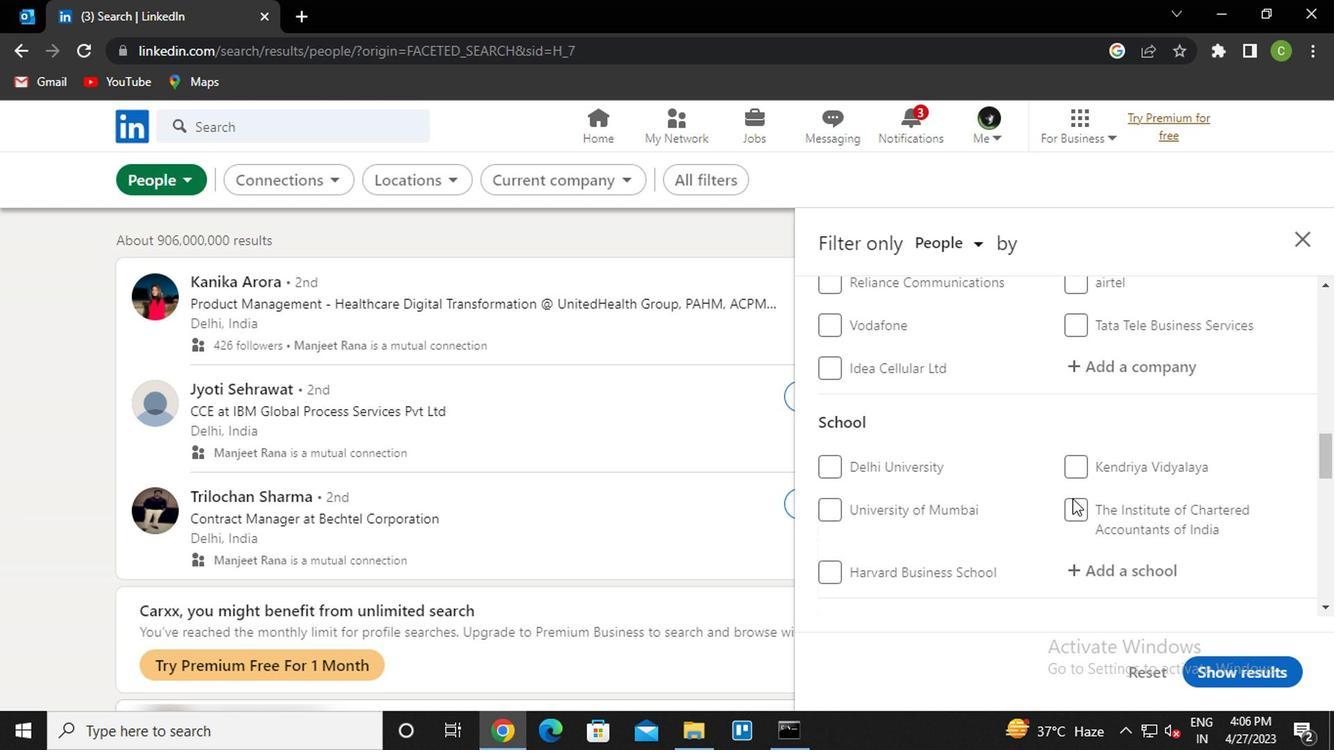 
Action: Mouse scrolled (1068, 488) with delta (0, 0)
Screenshot: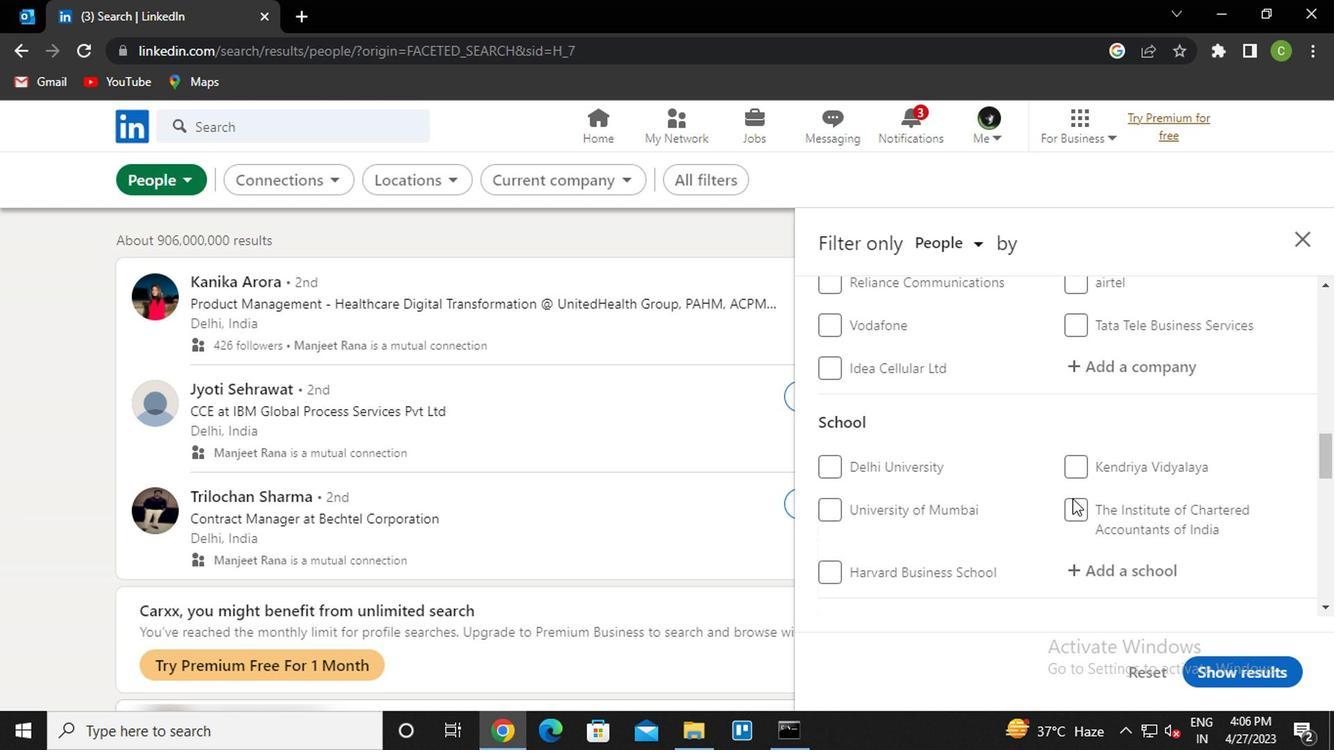 
Action: Mouse moved to (1131, 378)
Screenshot: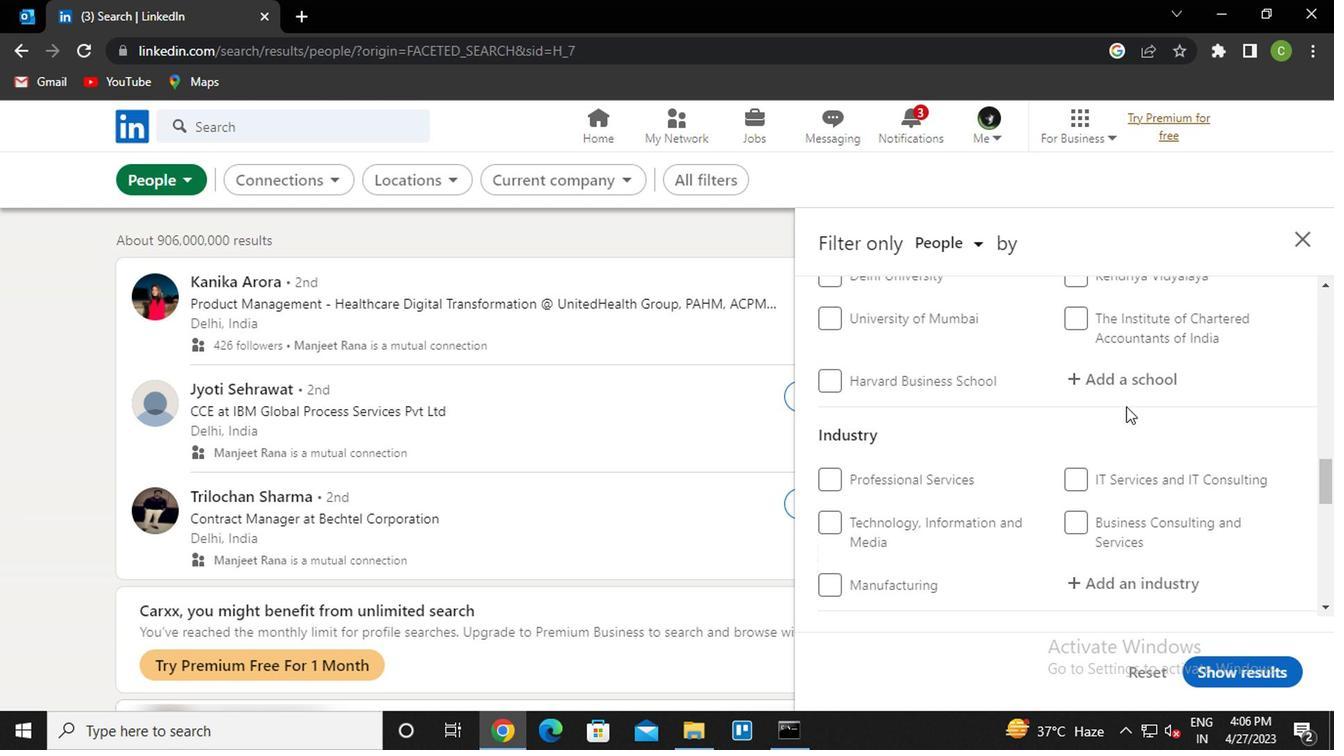 
Action: Mouse pressed left at (1131, 378)
Screenshot: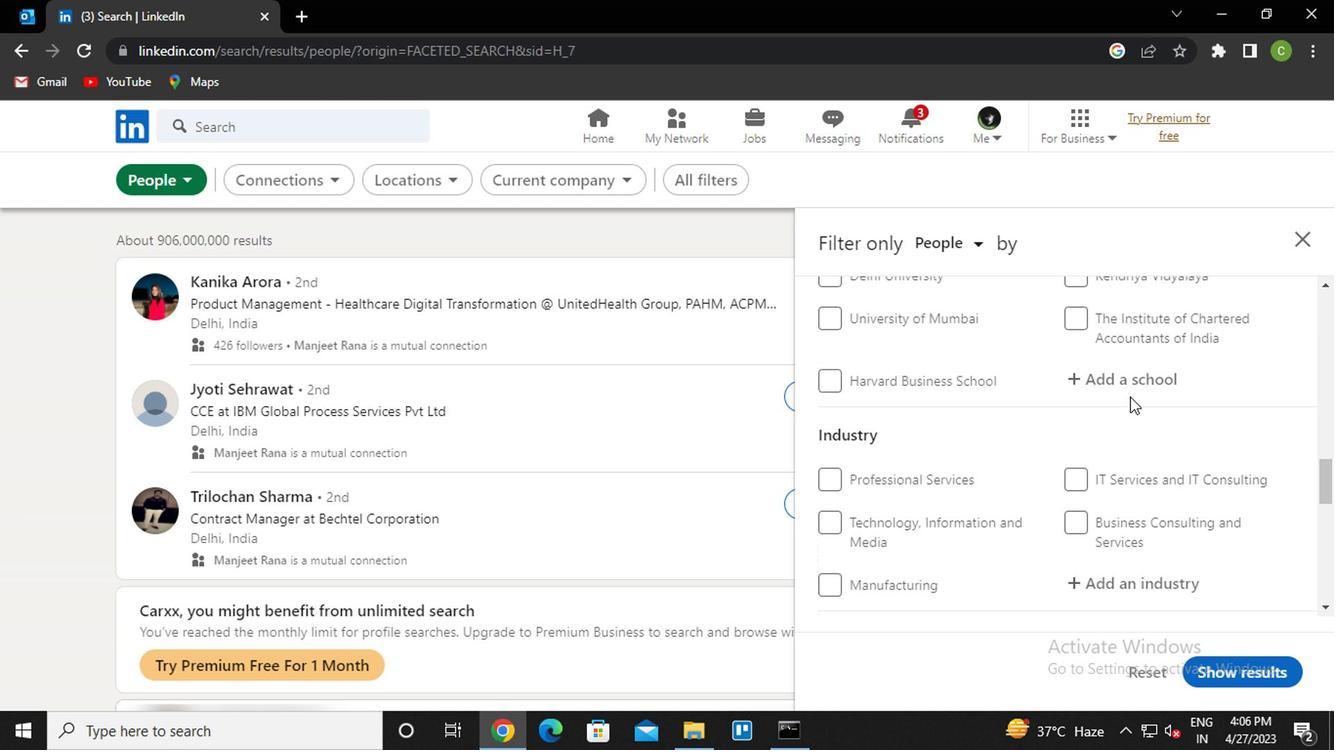 
Action: Key pressed <Key.caps_lock>s<Key.caps_lock>t.<Key.space><Key.caps_lock>j<Key.caps_lock>oseph<Key.space><Key.caps_lock>h<Key.caps_lock>igh<Key.down><Key.enter>
Screenshot: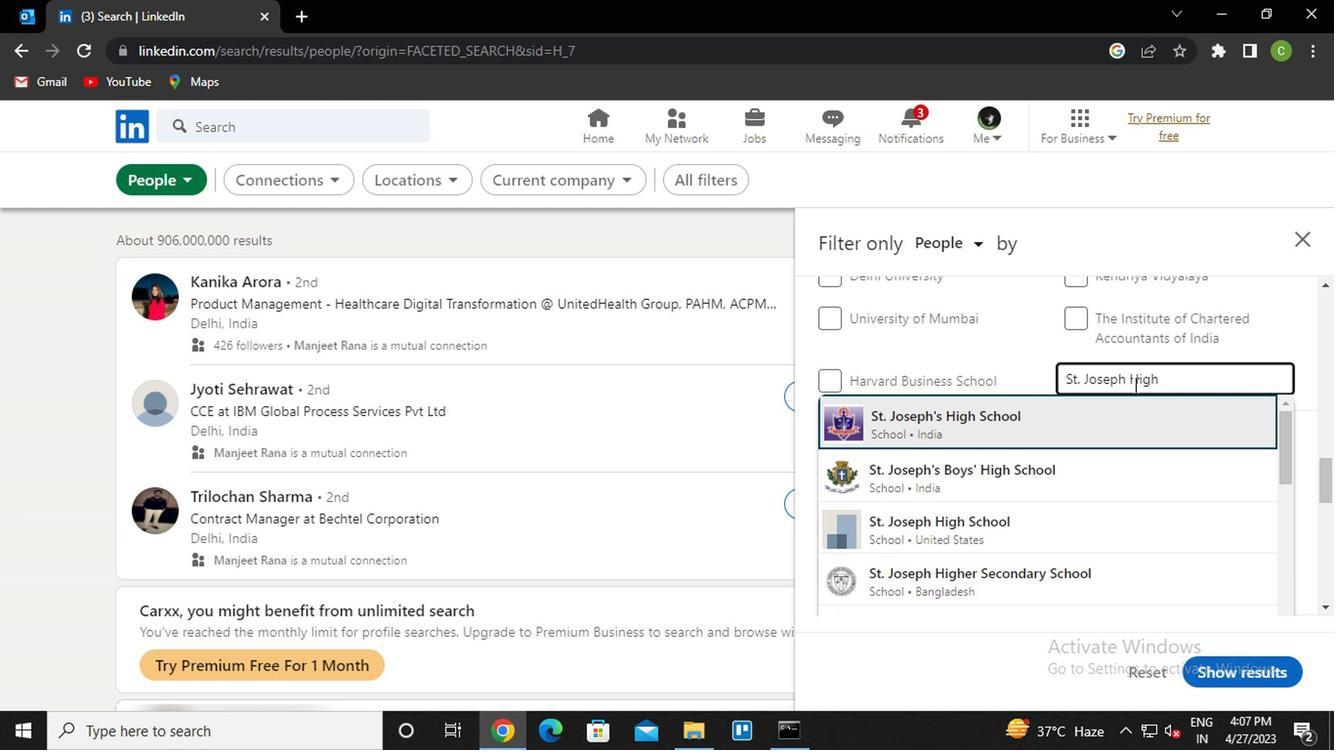 
Action: Mouse moved to (1126, 383)
Screenshot: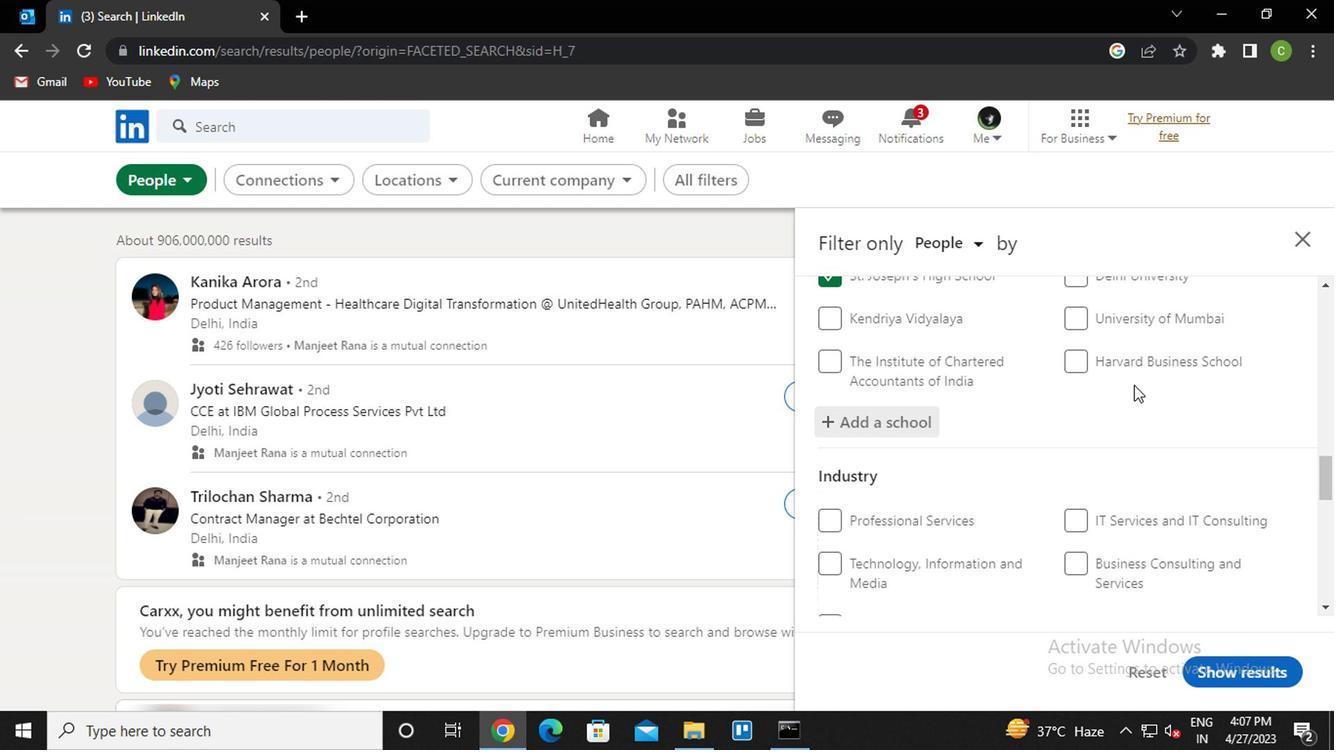 
Action: Mouse scrolled (1126, 382) with delta (0, 0)
Screenshot: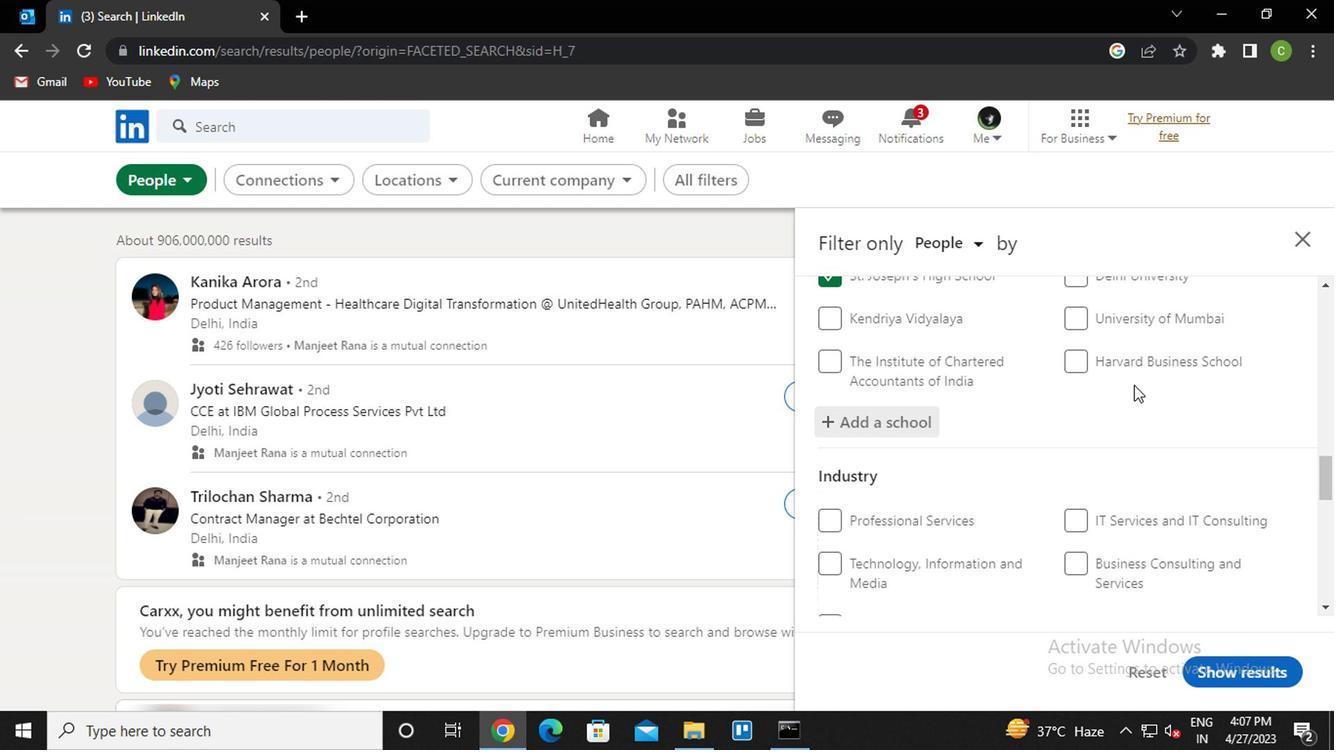 
Action: Mouse moved to (1100, 413)
Screenshot: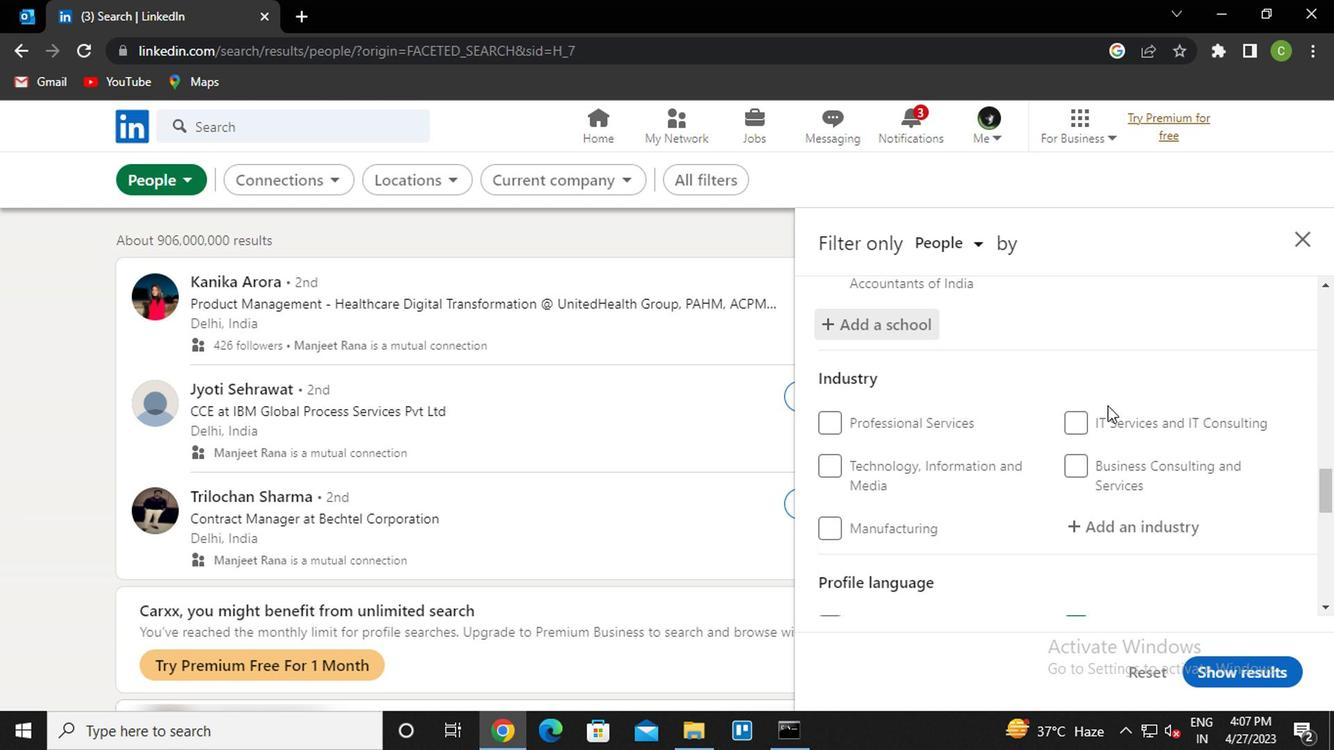 
Action: Mouse scrolled (1100, 412) with delta (0, 0)
Screenshot: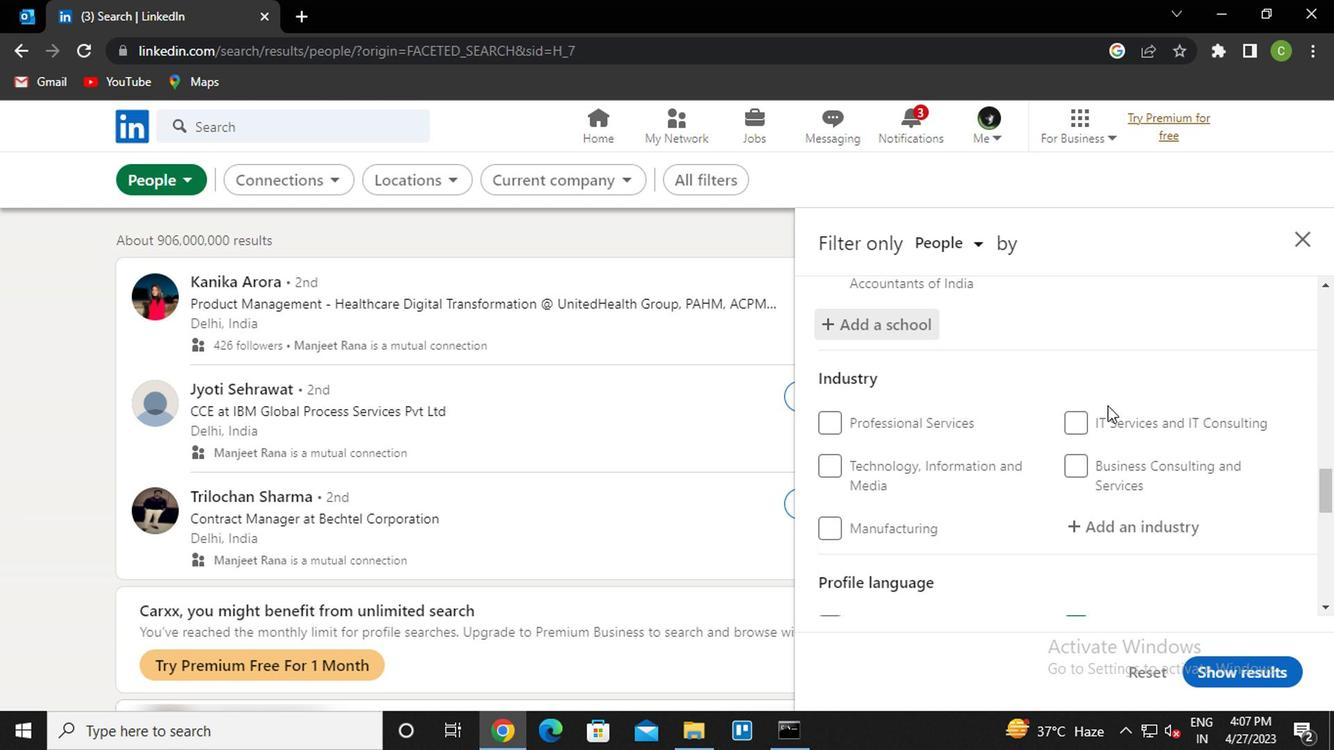 
Action: Mouse moved to (1108, 419)
Screenshot: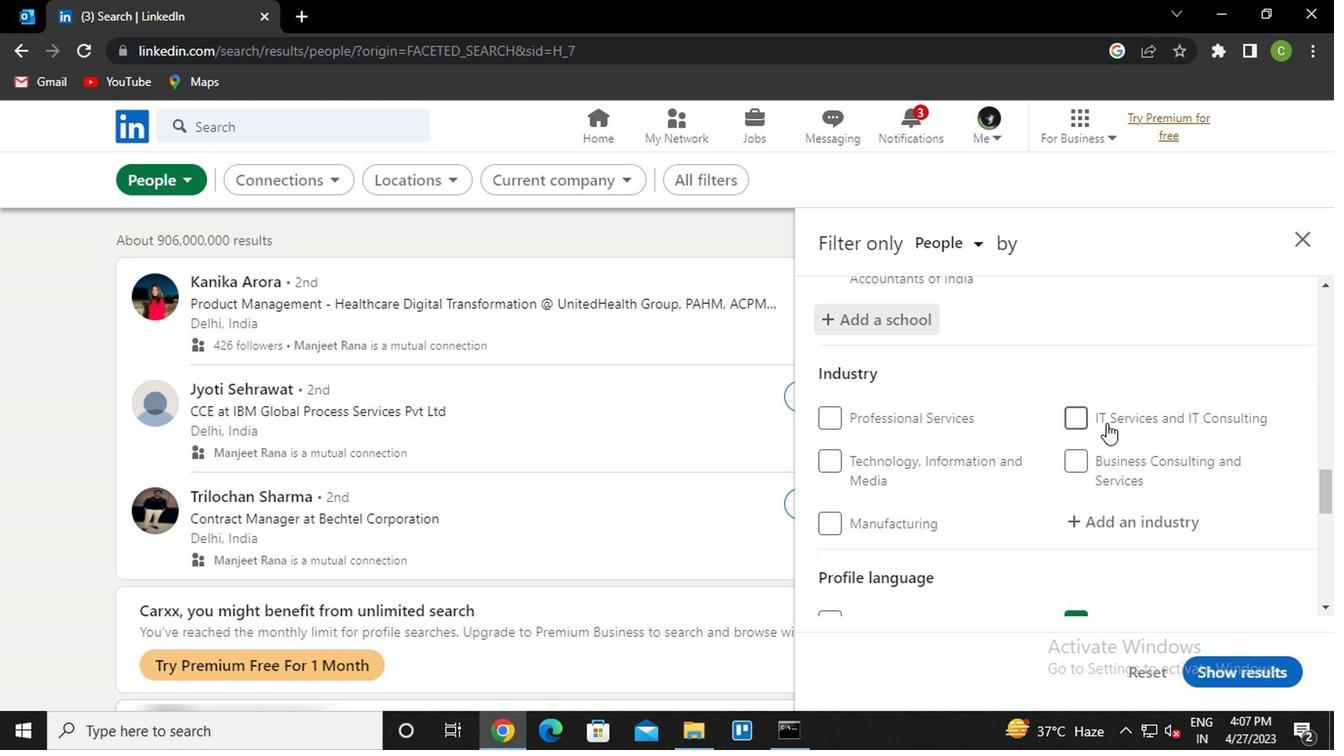 
Action: Mouse scrolled (1108, 418) with delta (0, -1)
Screenshot: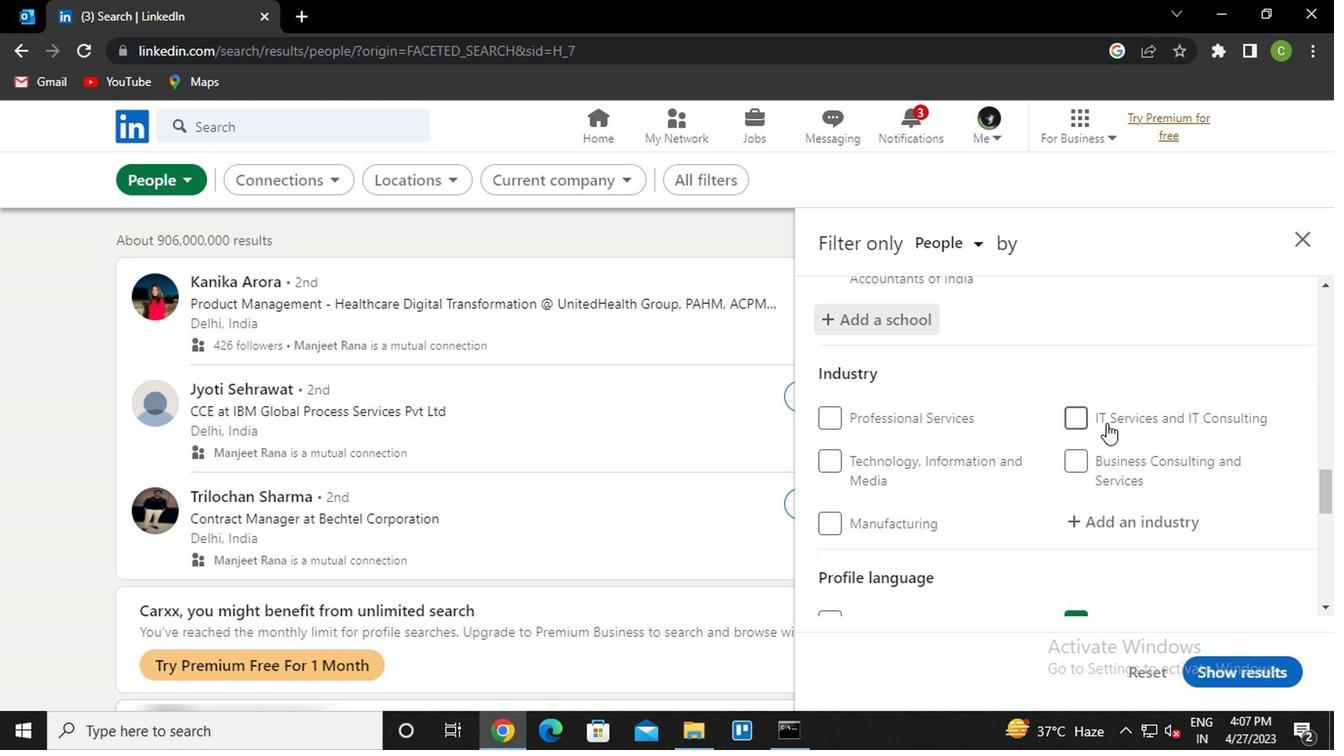 
Action: Mouse moved to (1111, 422)
Screenshot: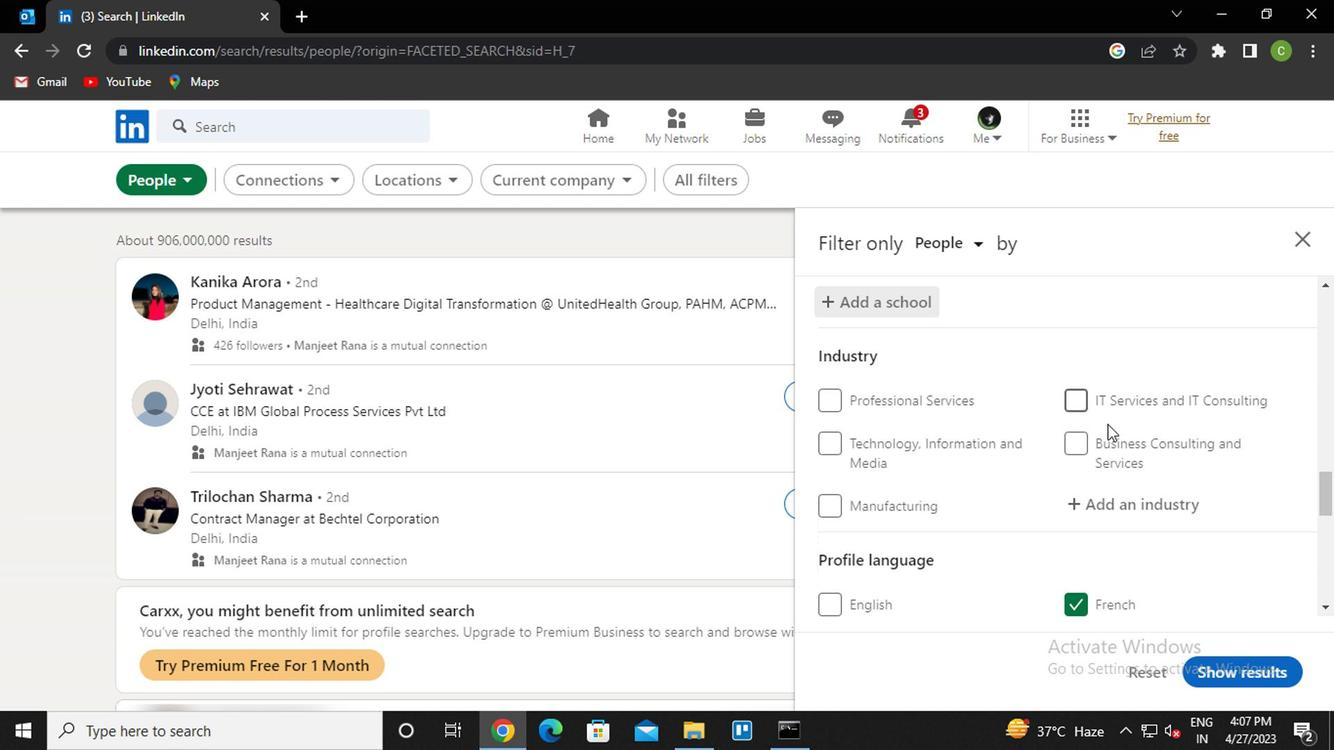 
Action: Mouse scrolled (1111, 421) with delta (0, 0)
Screenshot: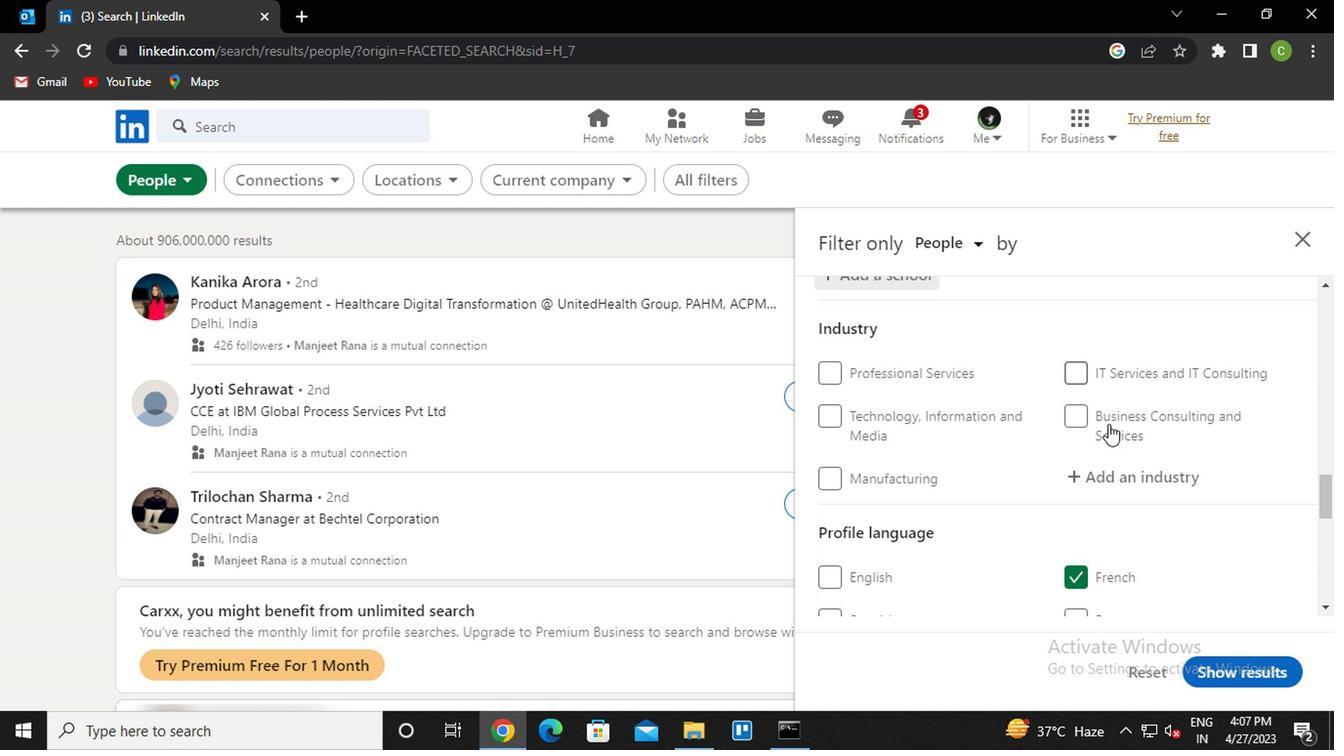 
Action: Mouse moved to (1121, 378)
Screenshot: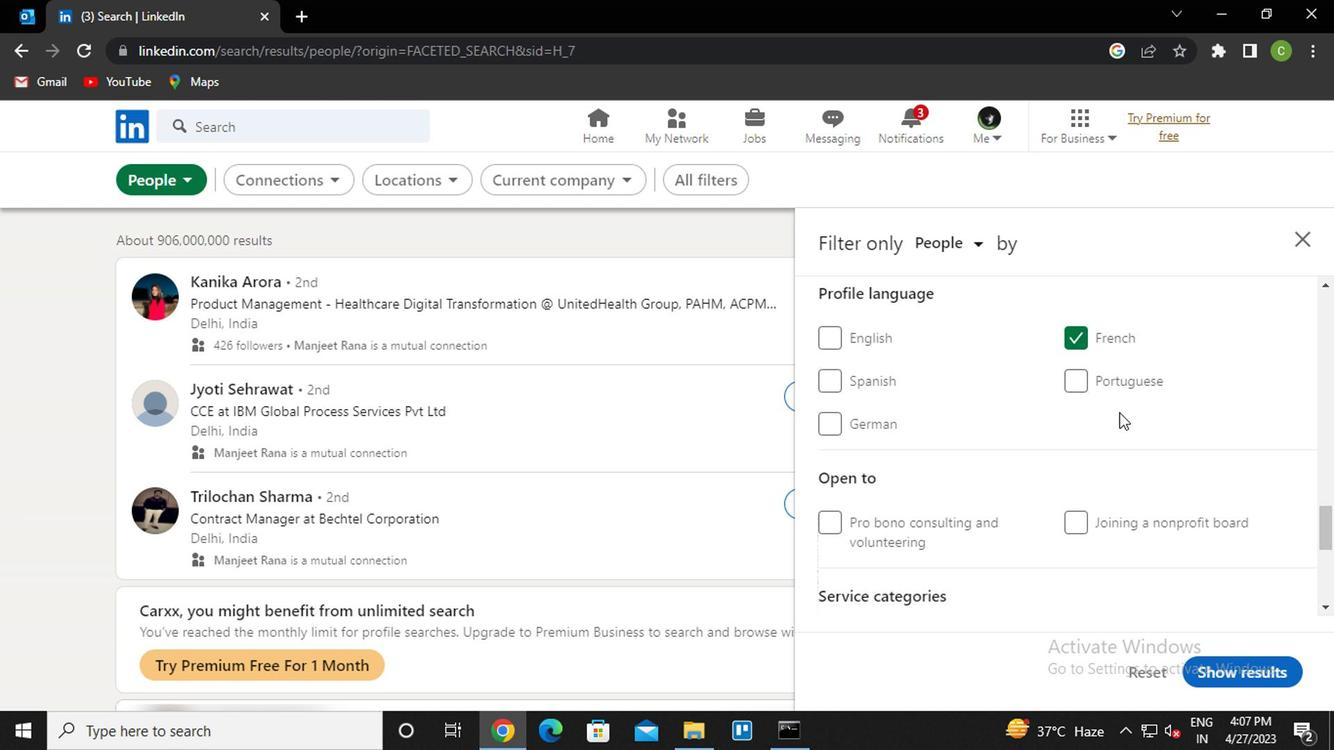 
Action: Mouse scrolled (1121, 379) with delta (0, 1)
Screenshot: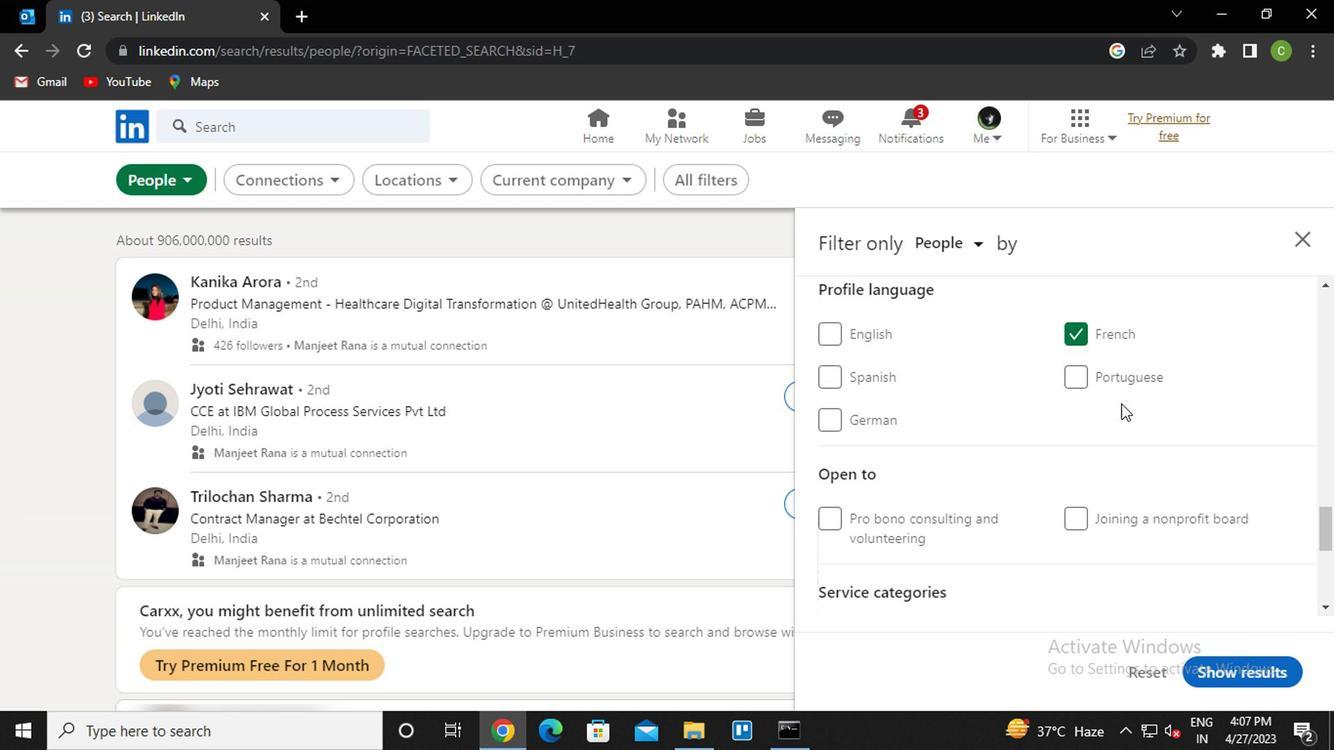 
Action: Mouse moved to (1139, 332)
Screenshot: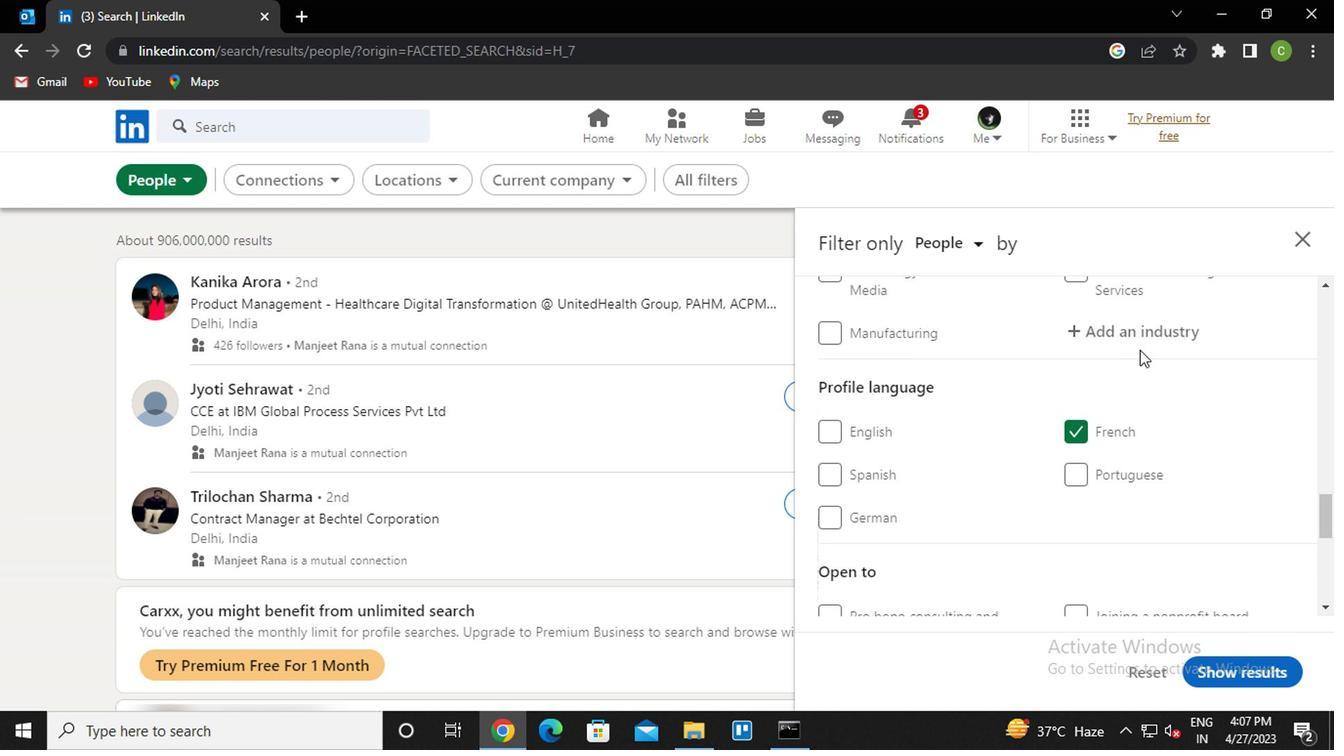 
Action: Mouse pressed left at (1139, 332)
Screenshot: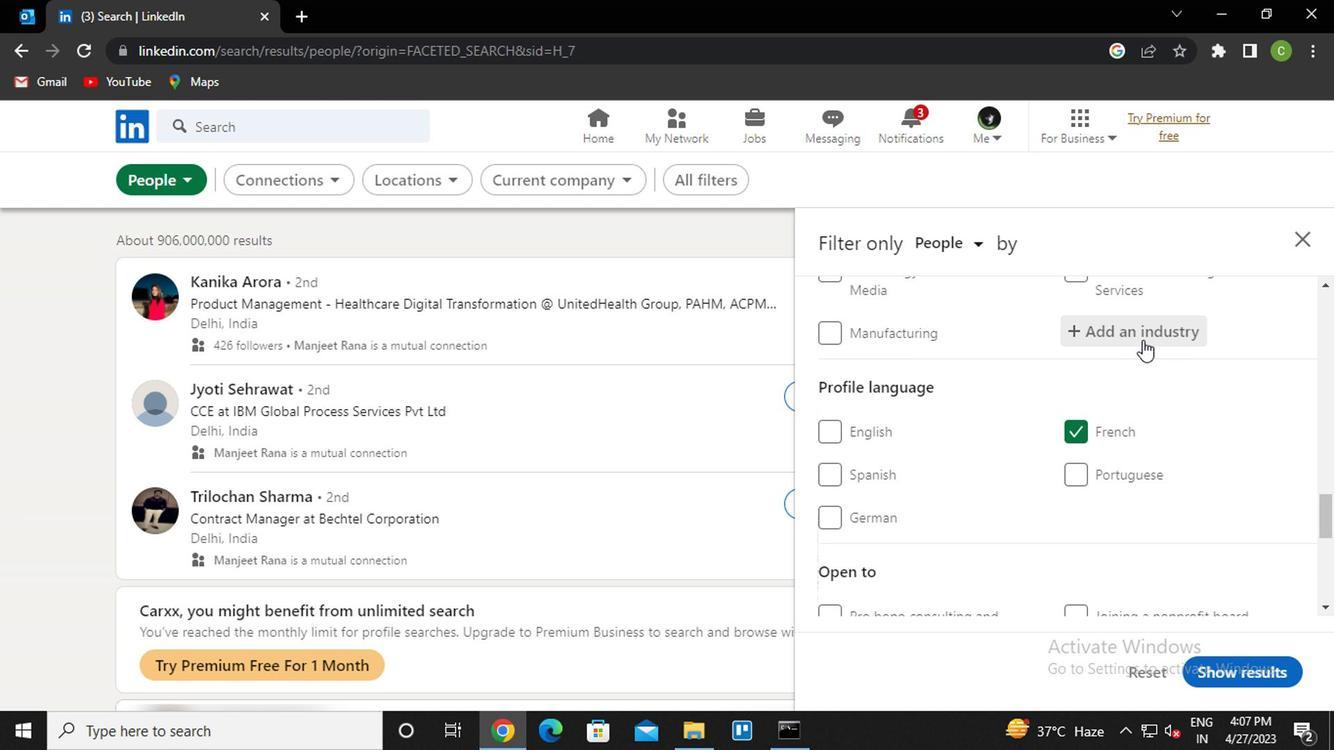 
Action: Key pressed <Key.caps_lock>i<Key.backspace>a<Key.caps_lock>pplia<Key.down><Key.enter>
Screenshot: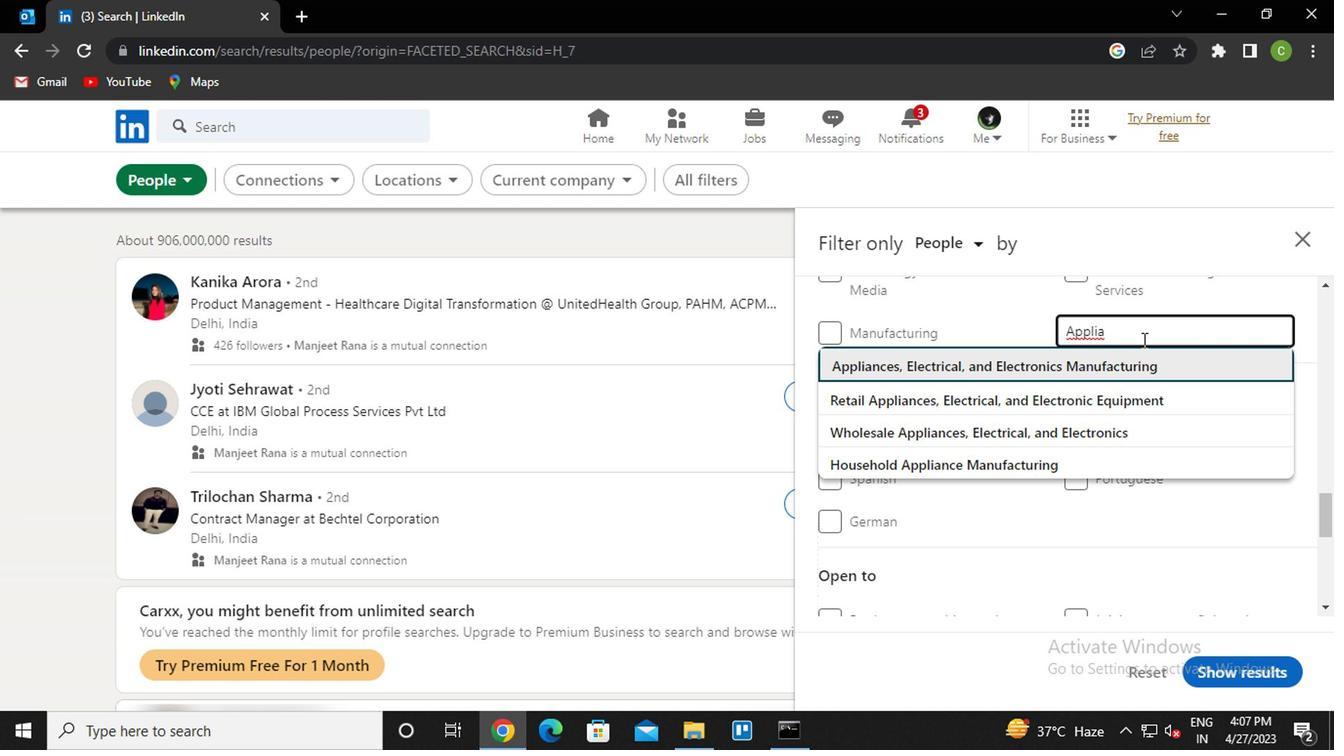 
Action: Mouse moved to (1144, 410)
Screenshot: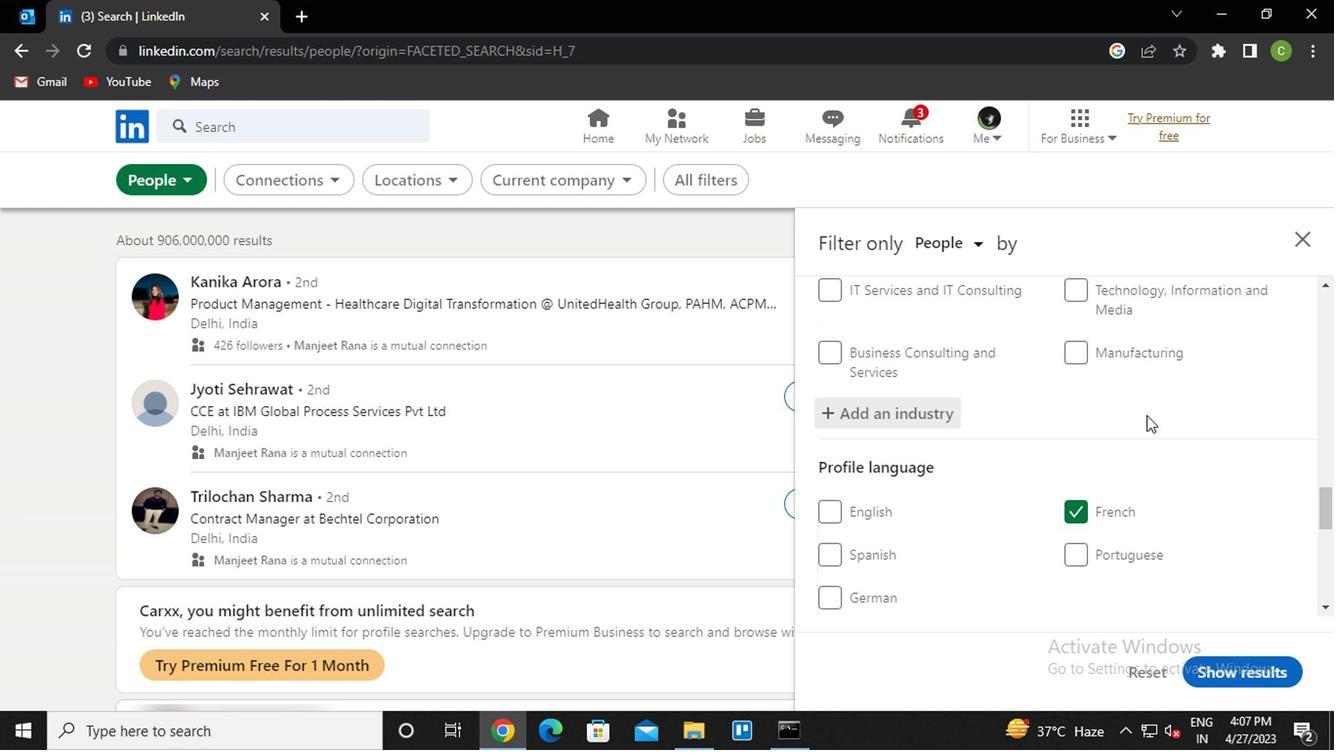 
Action: Mouse scrolled (1144, 410) with delta (0, 0)
Screenshot: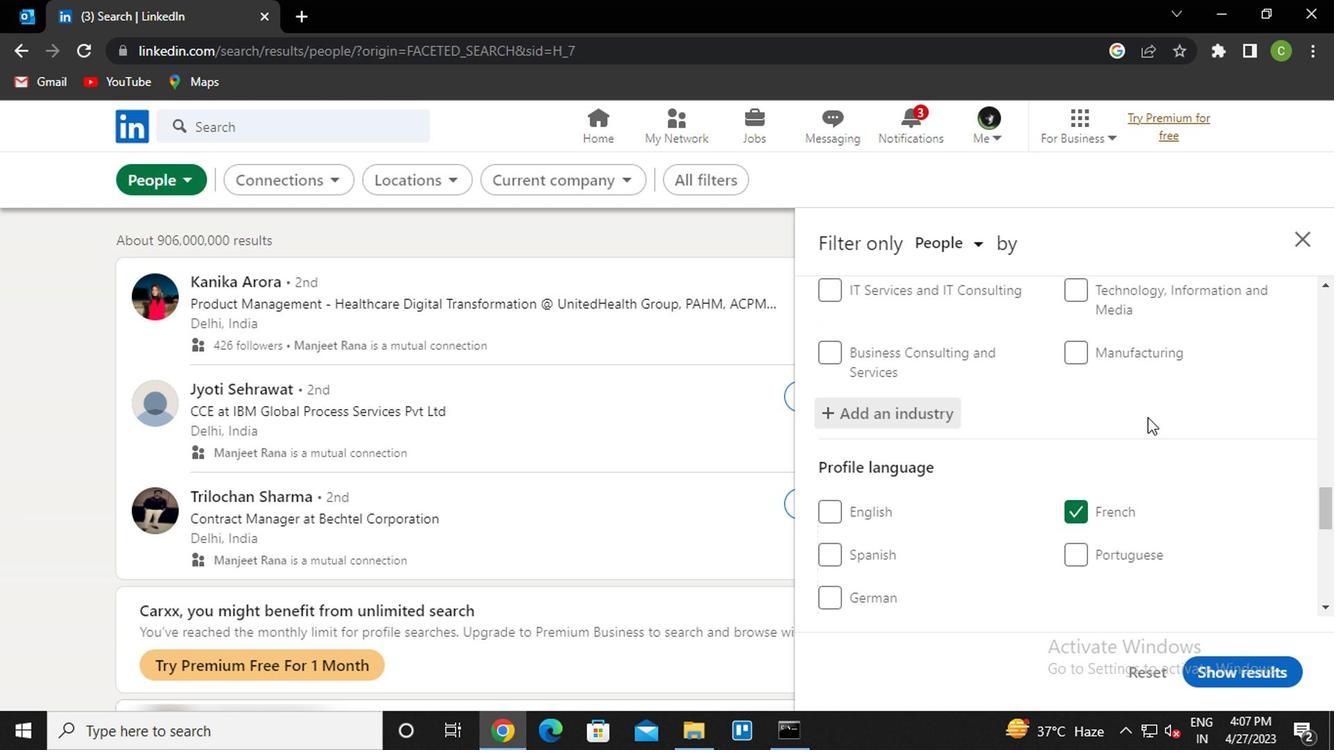 
Action: Mouse scrolled (1144, 410) with delta (0, 0)
Screenshot: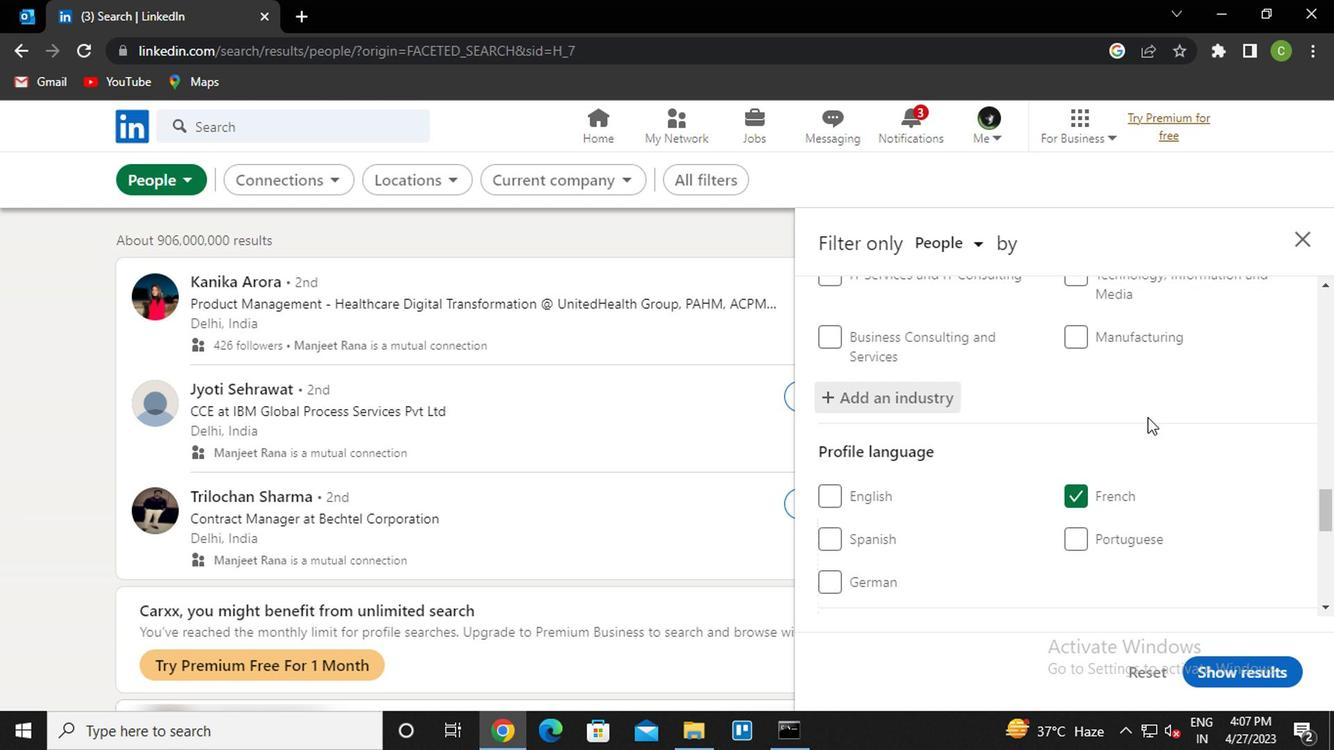 
Action: Mouse scrolled (1144, 410) with delta (0, 0)
Screenshot: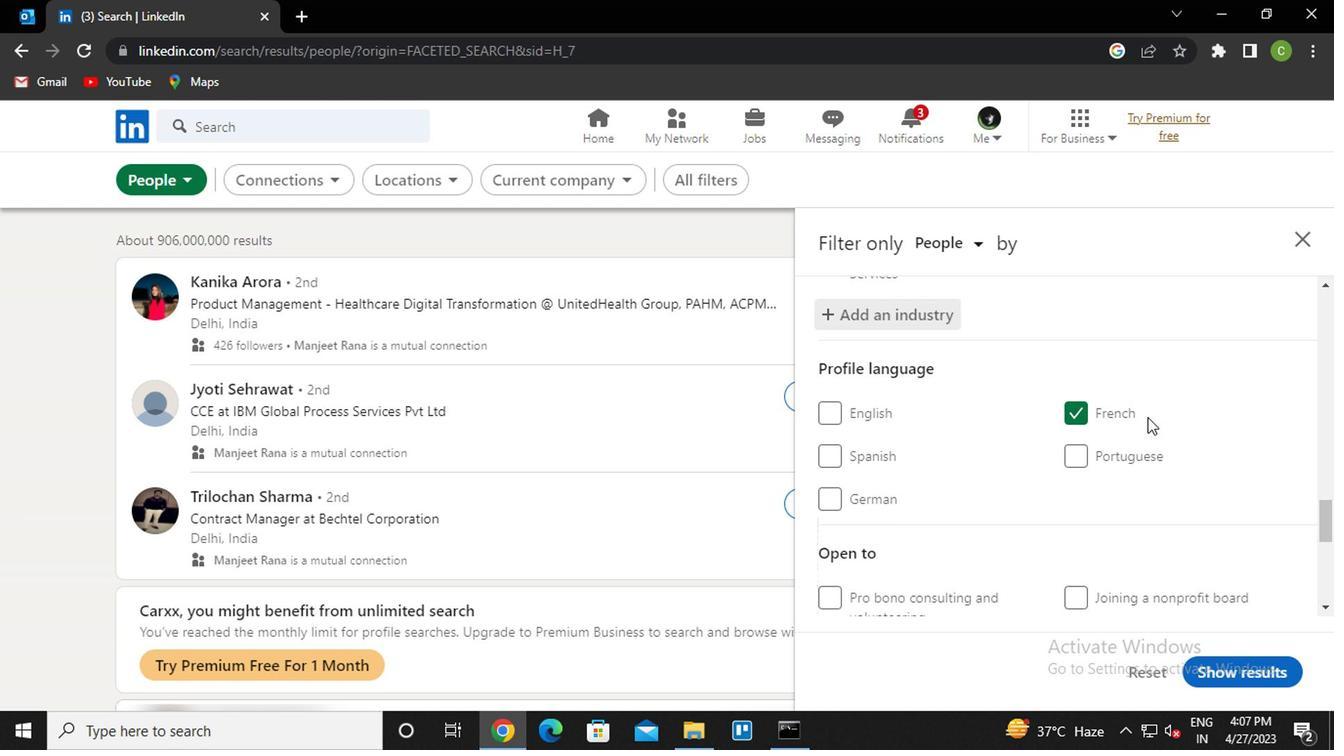 
Action: Mouse moved to (1144, 411)
Screenshot: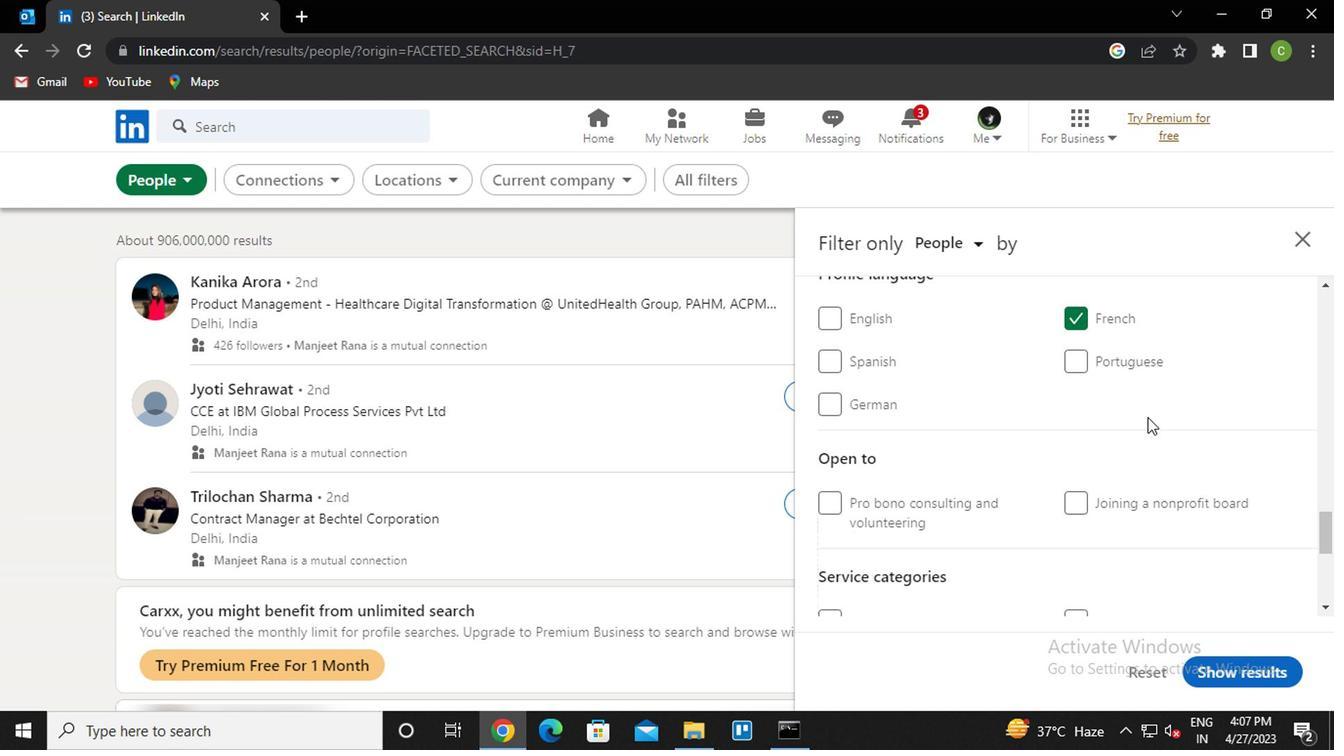 
Action: Mouse scrolled (1144, 410) with delta (0, 0)
Screenshot: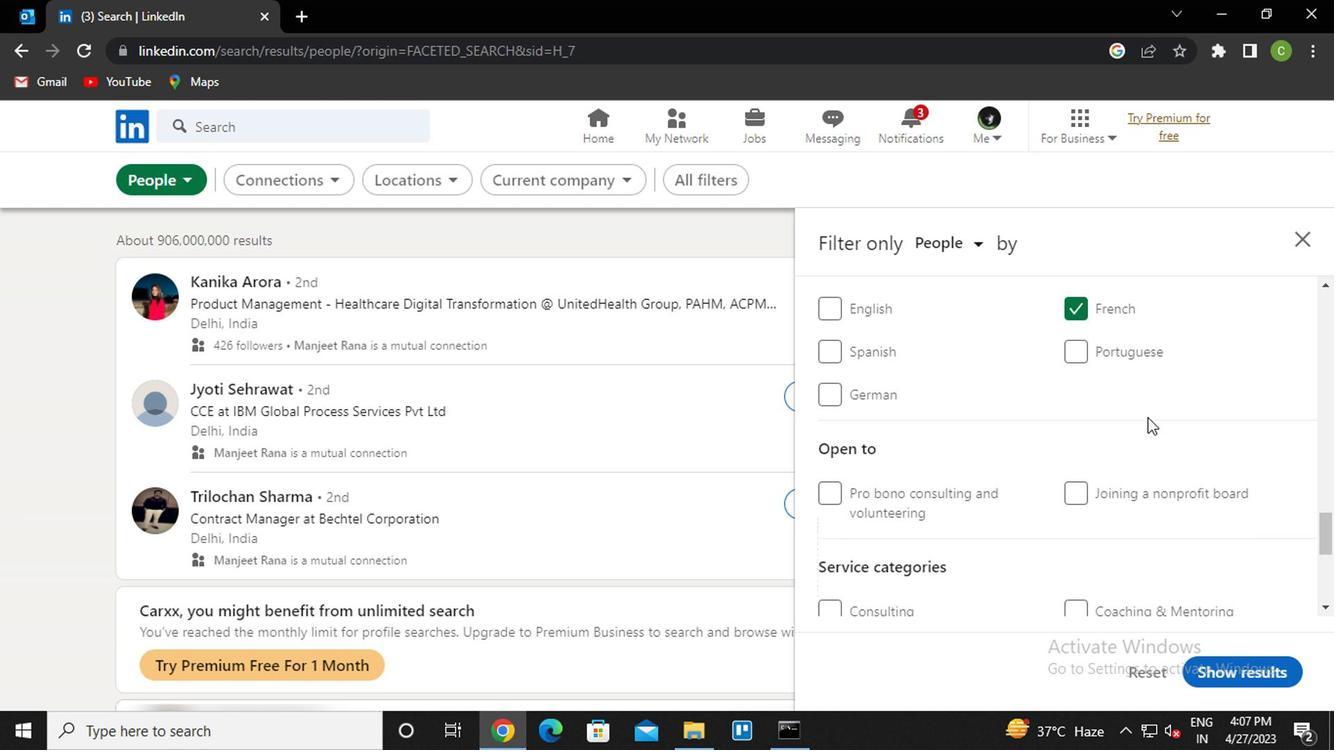 
Action: Mouse moved to (1142, 415)
Screenshot: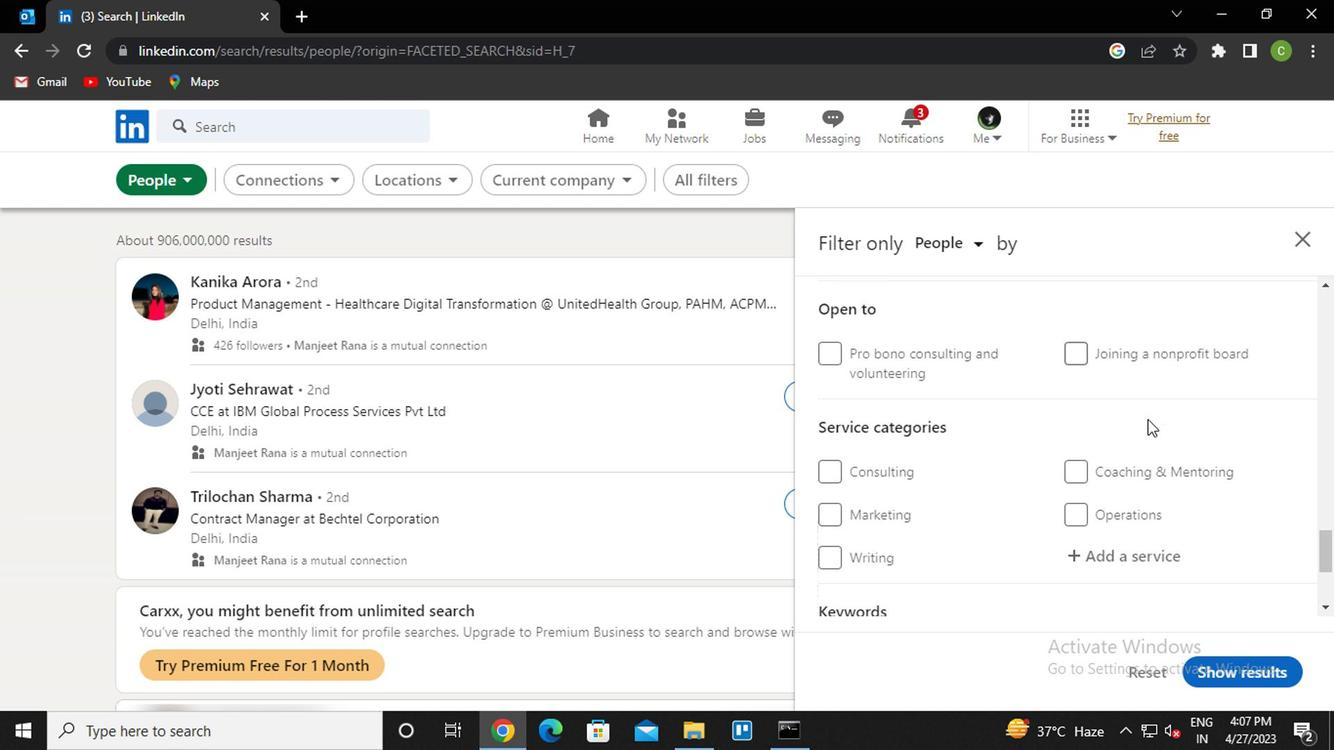 
Action: Mouse scrolled (1142, 415) with delta (0, 0)
Screenshot: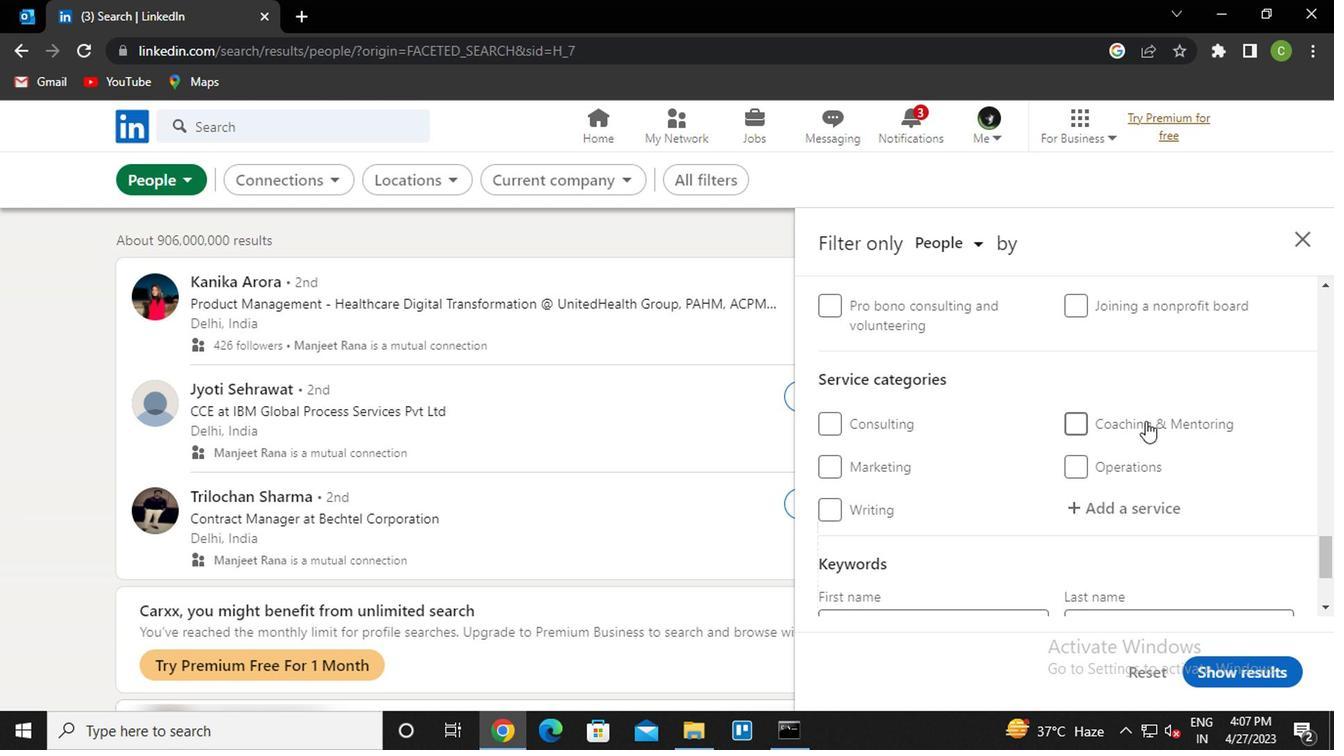 
Action: Mouse scrolled (1142, 415) with delta (0, 0)
Screenshot: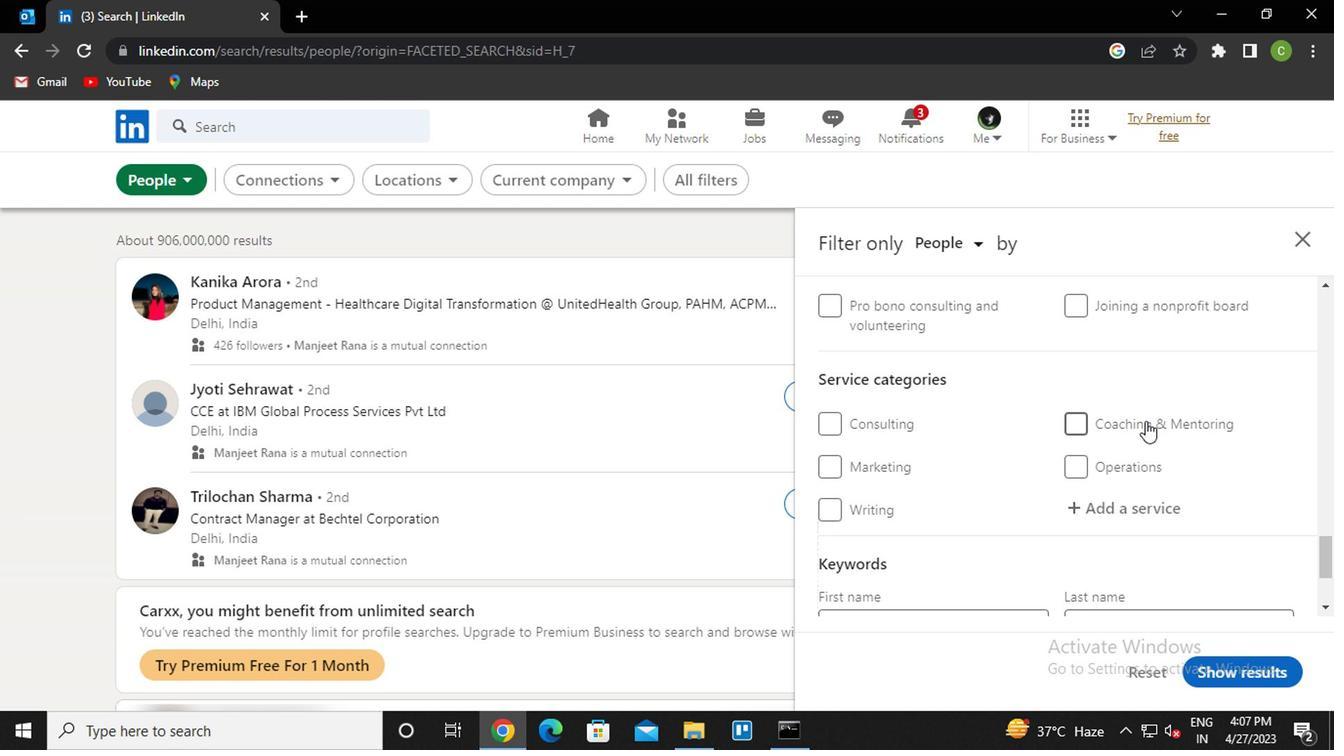 
Action: Mouse moved to (1096, 462)
Screenshot: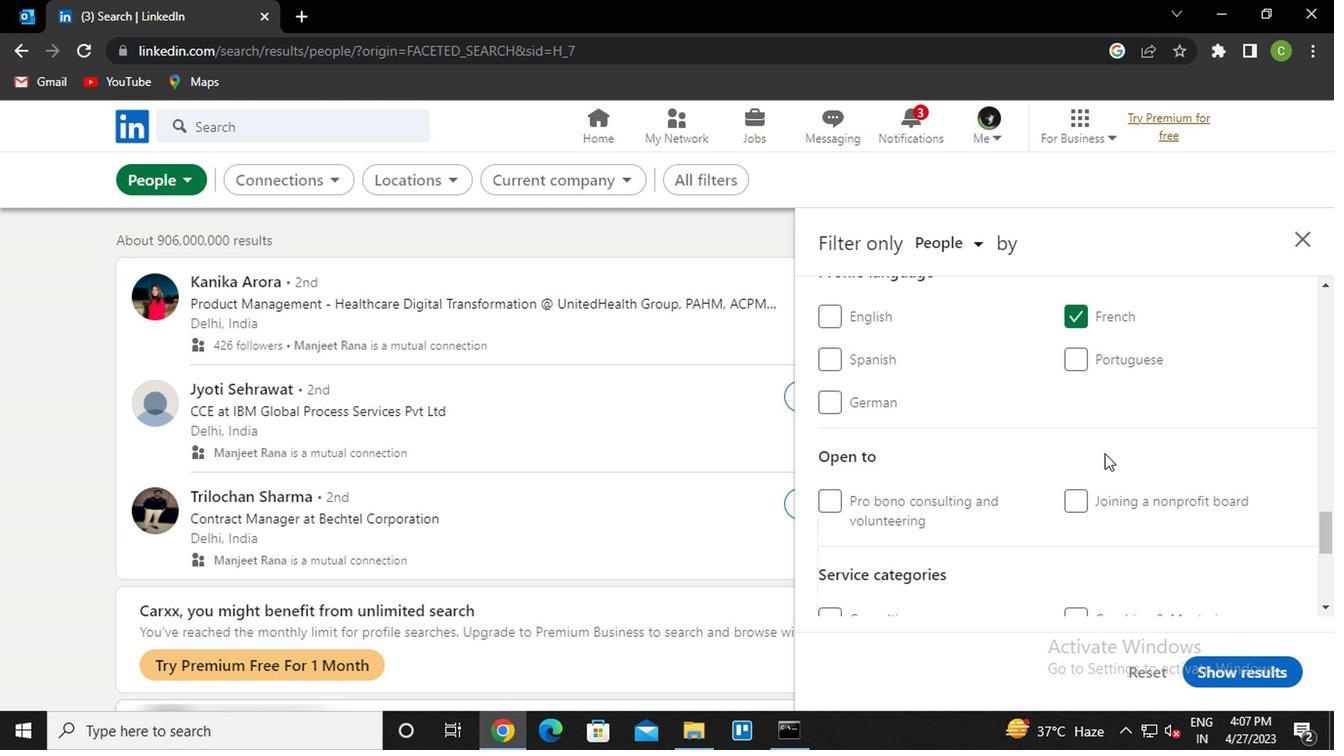 
Action: Mouse scrolled (1096, 462) with delta (0, 0)
Screenshot: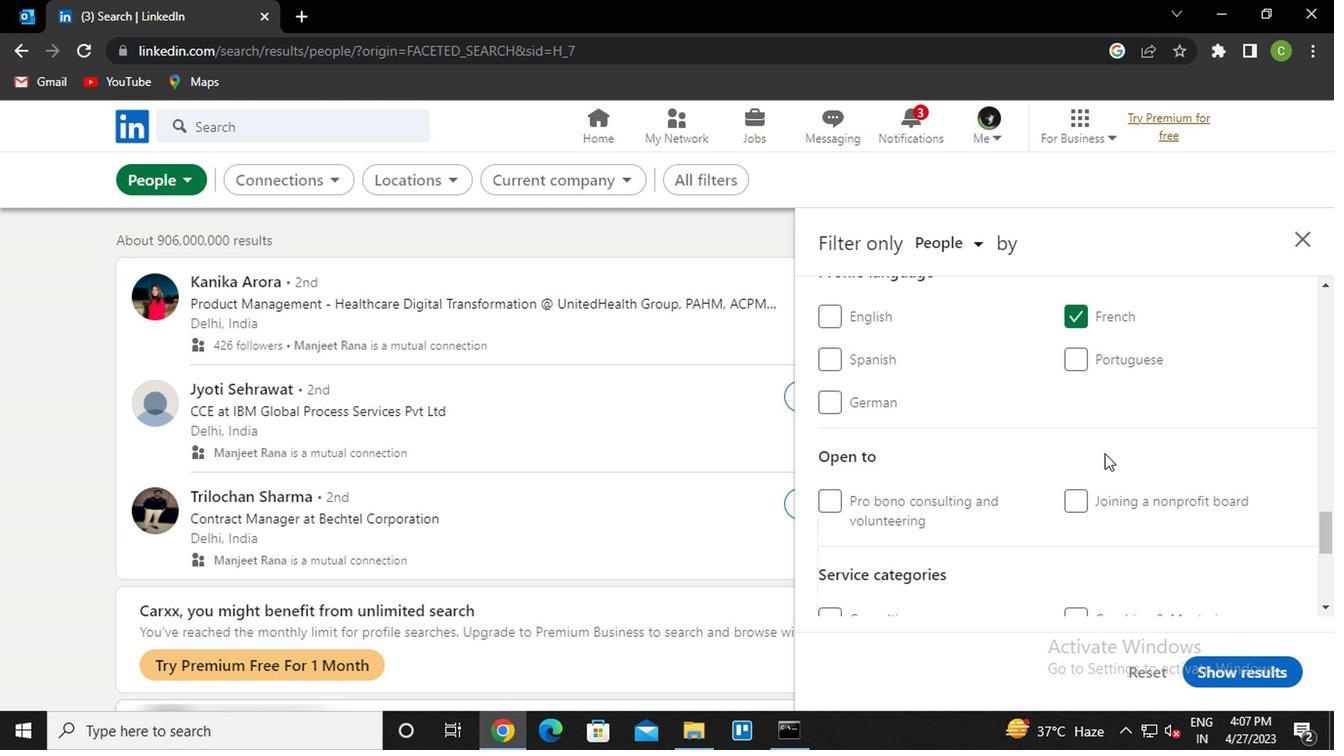 
Action: Mouse scrolled (1096, 462) with delta (0, 0)
Screenshot: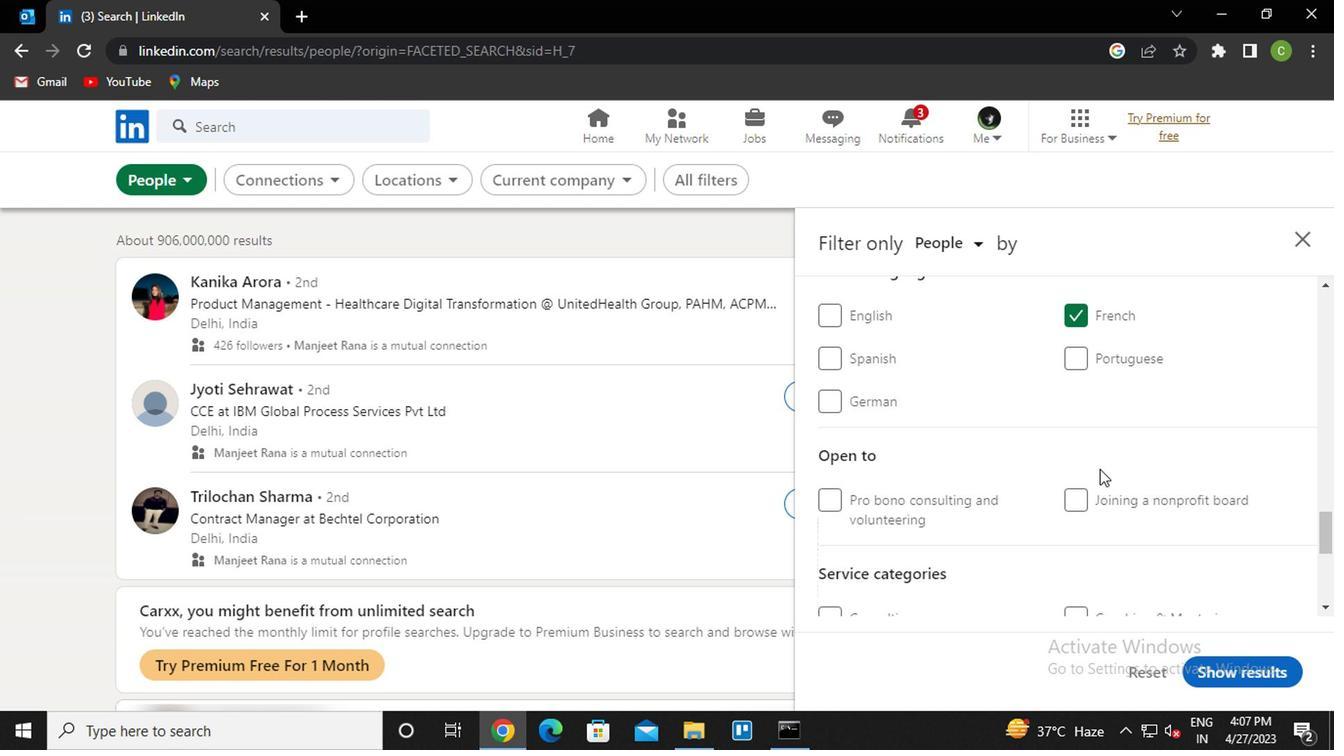 
Action: Mouse moved to (1093, 462)
Screenshot: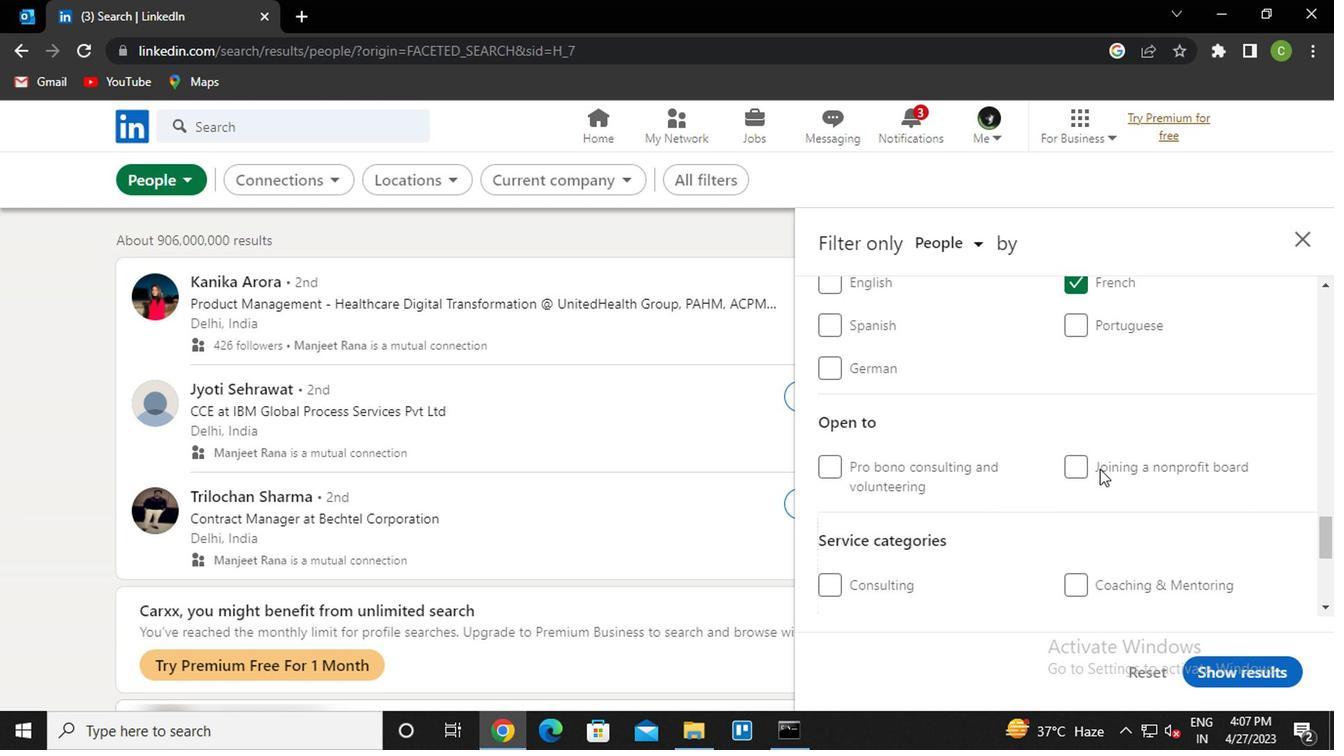 
Action: Mouse scrolled (1093, 462) with delta (0, 0)
Screenshot: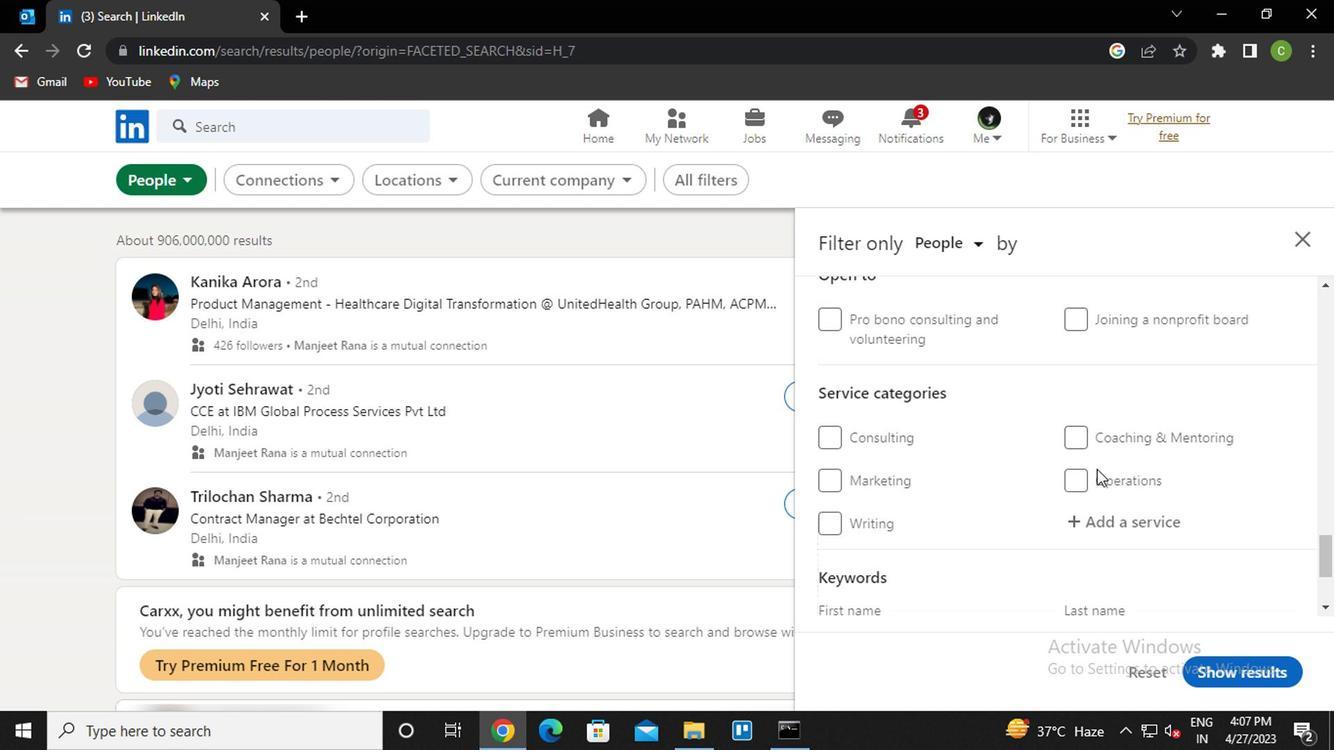 
Action: Mouse moved to (1109, 415)
Screenshot: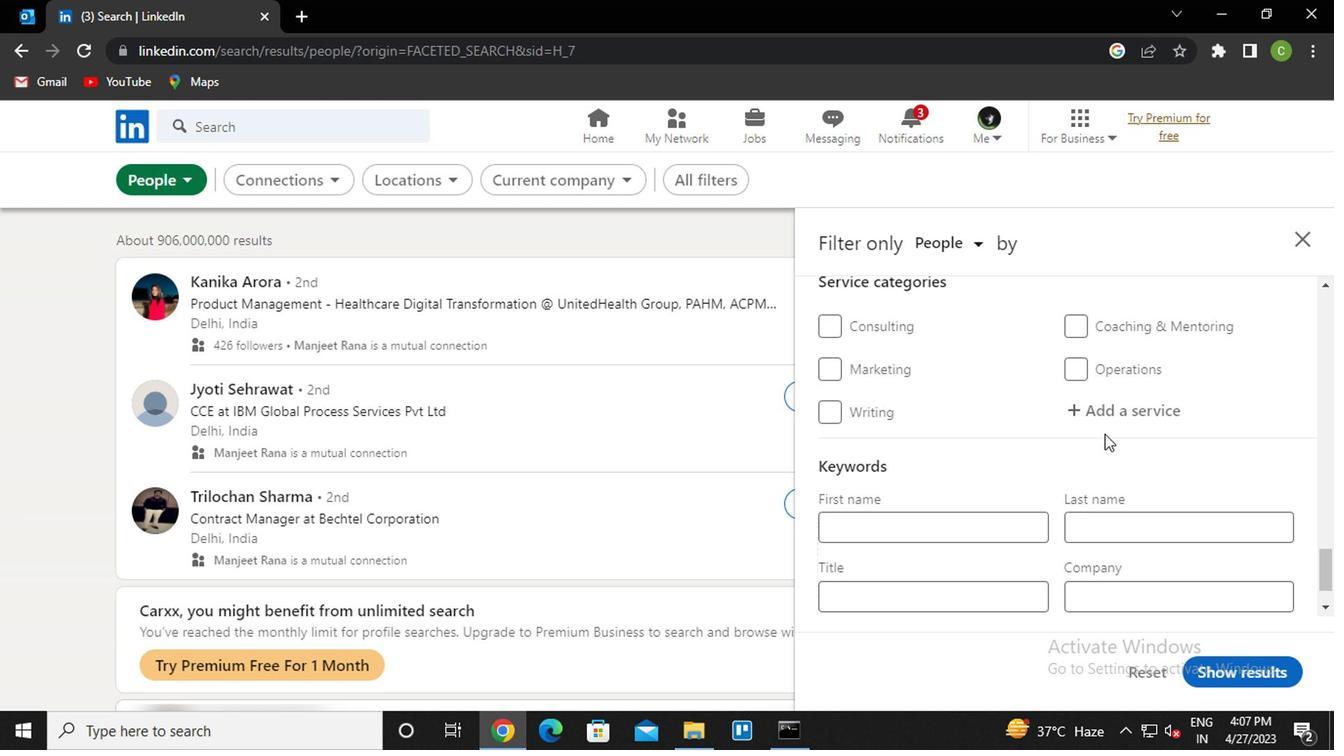 
Action: Mouse pressed left at (1109, 415)
Screenshot: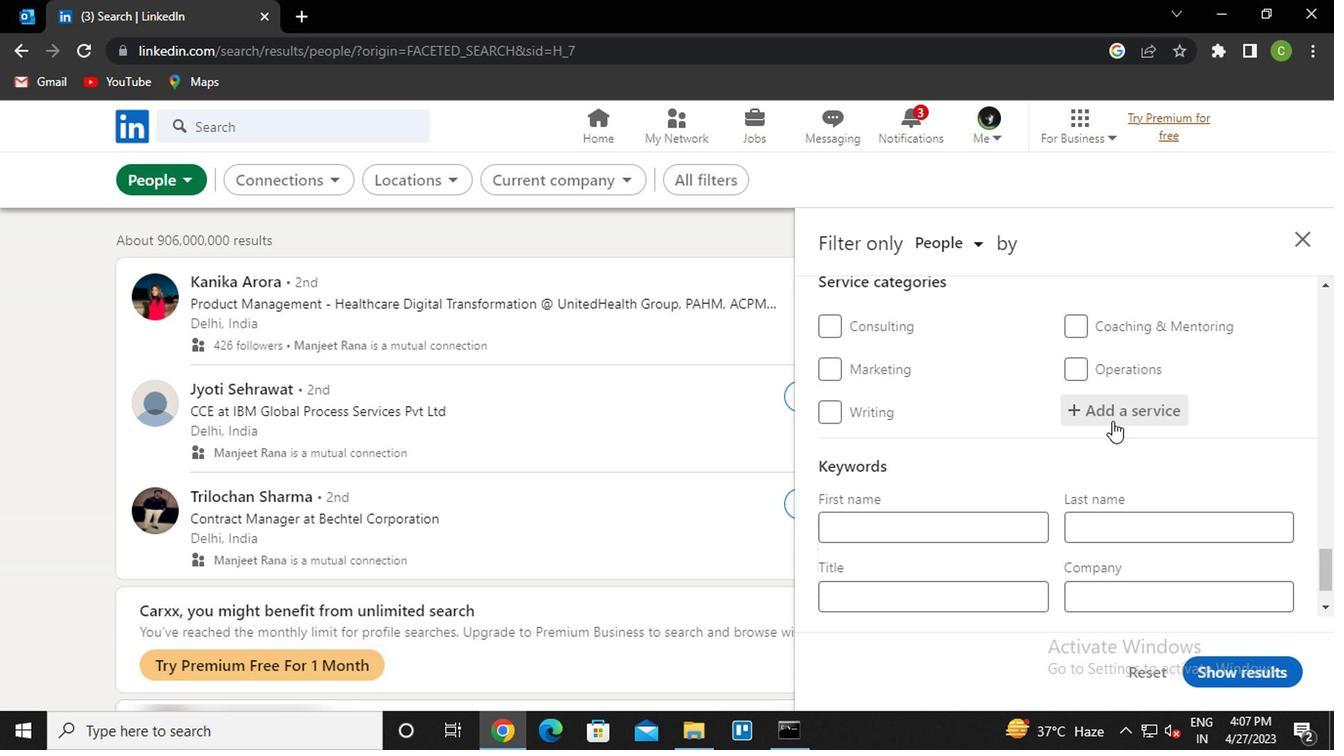 
Action: Key pressed <Key.caps_lock>w<Key.caps_lock>ordpre<Key.down><Key.enter>
Screenshot: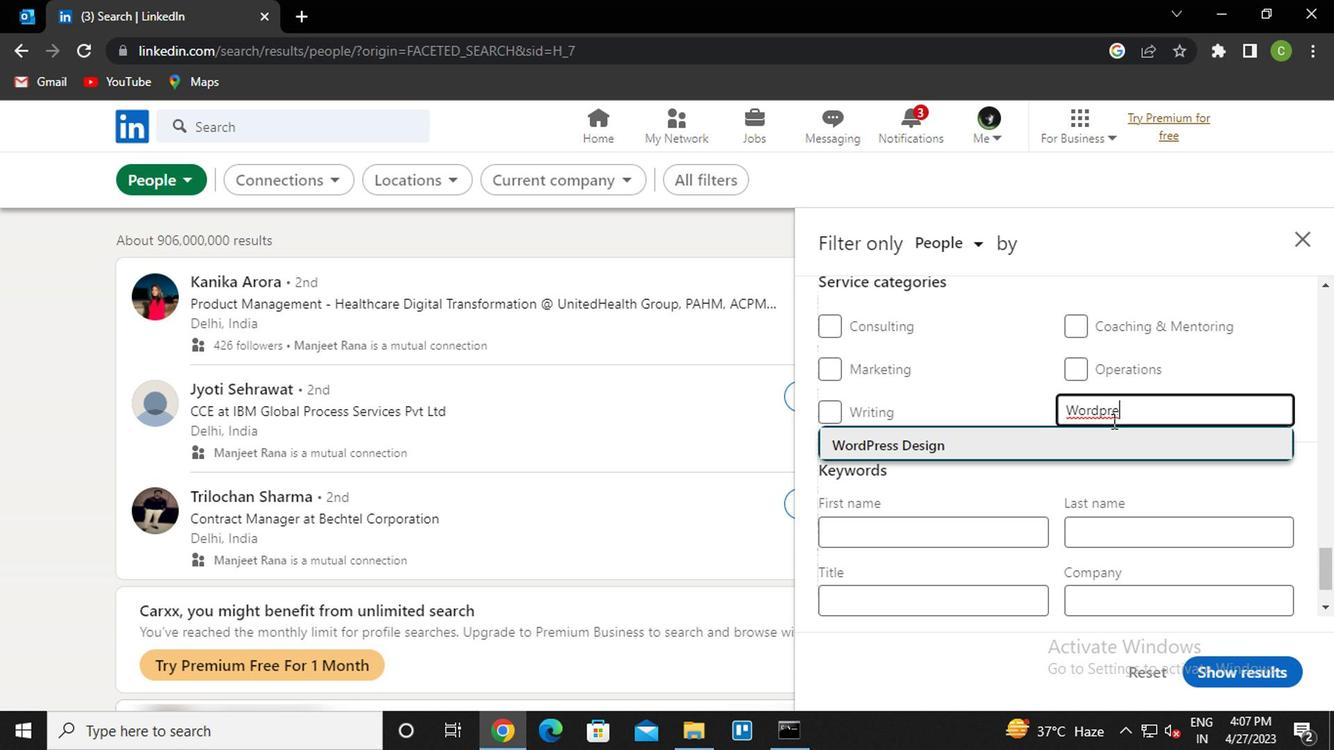 
Action: Mouse scrolled (1109, 413) with delta (0, -1)
Screenshot: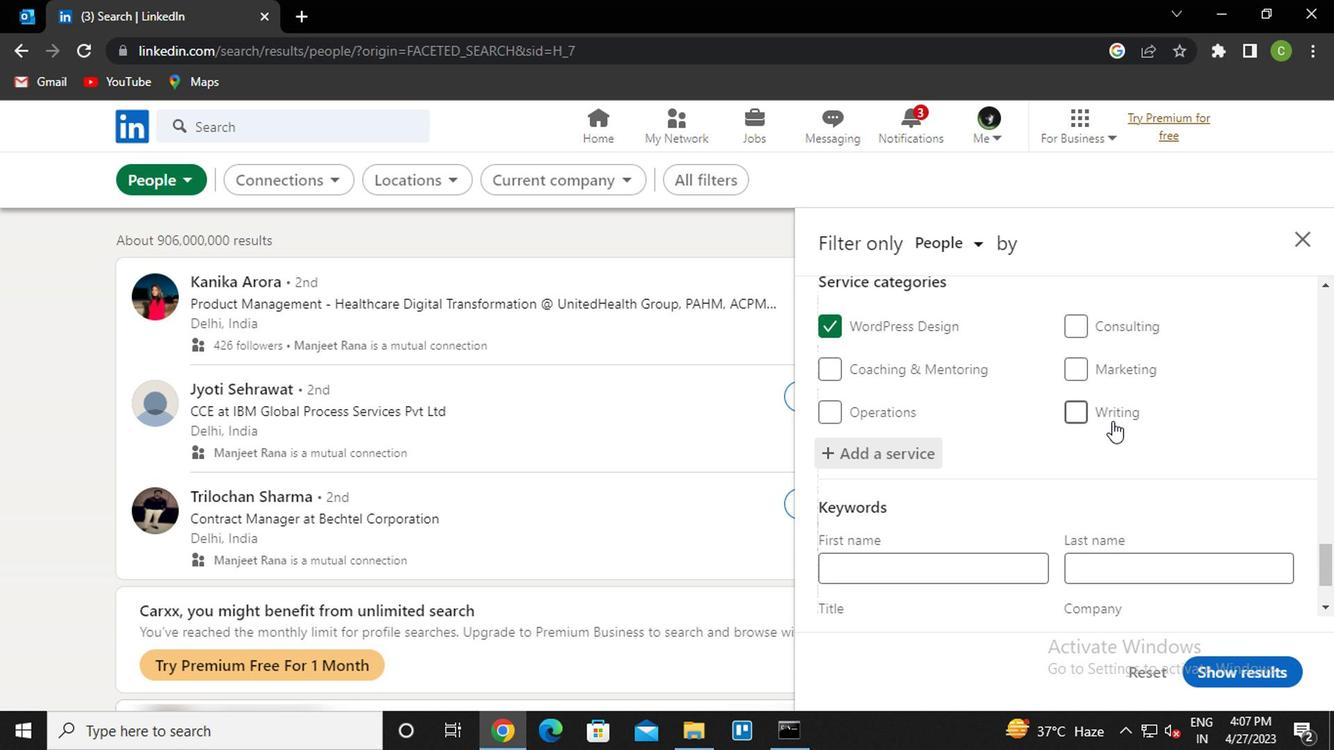 
Action: Mouse scrolled (1109, 413) with delta (0, -1)
Screenshot: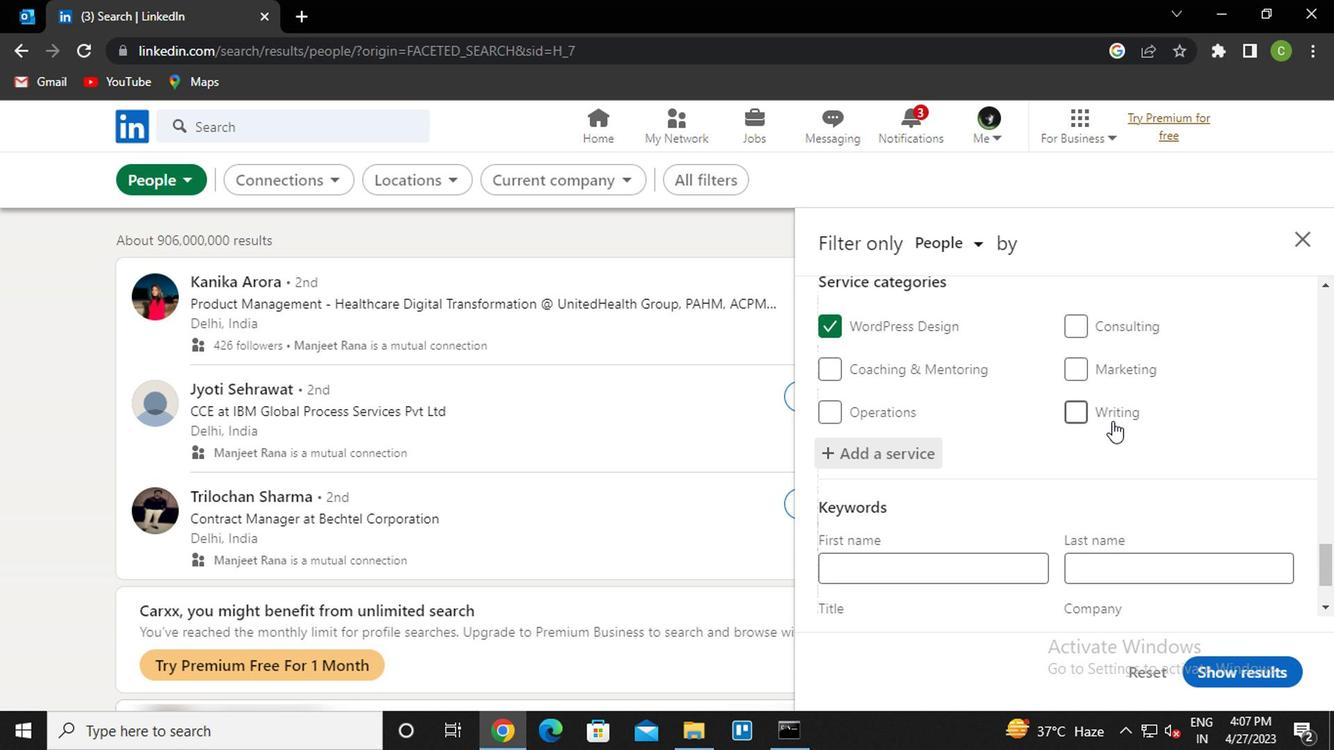 
Action: Mouse moved to (1109, 413)
Screenshot: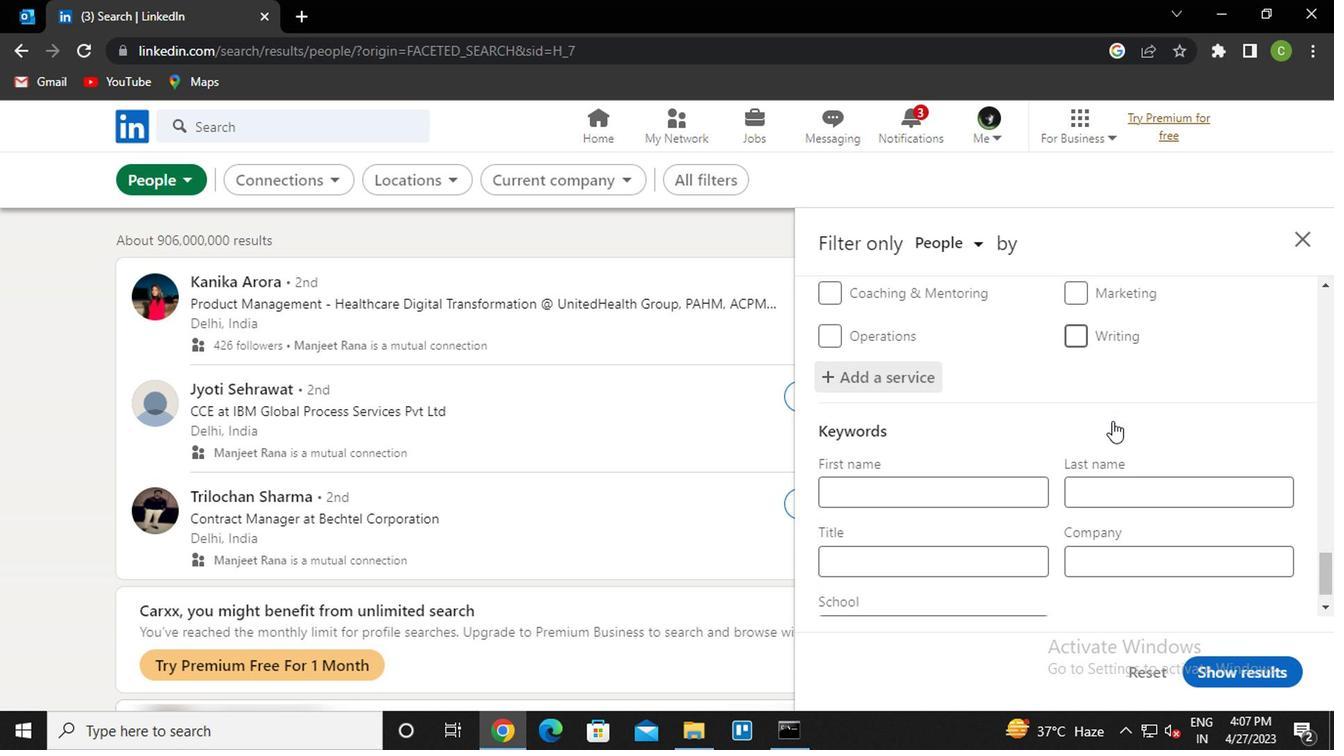 
Action: Mouse scrolled (1109, 412) with delta (0, 0)
Screenshot: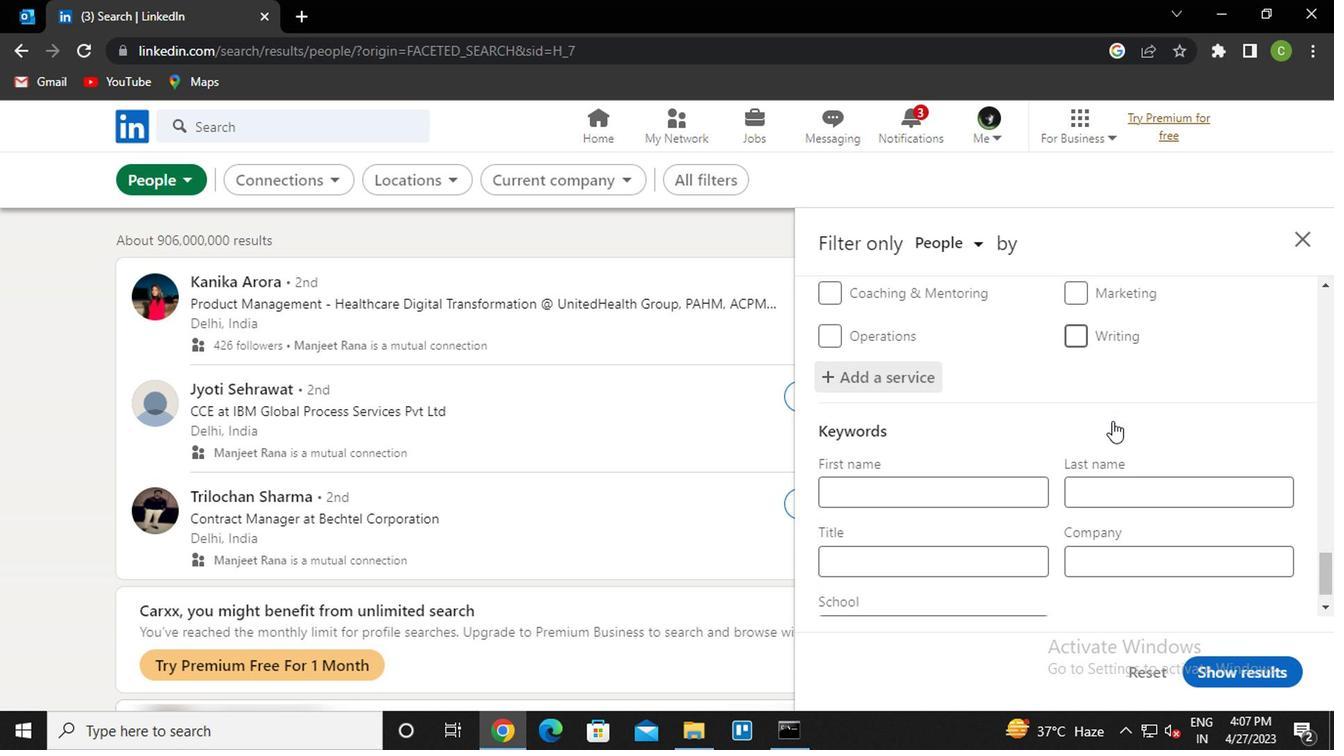
Action: Mouse moved to (1092, 425)
Screenshot: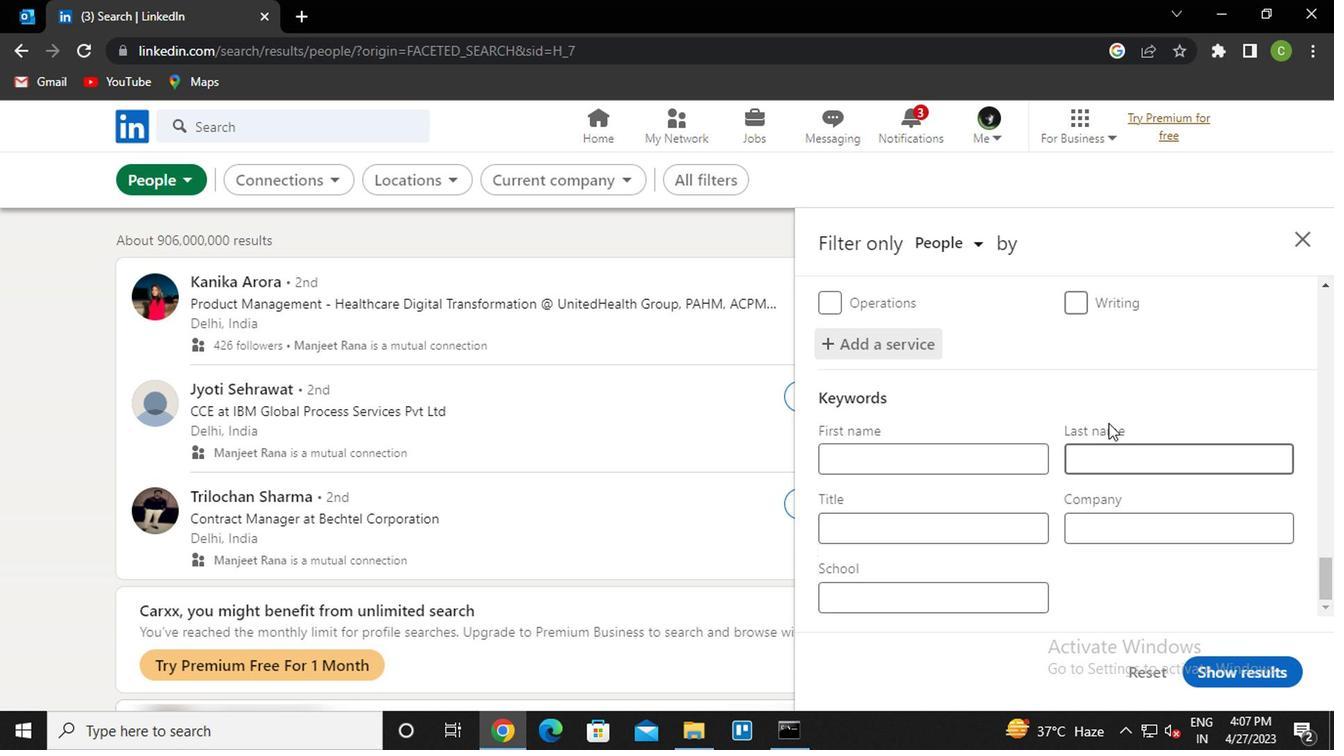 
Action: Mouse scrolled (1092, 424) with delta (0, 0)
Screenshot: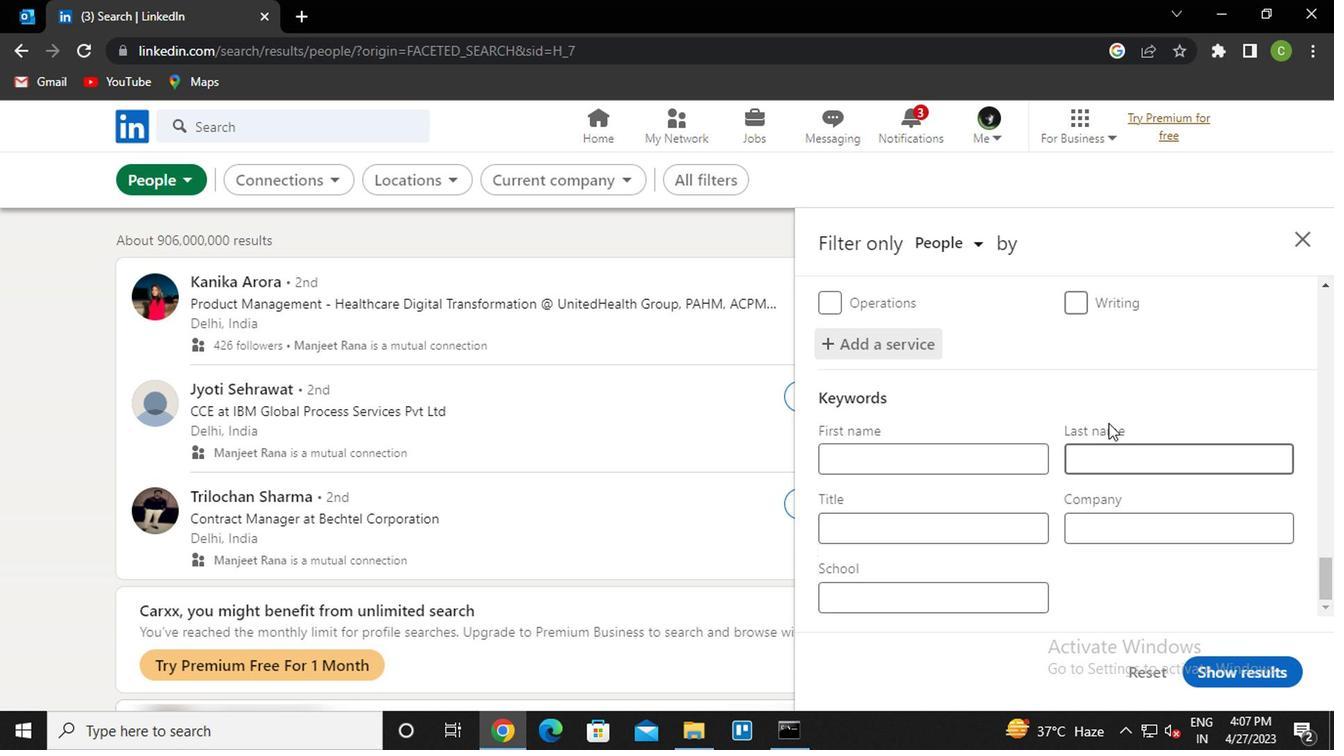 
Action: Mouse moved to (946, 524)
Screenshot: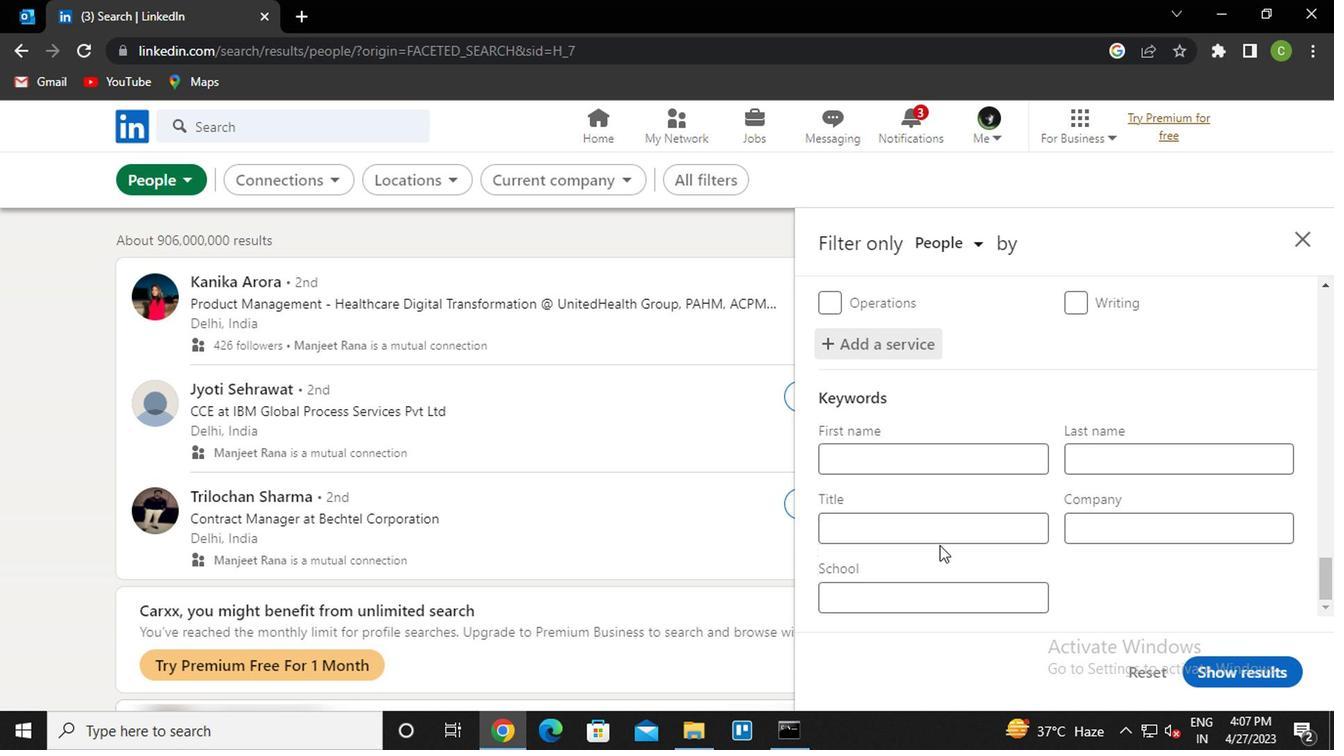 
Action: Mouse pressed left at (946, 524)
Screenshot: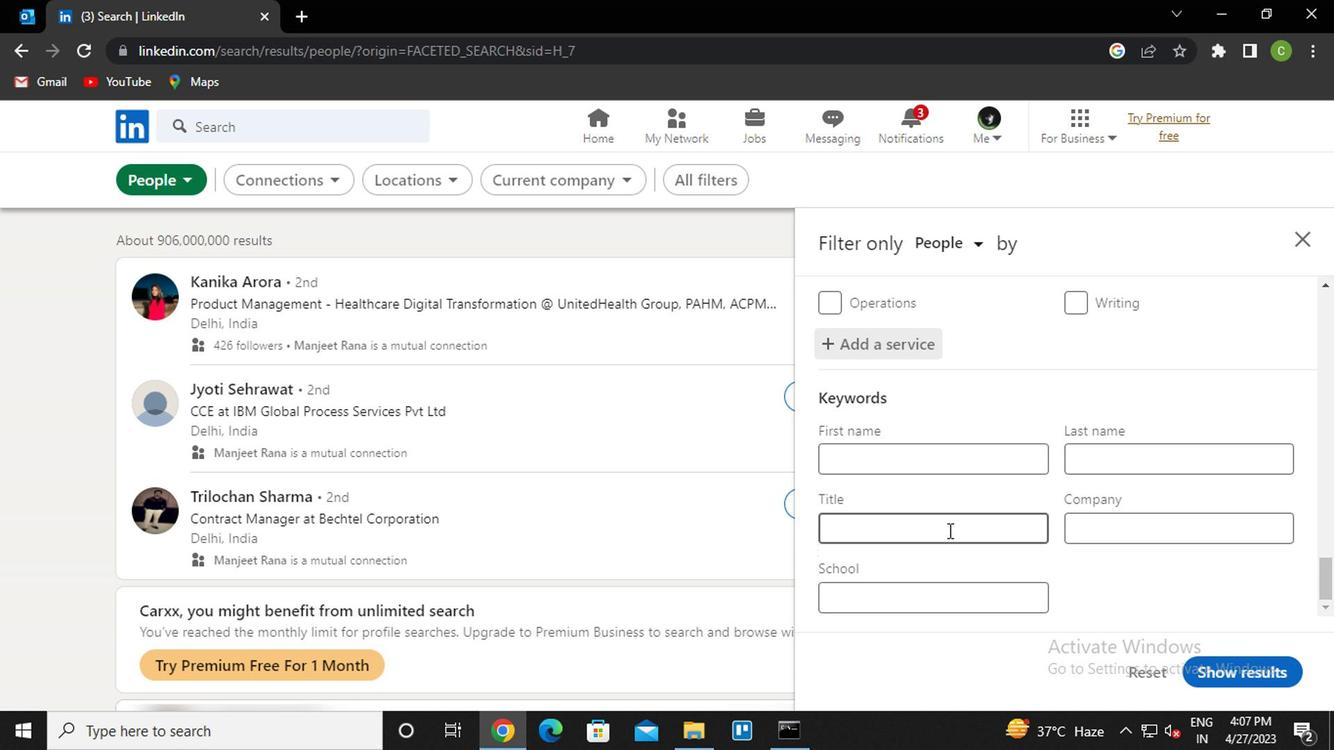 
Action: Key pressed <Key.caps_lock>t<Key.caps_lock>aper
Screenshot: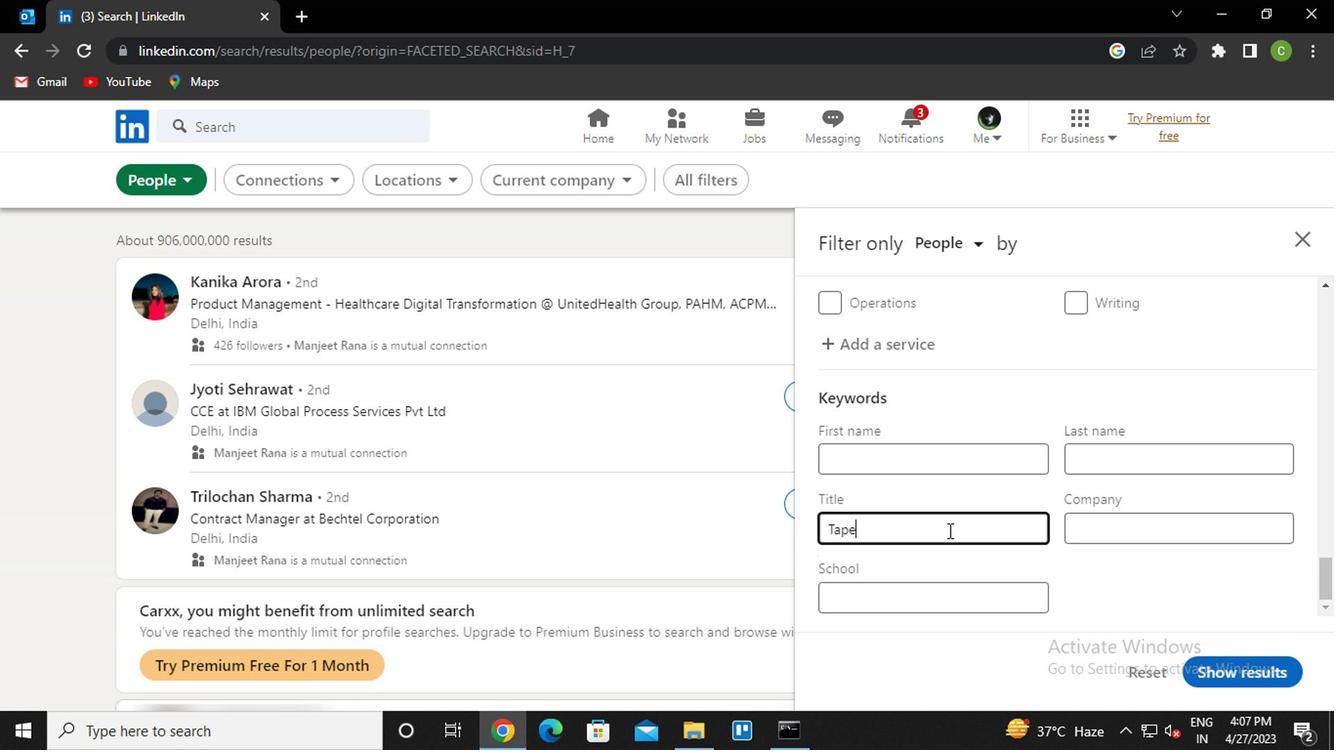 
Action: Mouse moved to (1268, 668)
Screenshot: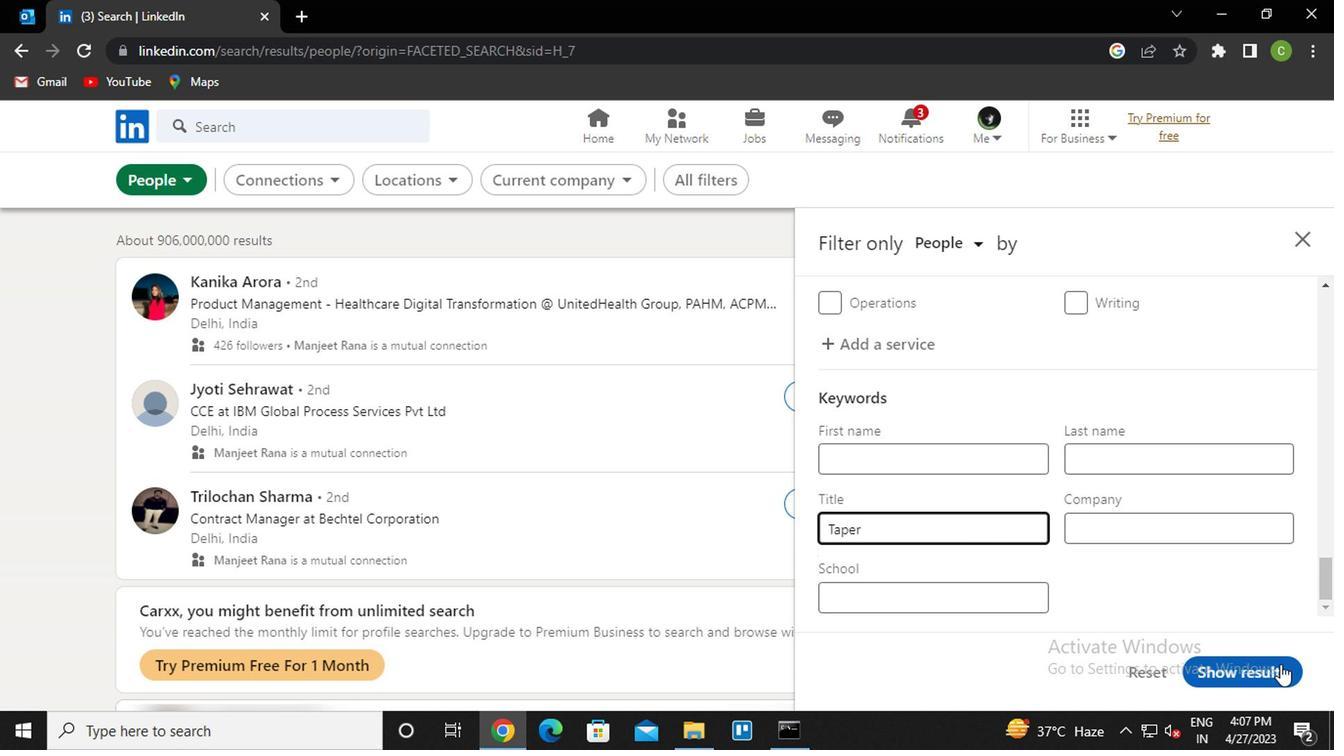 
Action: Mouse pressed left at (1268, 668)
Screenshot: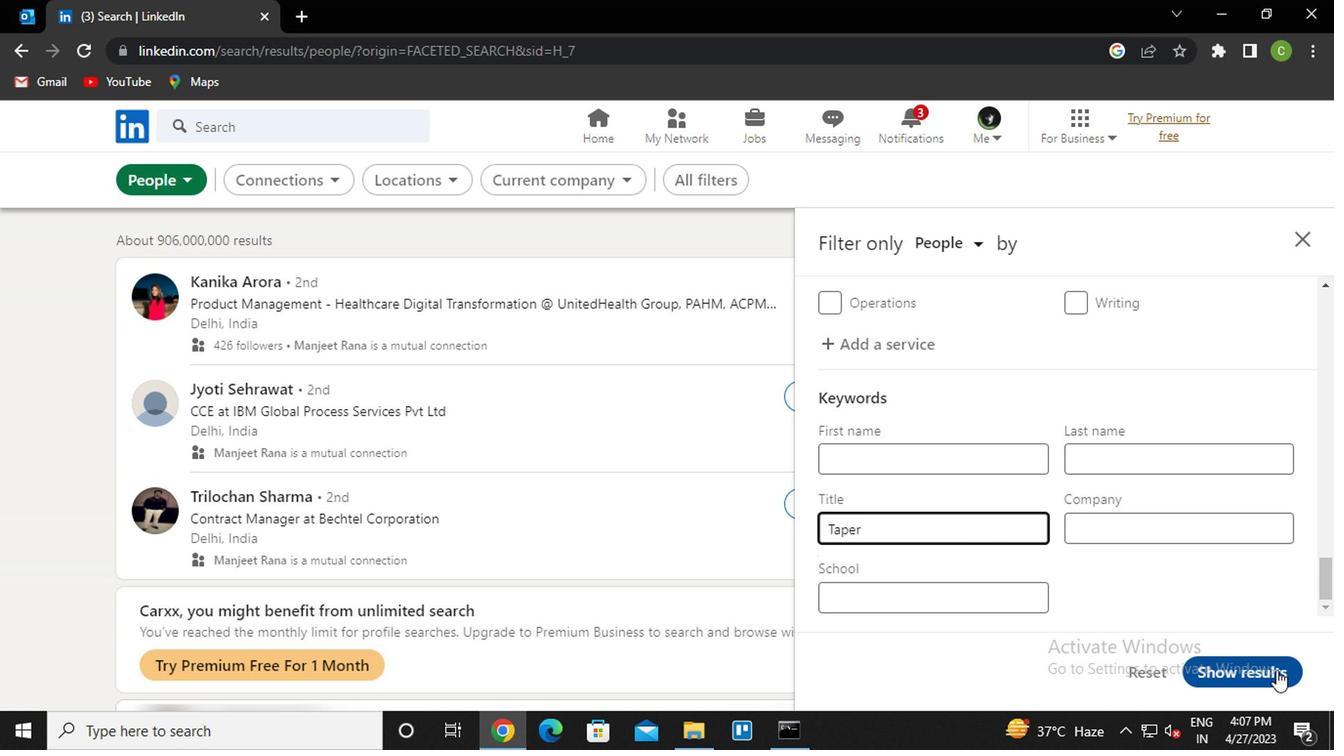 
Action: Mouse moved to (835, 519)
Screenshot: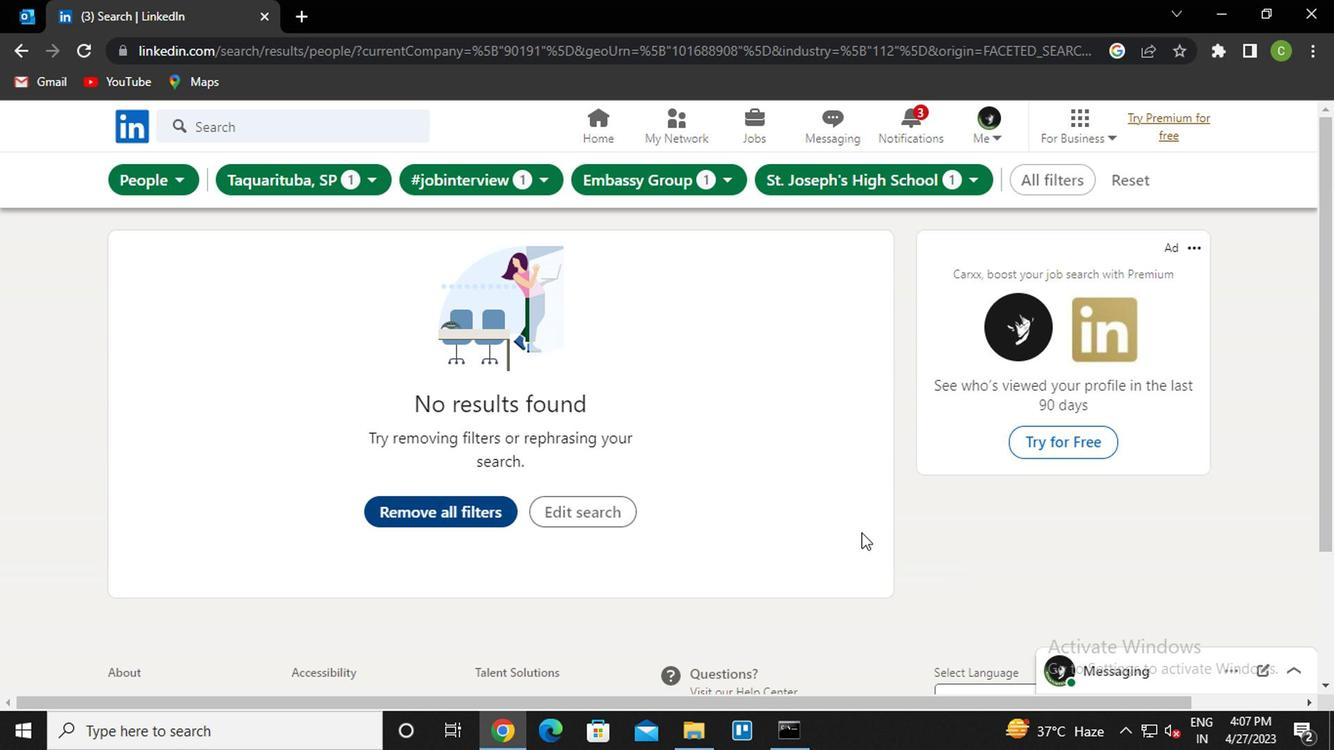 
Action: Key pressed <Key.f8>
Screenshot: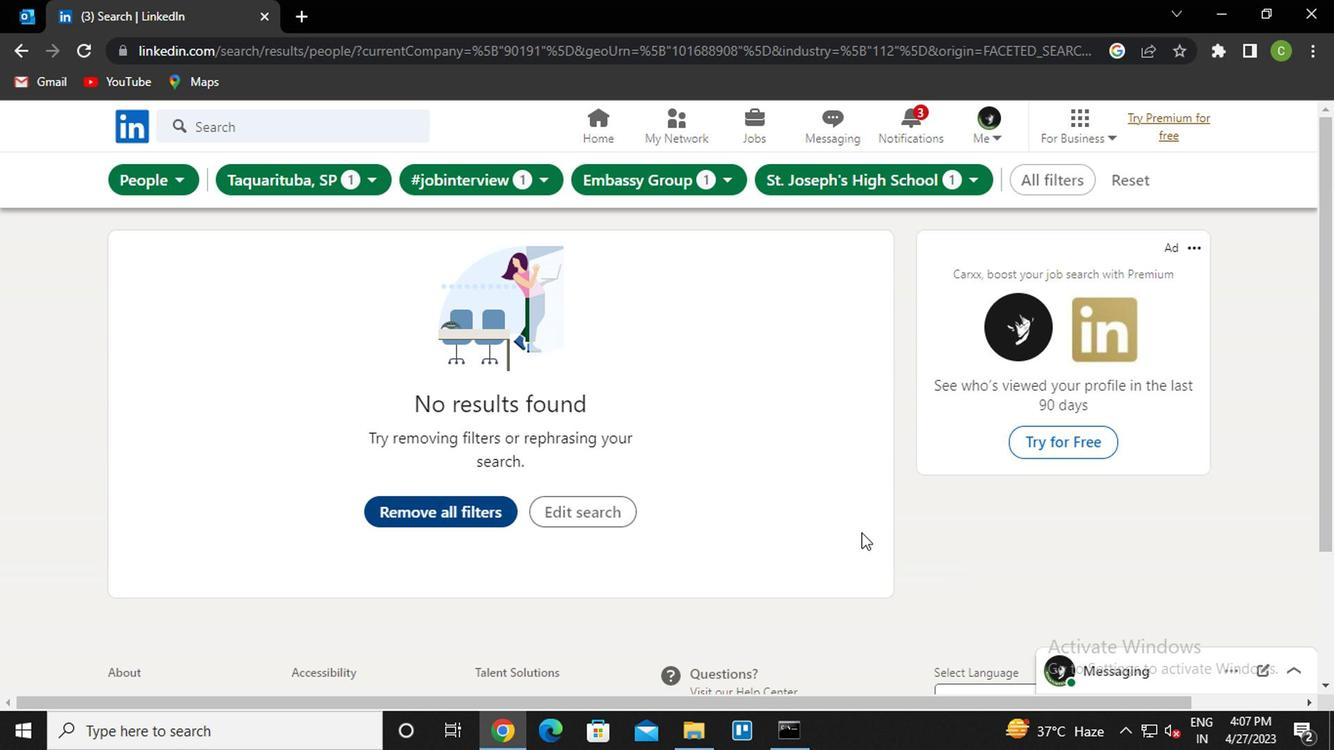 
